 Task: In the  document Fire.rtf Add another  'page' Use the Tool Explore 'and look for brief about the picture in first page, copy 2-3 lines in second sheet.' Align the text to the center
Action: Mouse moved to (550, 310)
Screenshot: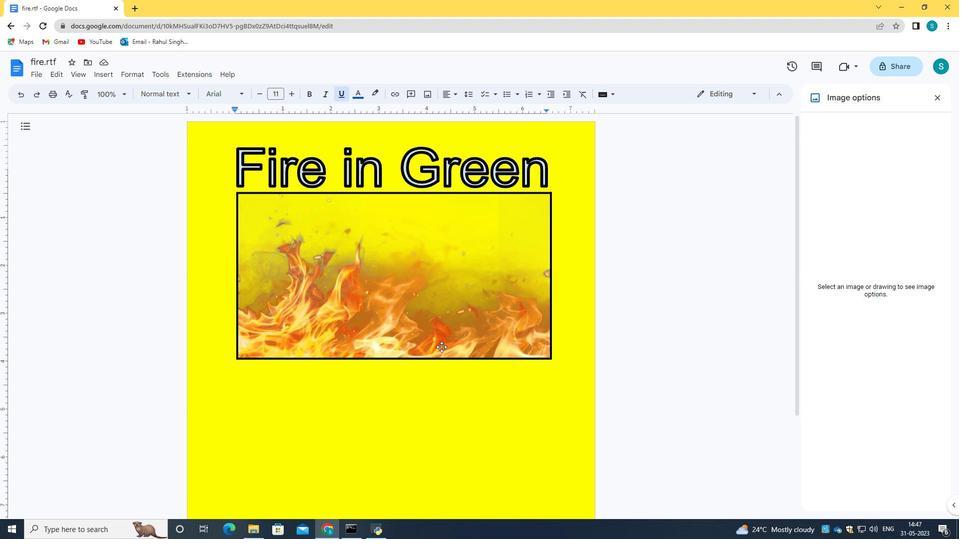 
Action: Mouse scrolled (550, 309) with delta (0, 0)
Screenshot: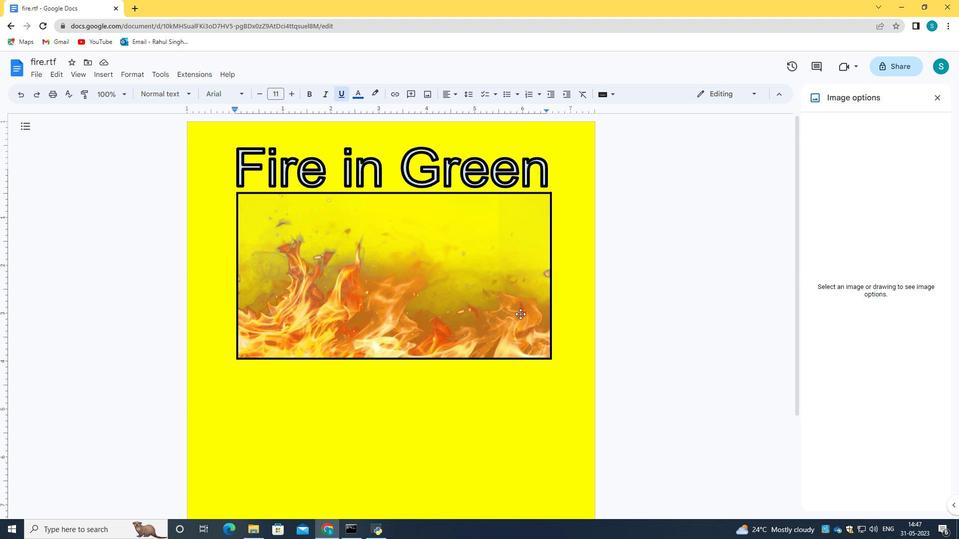 
Action: Mouse scrolled (550, 309) with delta (0, 0)
Screenshot: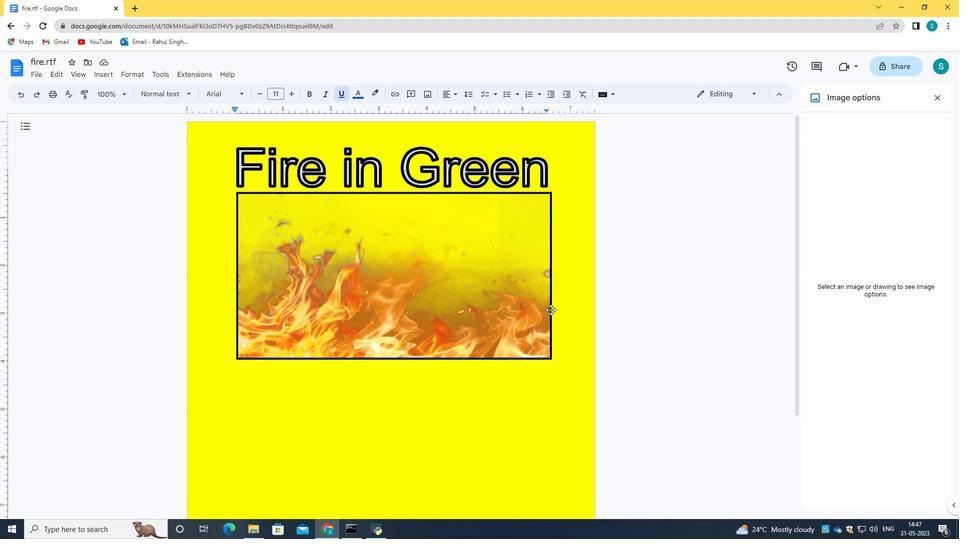 
Action: Mouse scrolled (550, 309) with delta (0, 0)
Screenshot: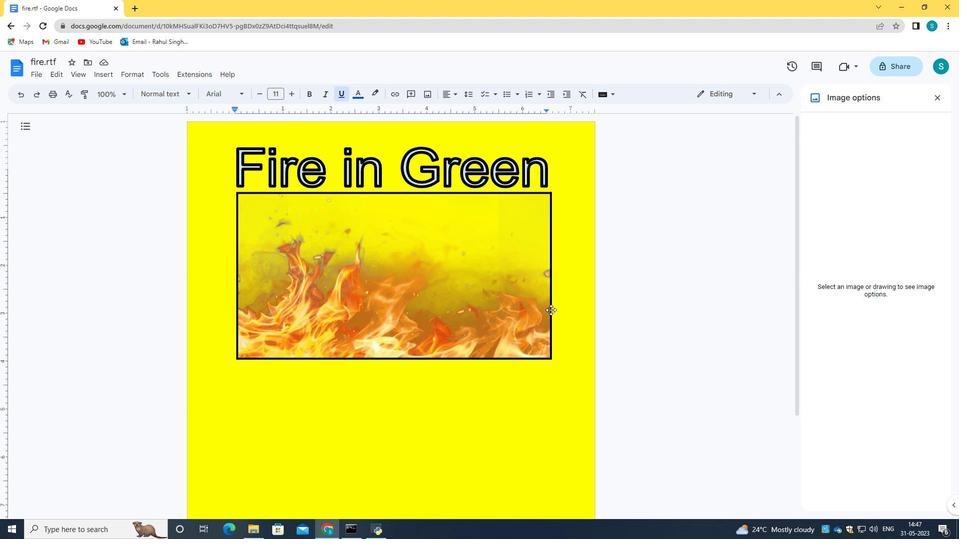 
Action: Mouse scrolled (550, 309) with delta (0, 0)
Screenshot: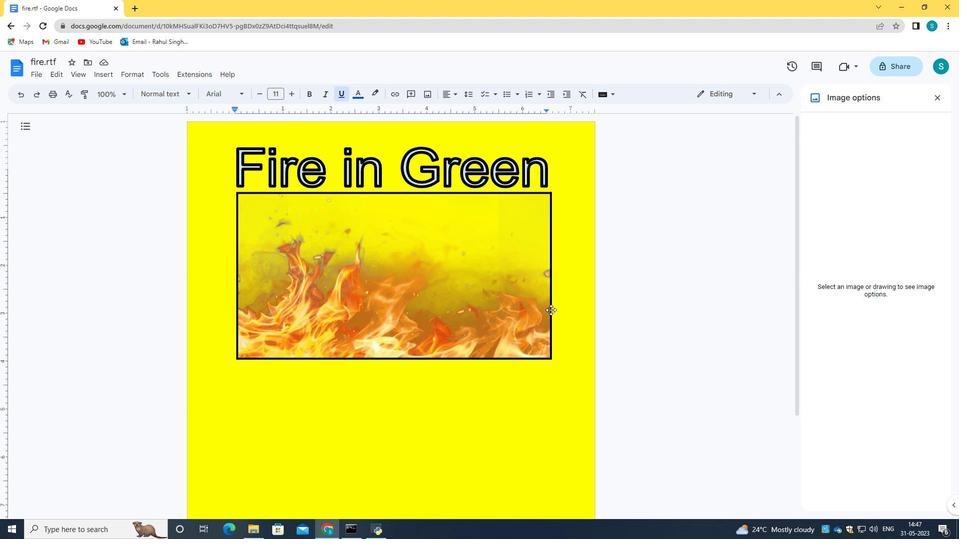 
Action: Mouse scrolled (550, 309) with delta (0, 0)
Screenshot: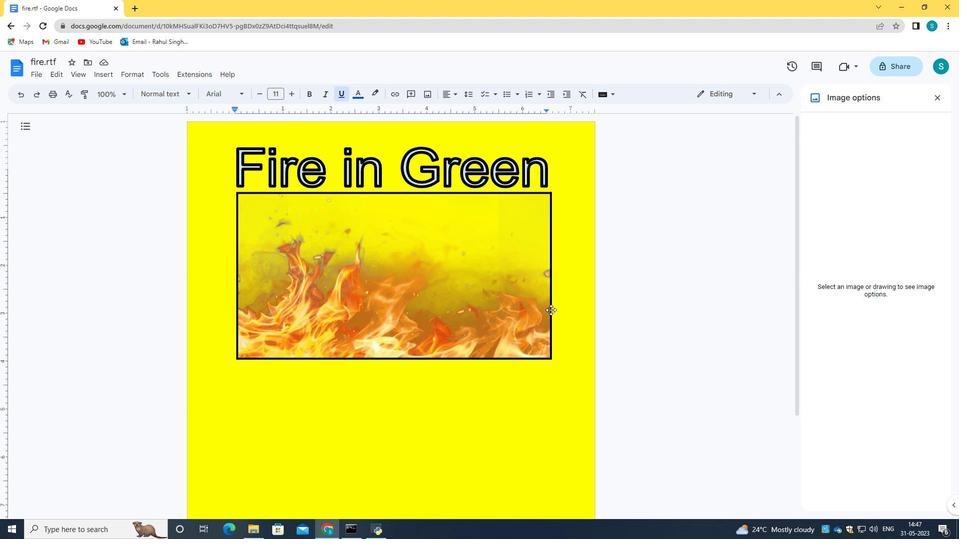 
Action: Mouse scrolled (550, 309) with delta (0, 0)
Screenshot: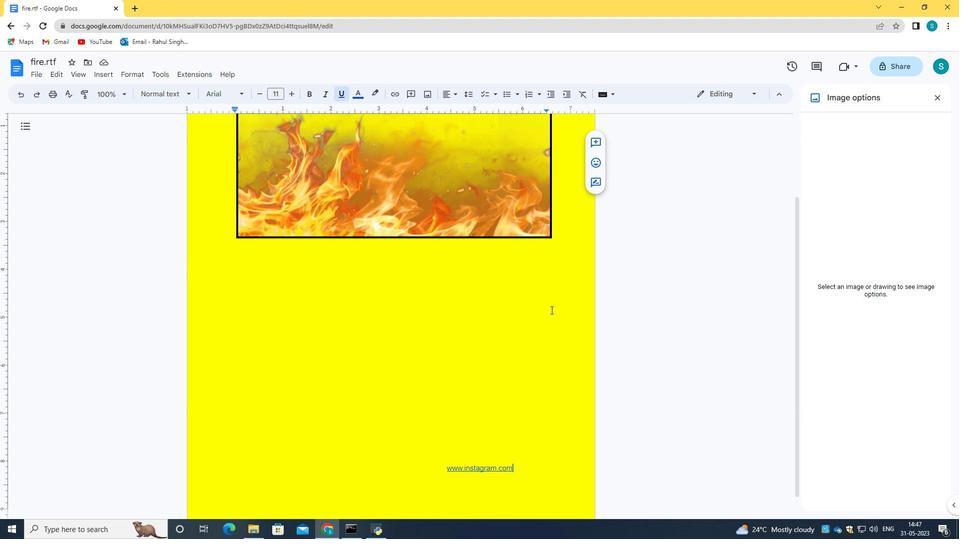 
Action: Mouse scrolled (550, 309) with delta (0, 0)
Screenshot: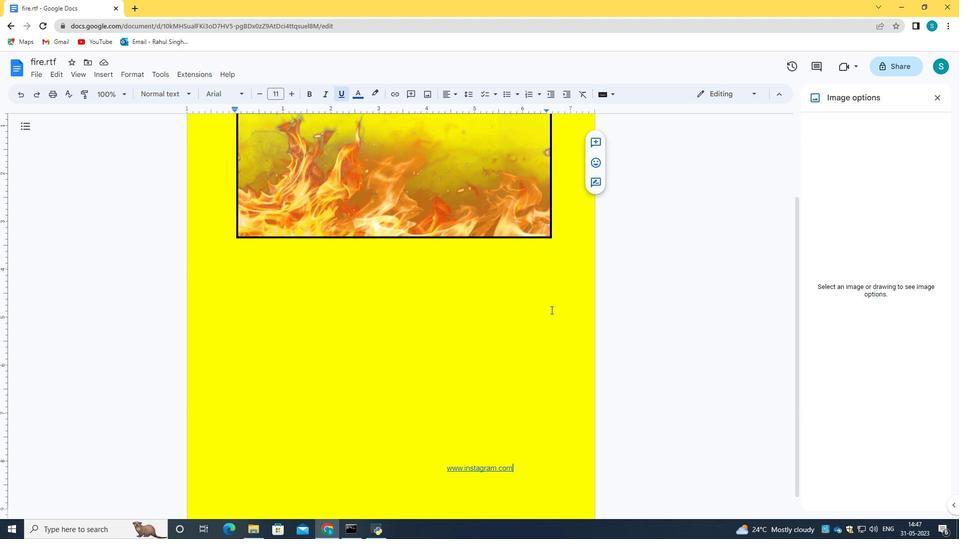 
Action: Mouse scrolled (550, 309) with delta (0, 0)
Screenshot: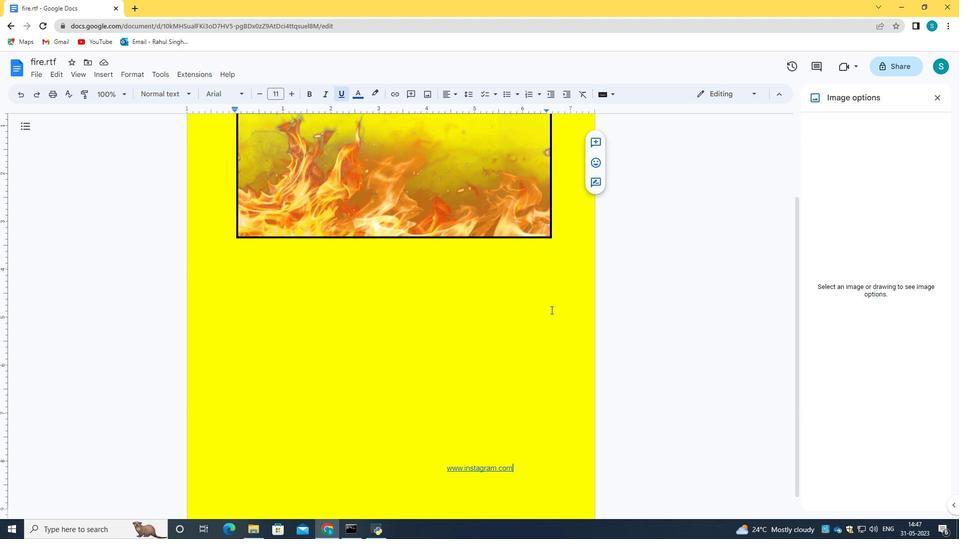 
Action: Mouse scrolled (550, 309) with delta (0, 0)
Screenshot: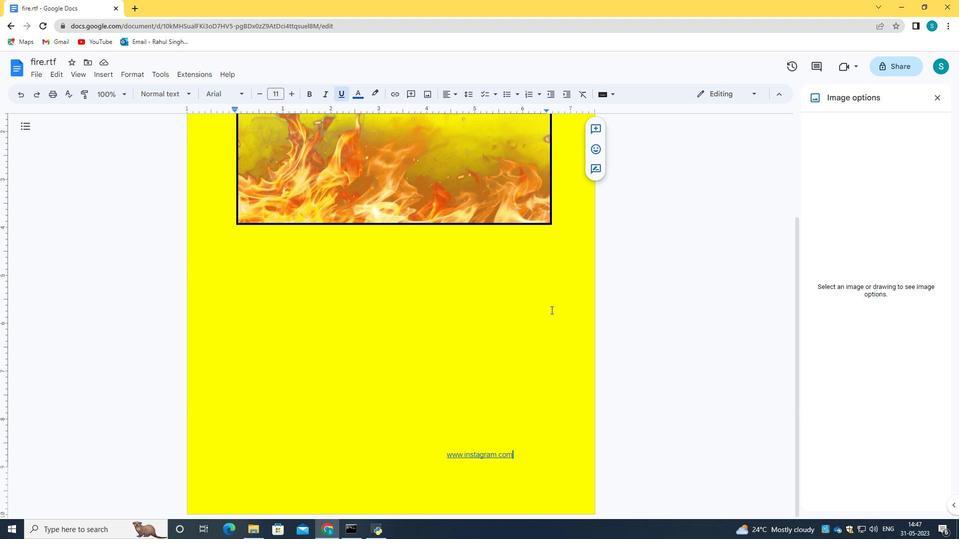 
Action: Mouse scrolled (550, 309) with delta (0, 0)
Screenshot: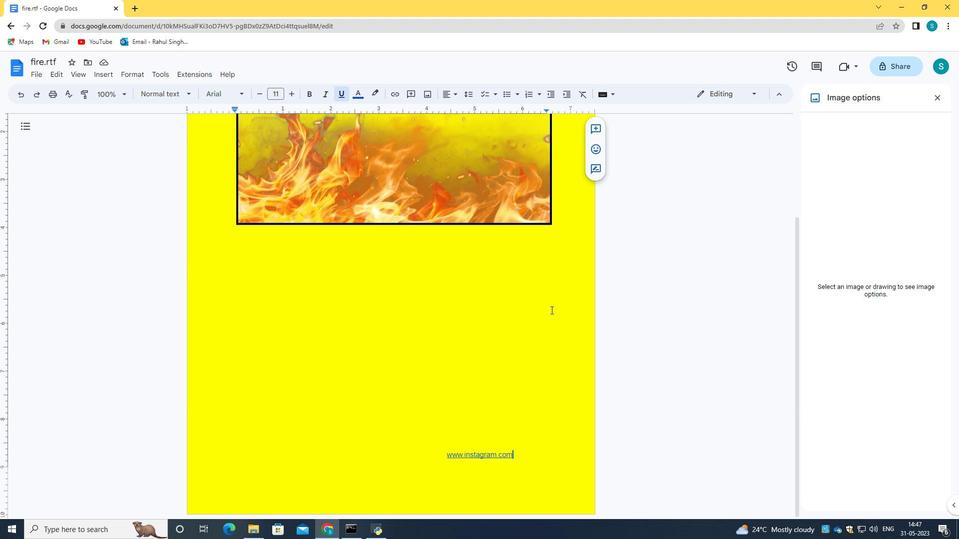 
Action: Mouse moved to (667, 299)
Screenshot: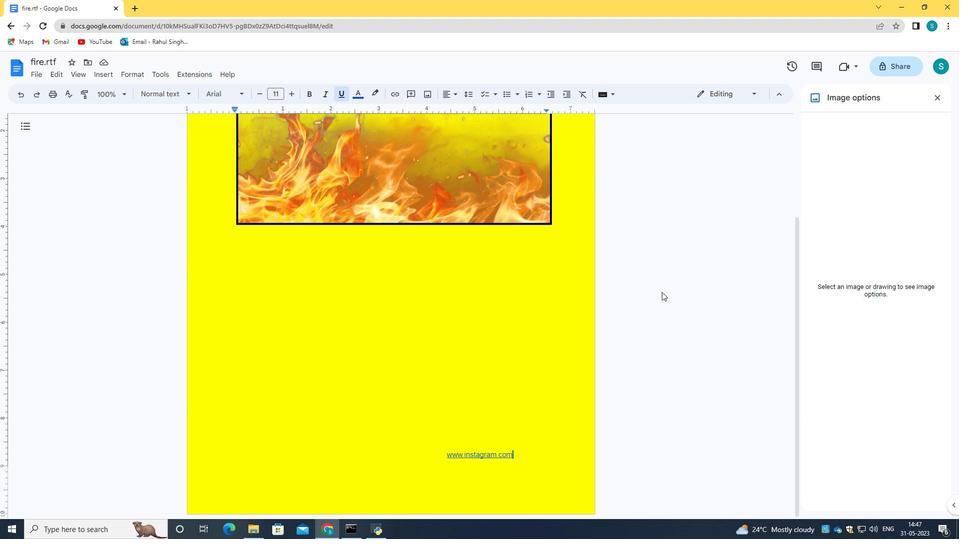 
Action: Mouse scrolled (667, 300) with delta (0, 0)
Screenshot: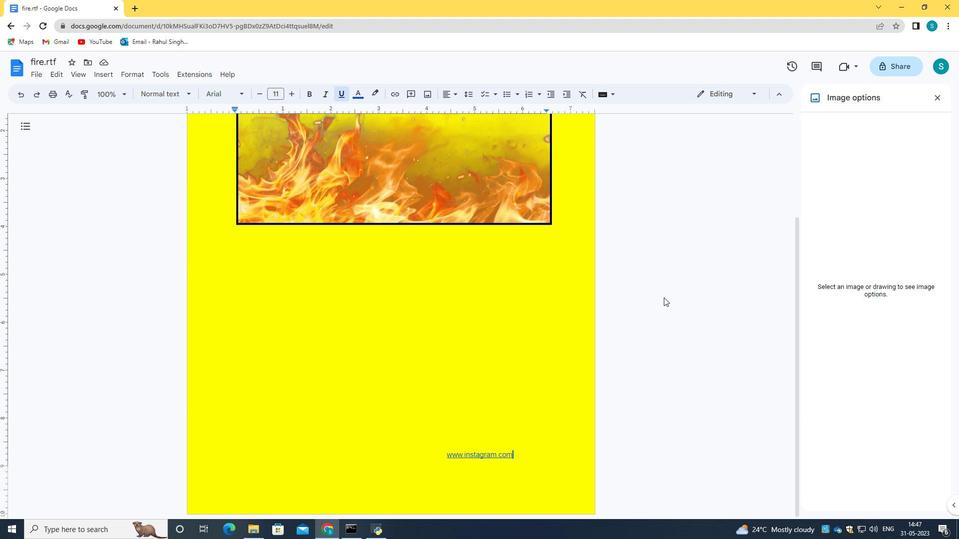 
Action: Mouse scrolled (667, 300) with delta (0, 0)
Screenshot: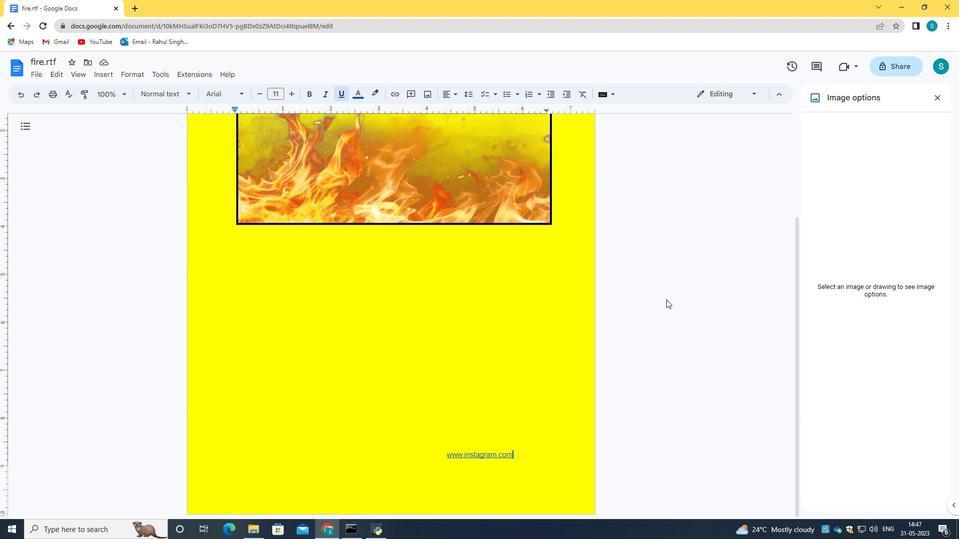 
Action: Mouse scrolled (667, 300) with delta (0, 0)
Screenshot: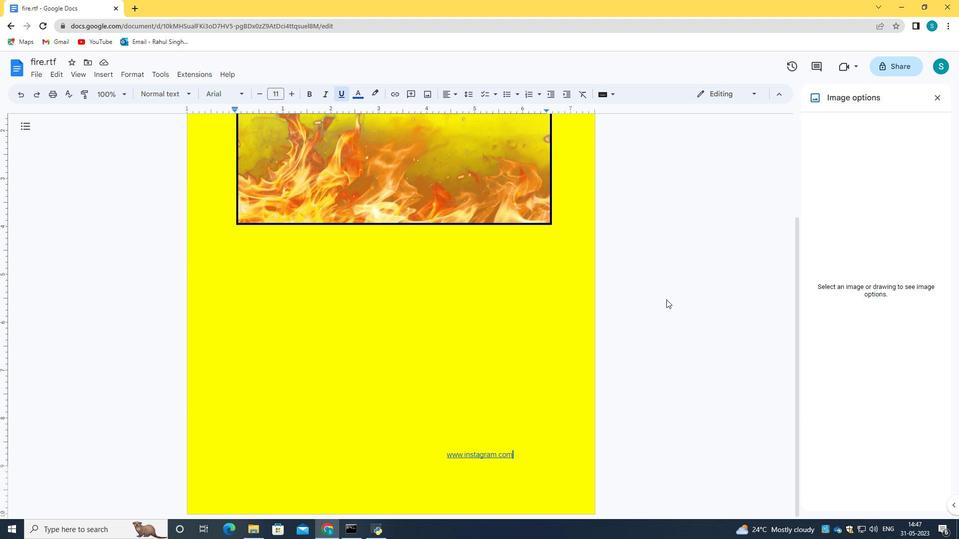 
Action: Mouse scrolled (667, 300) with delta (0, 0)
Screenshot: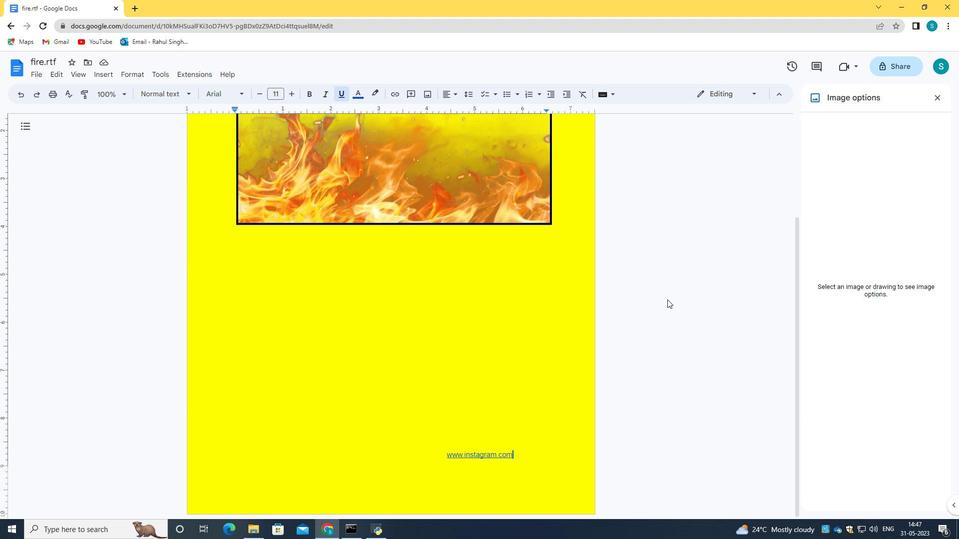 
Action: Mouse moved to (935, 96)
Screenshot: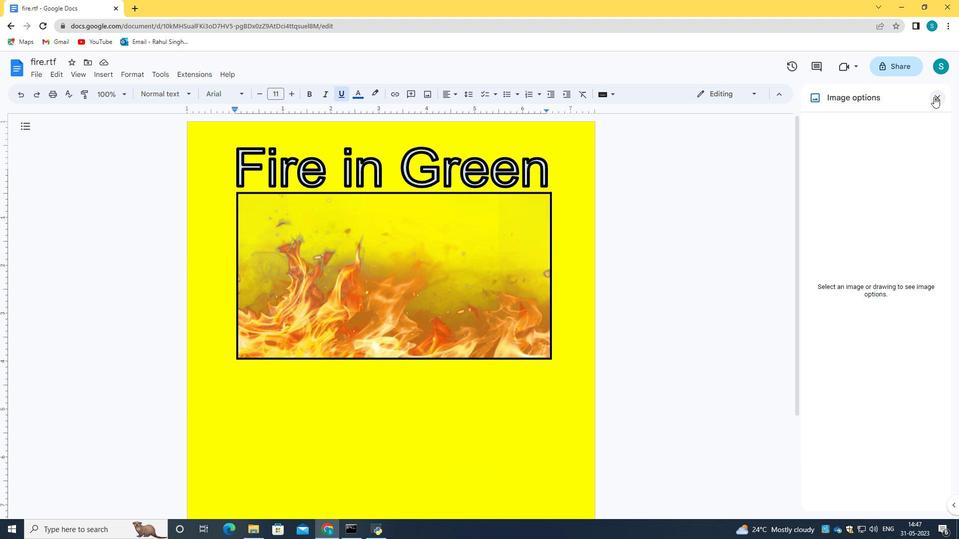 
Action: Mouse pressed left at (935, 96)
Screenshot: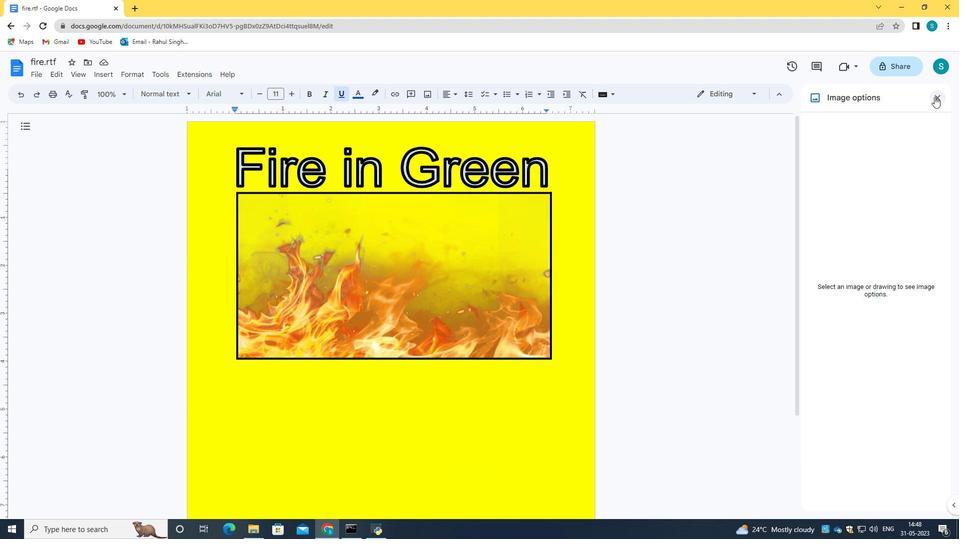 
Action: Mouse moved to (667, 291)
Screenshot: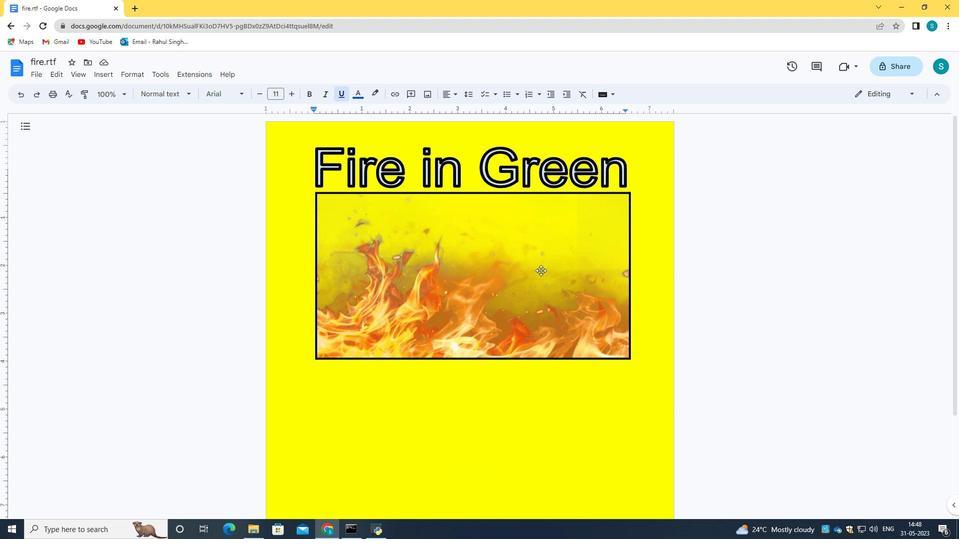 
Action: Mouse scrolled (667, 290) with delta (0, 0)
Screenshot: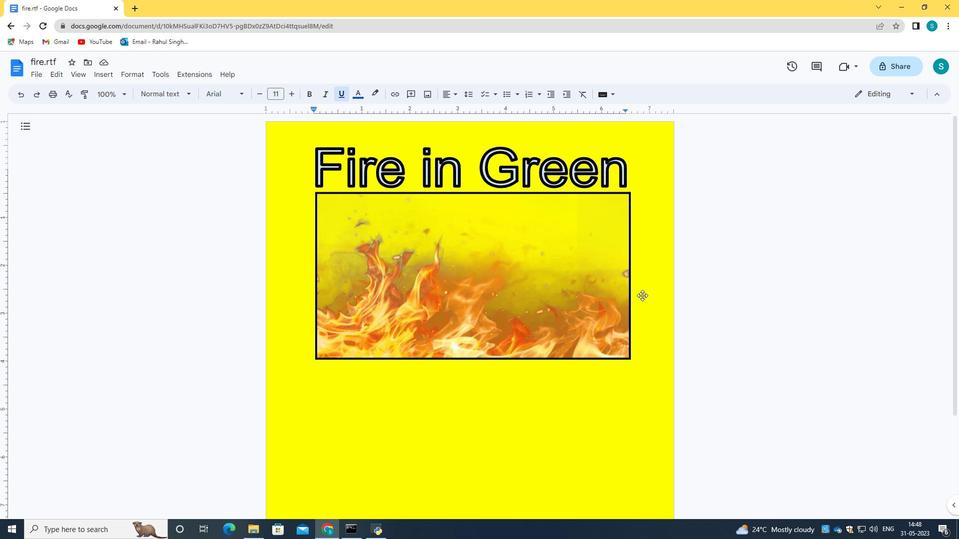 
Action: Mouse scrolled (667, 290) with delta (0, 0)
Screenshot: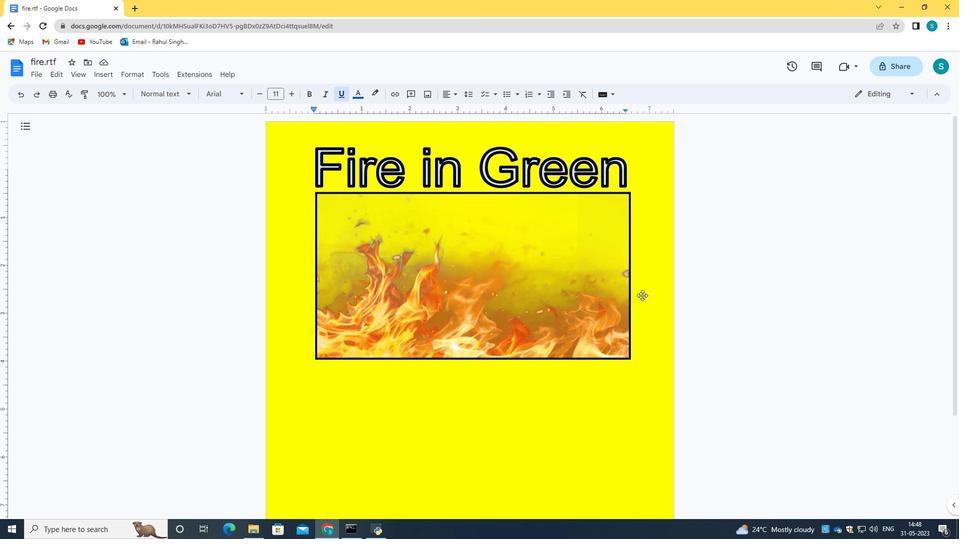 
Action: Mouse moved to (668, 291)
Screenshot: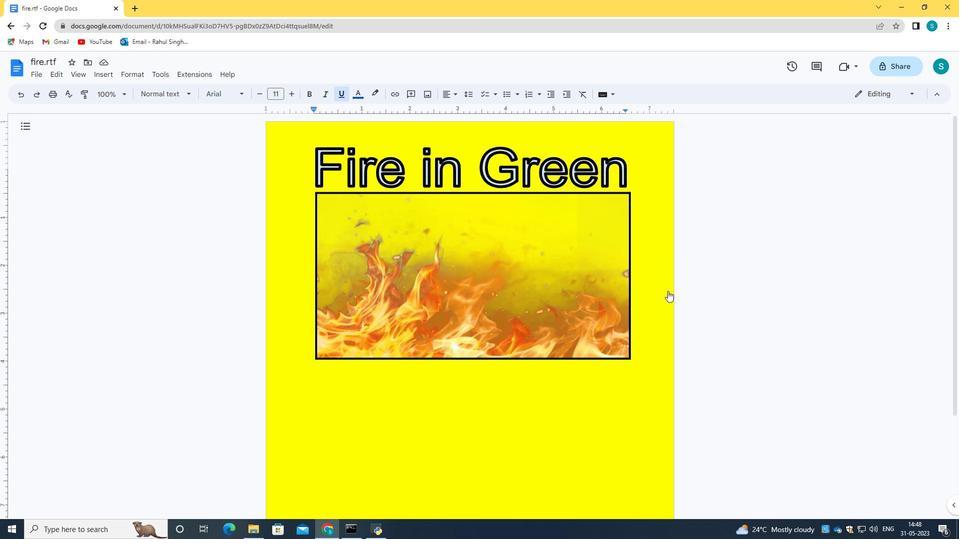 
Action: Mouse scrolled (668, 290) with delta (0, 0)
Screenshot: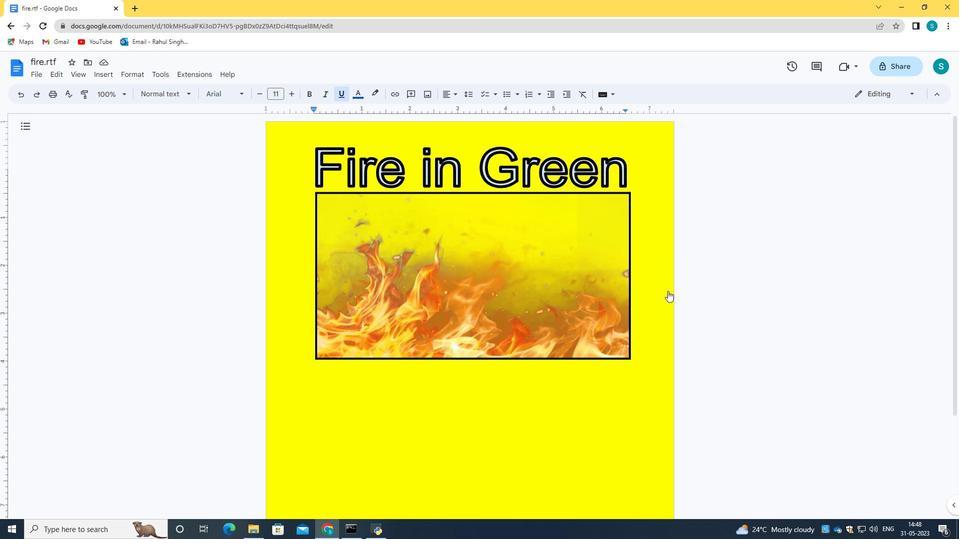 
Action: Mouse scrolled (668, 290) with delta (0, 0)
Screenshot: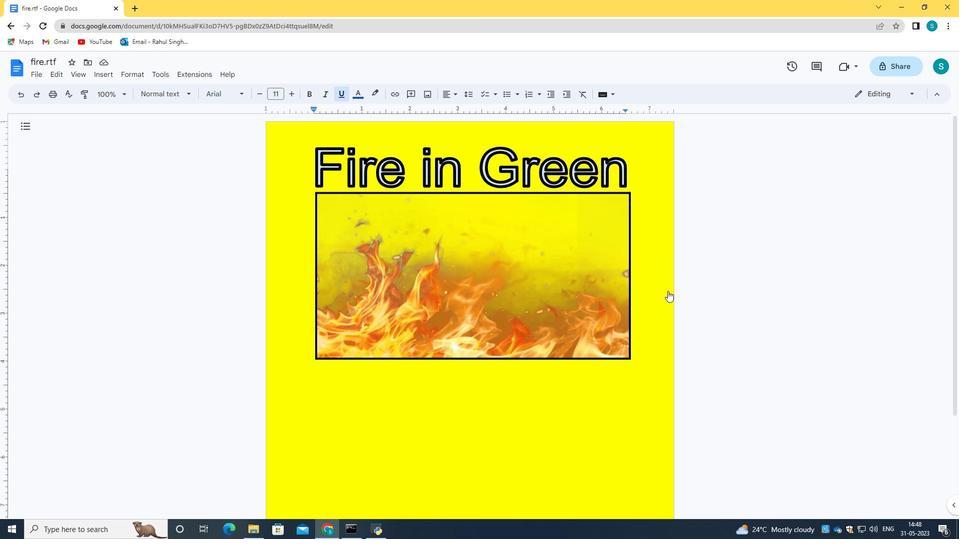 
Action: Mouse scrolled (668, 290) with delta (0, 0)
Screenshot: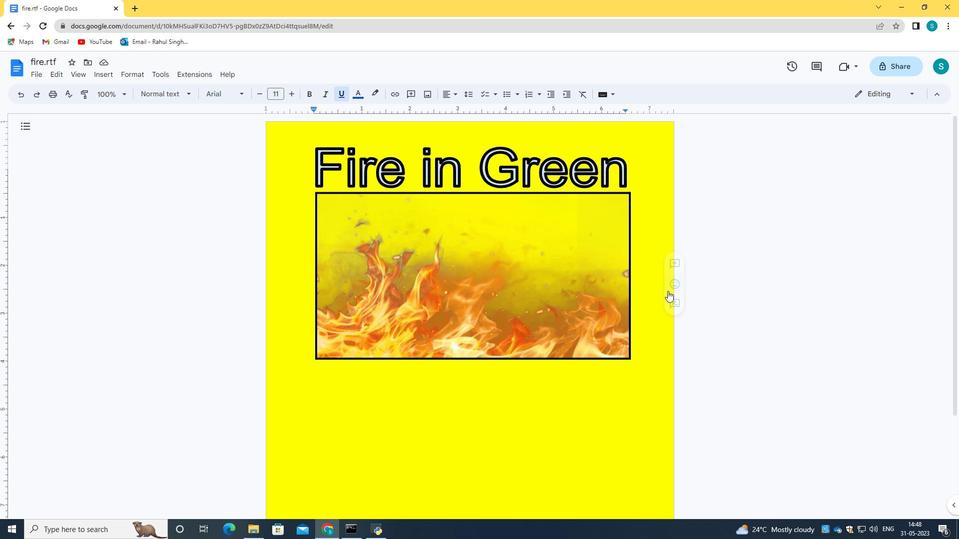 
Action: Mouse scrolled (668, 290) with delta (0, 0)
Screenshot: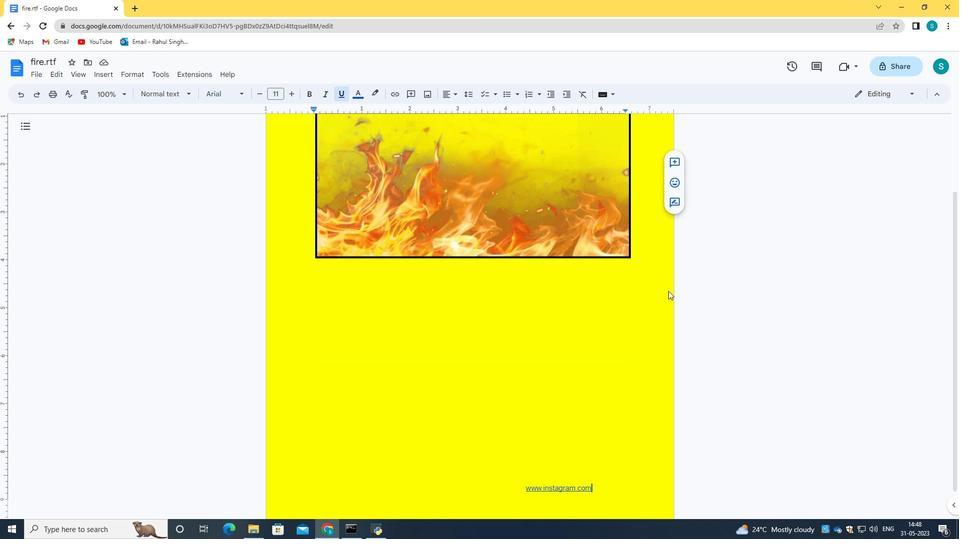
Action: Mouse scrolled (668, 290) with delta (0, 0)
Screenshot: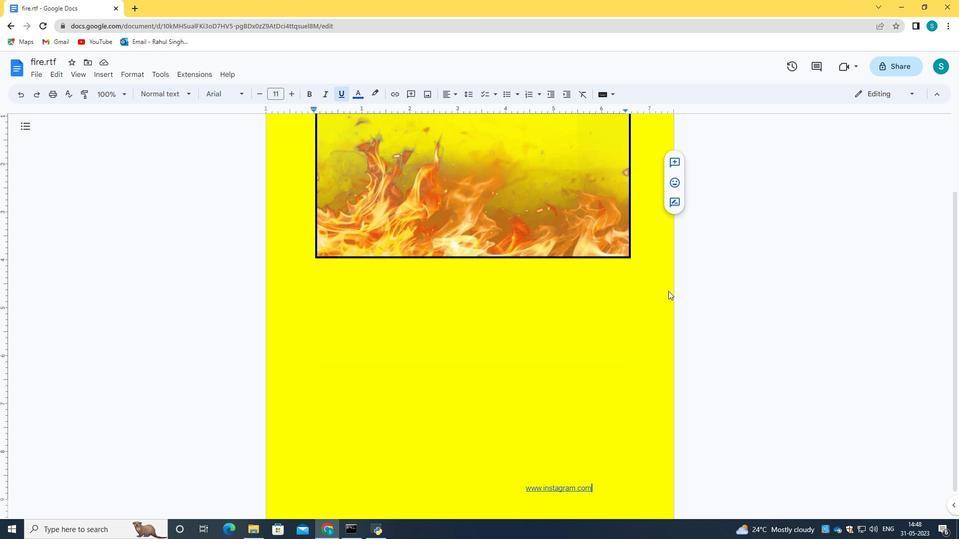 
Action: Mouse scrolled (668, 290) with delta (0, 0)
Screenshot: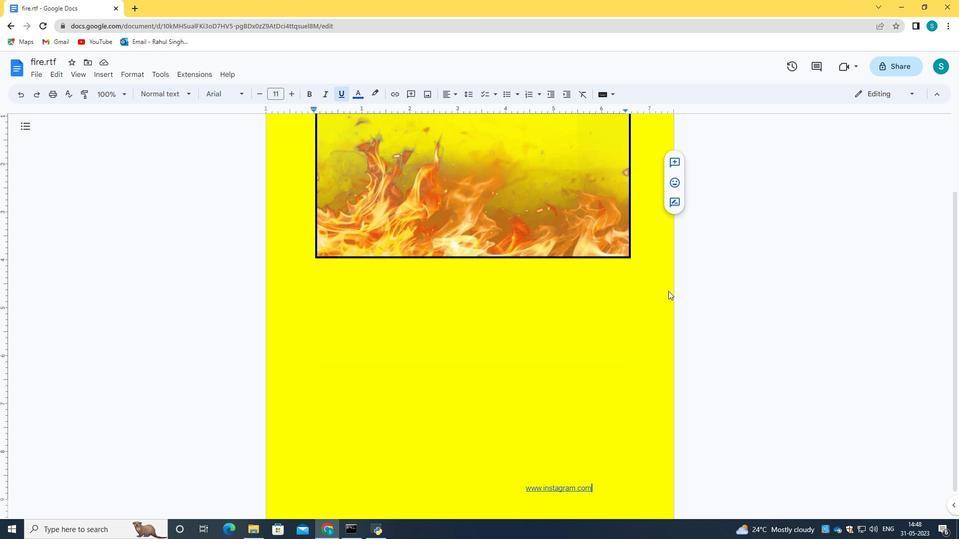 
Action: Mouse scrolled (668, 290) with delta (0, 0)
Screenshot: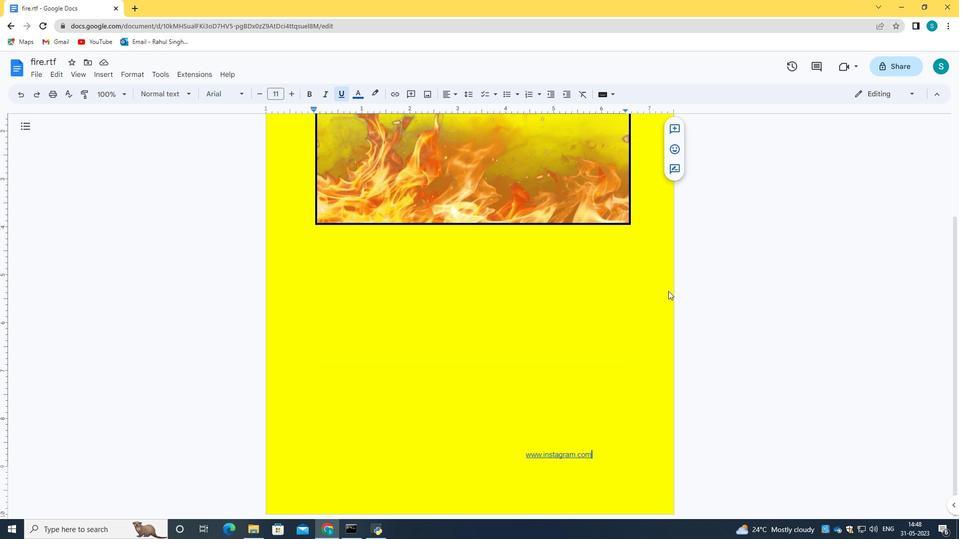 
Action: Mouse scrolled (668, 290) with delta (0, 0)
Screenshot: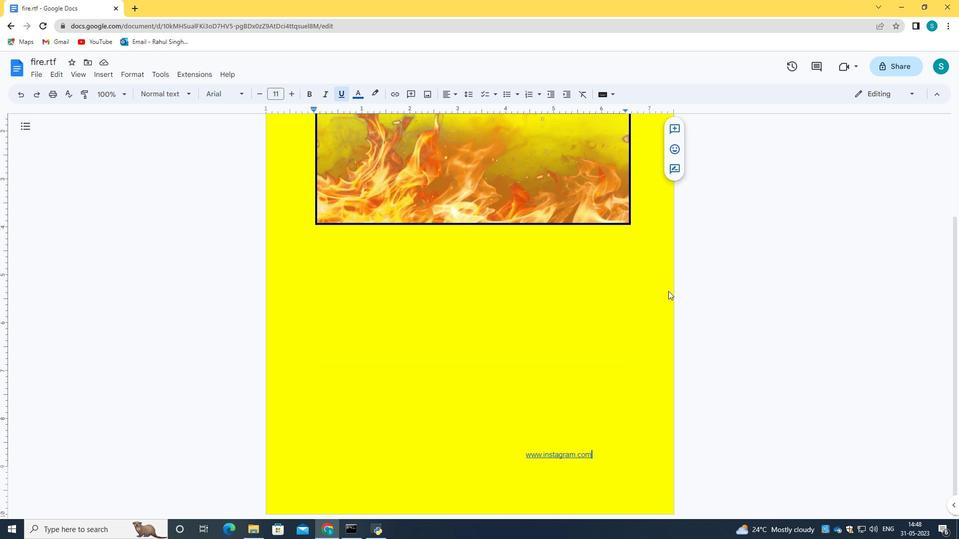 
Action: Mouse scrolled (668, 290) with delta (0, 0)
Screenshot: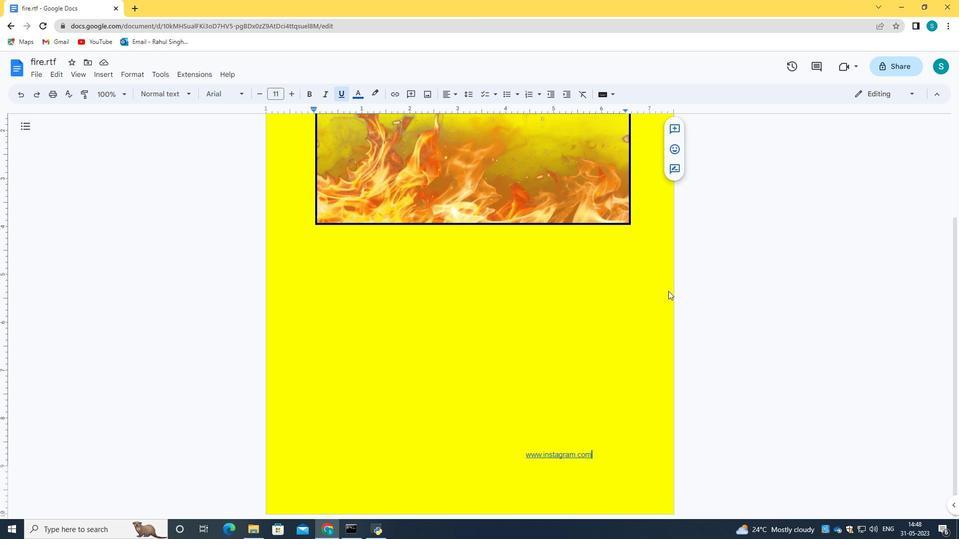 
Action: Mouse scrolled (668, 290) with delta (0, 0)
Screenshot: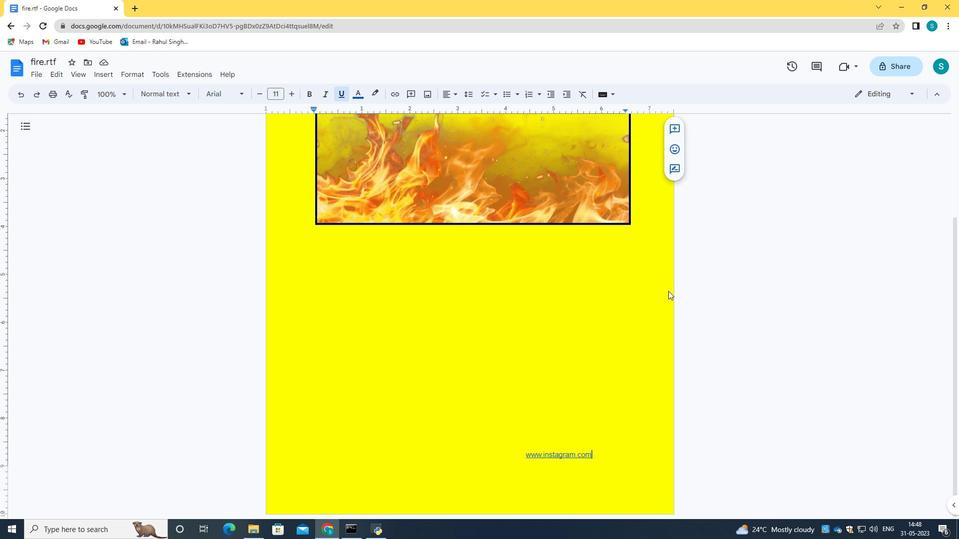 
Action: Mouse scrolled (668, 290) with delta (0, 0)
Screenshot: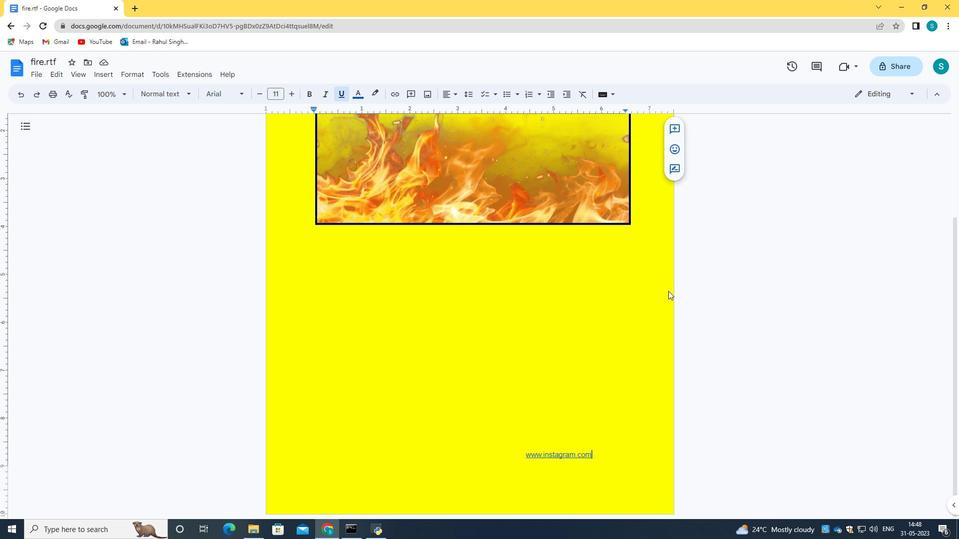 
Action: Mouse moved to (611, 470)
Screenshot: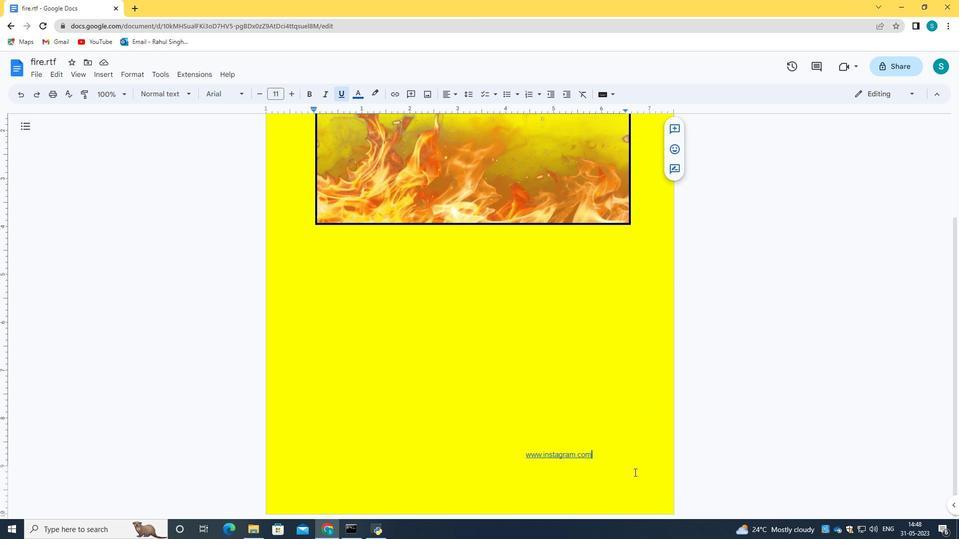
Action: Key pressed <Key.enter><Key.enter>
Screenshot: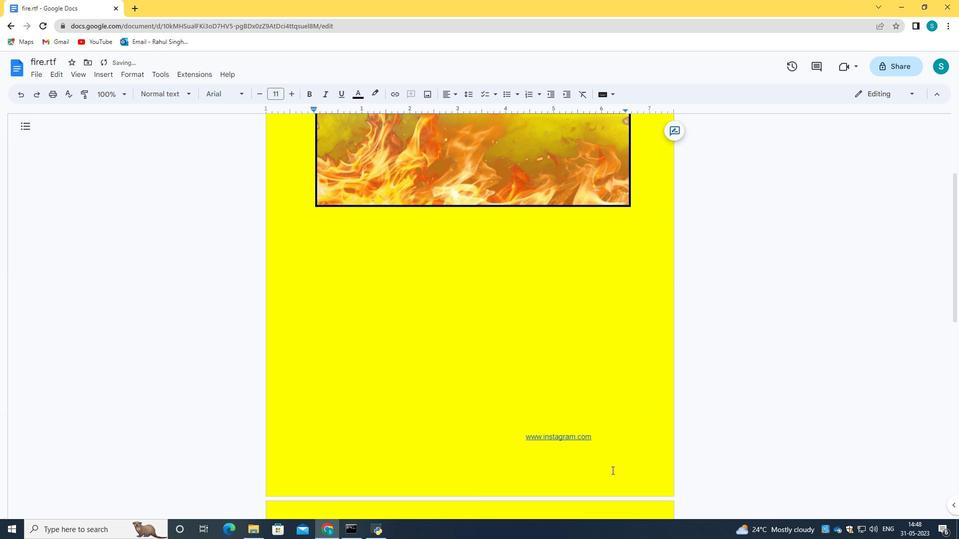 
Action: Mouse moved to (637, 447)
Screenshot: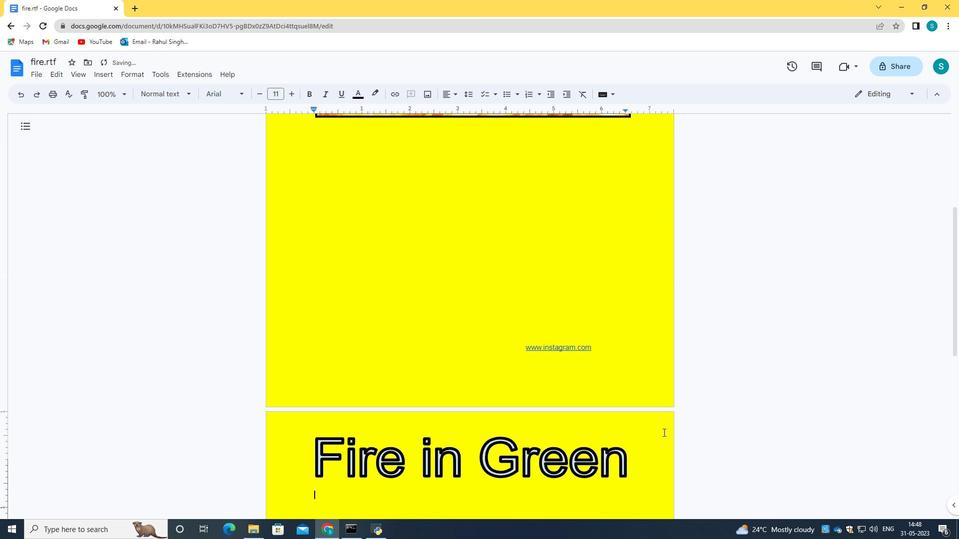 
Action: Mouse pressed left at (637, 447)
Screenshot: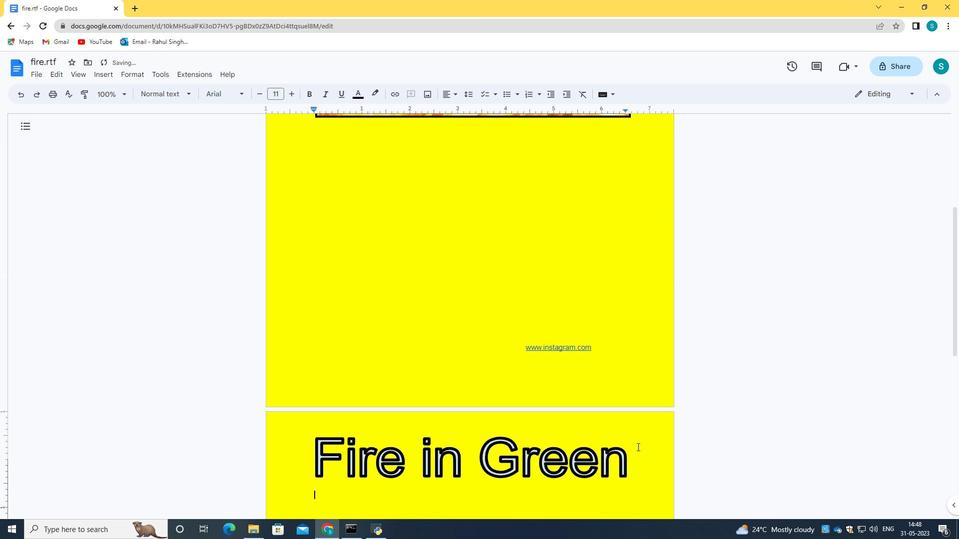 
Action: Mouse moved to (628, 451)
Screenshot: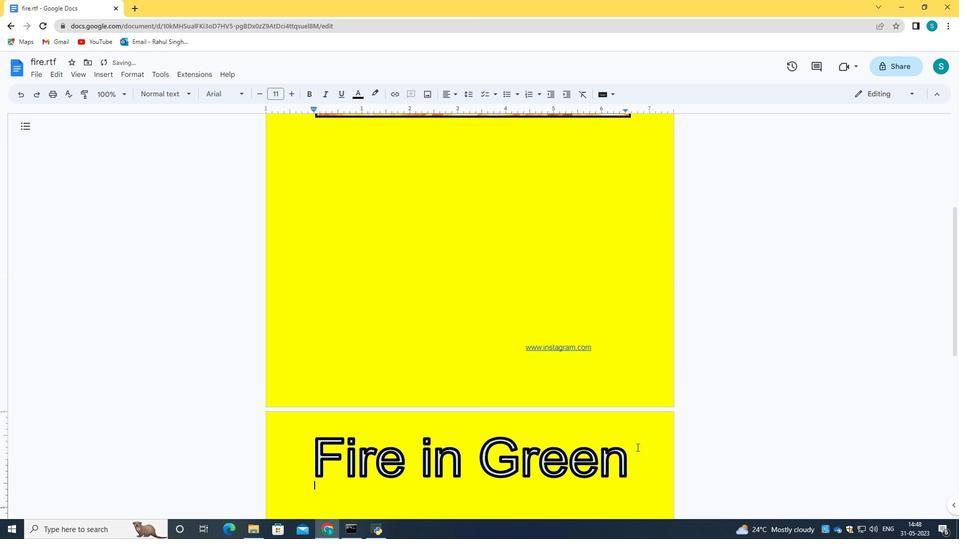 
Action: Mouse pressed left at (628, 451)
Screenshot: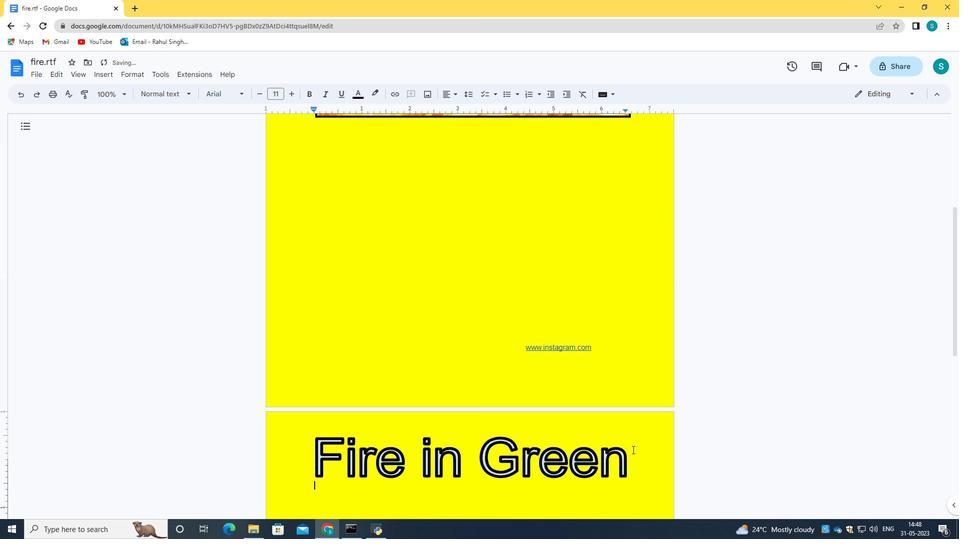 
Action: Mouse pressed left at (628, 451)
Screenshot: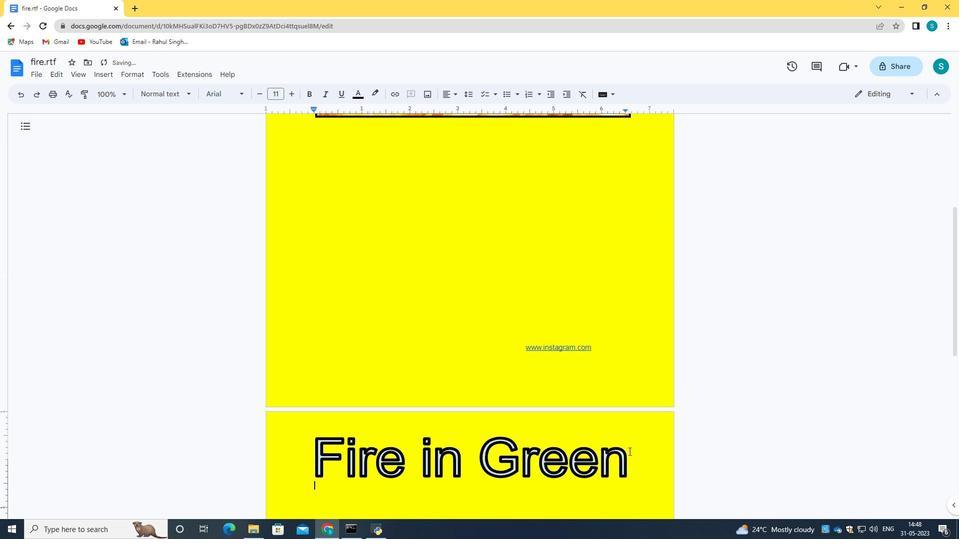 
Action: Mouse moved to (644, 442)
Screenshot: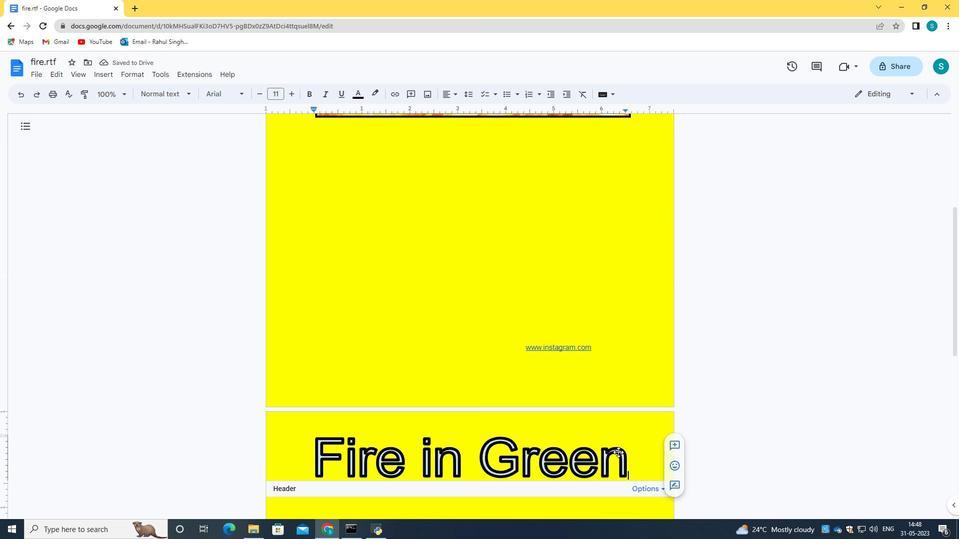 
Action: Mouse scrolled (644, 442) with delta (0, 0)
Screenshot: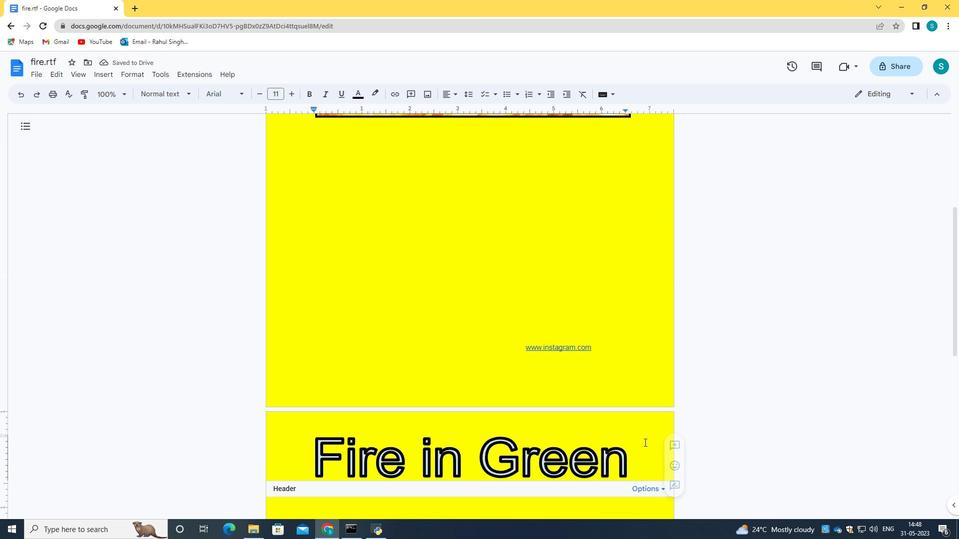 
Action: Mouse scrolled (644, 442) with delta (0, 0)
Screenshot: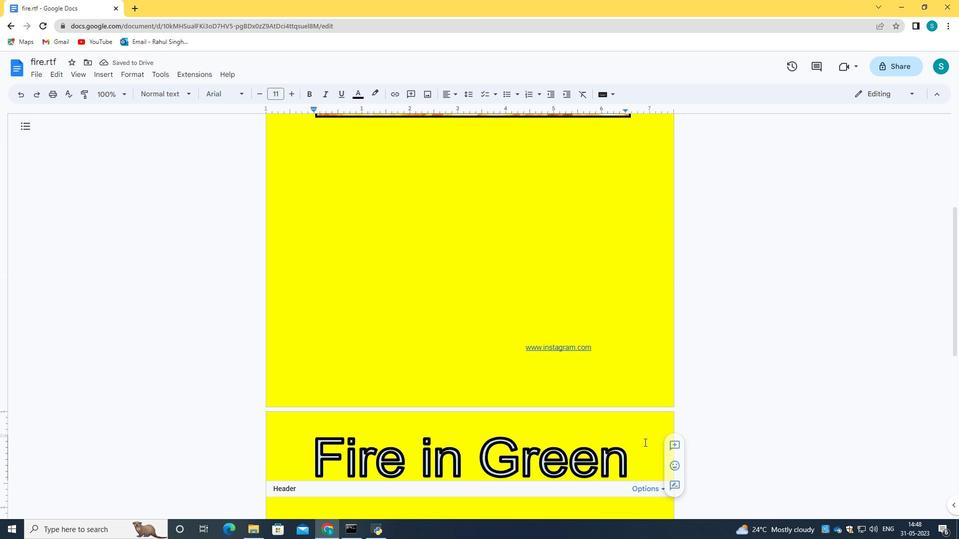 
Action: Mouse scrolled (644, 442) with delta (0, 0)
Screenshot: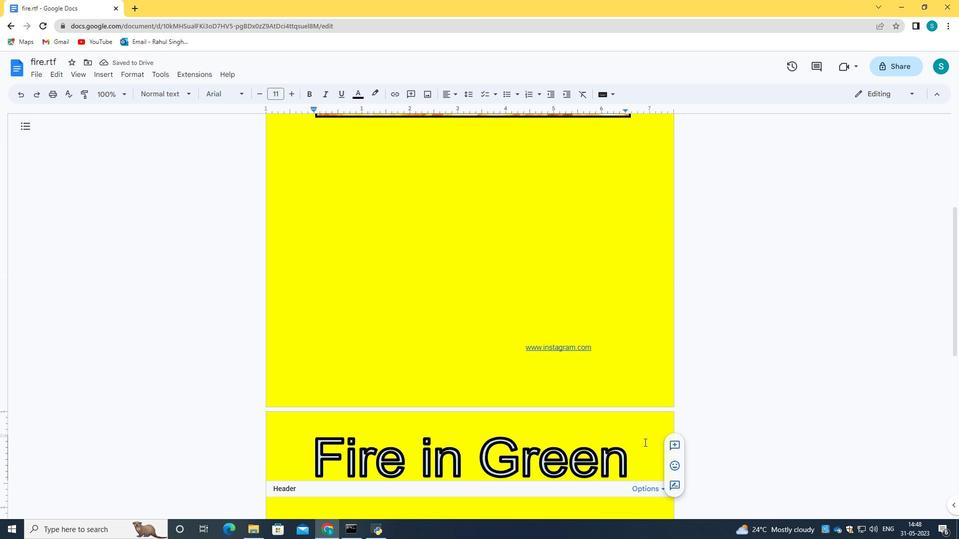 
Action: Mouse moved to (631, 307)
Screenshot: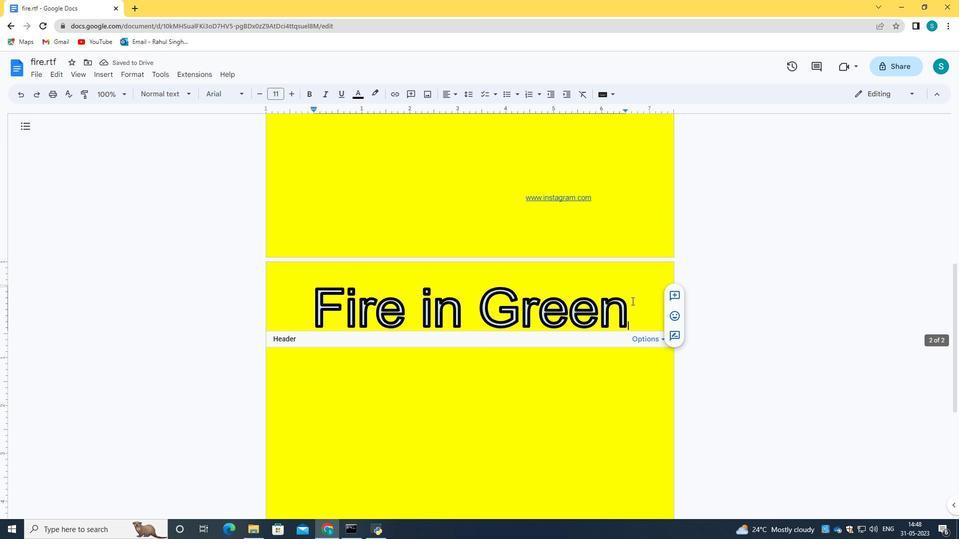 
Action: Key pressed <Key.backspace>
Screenshot: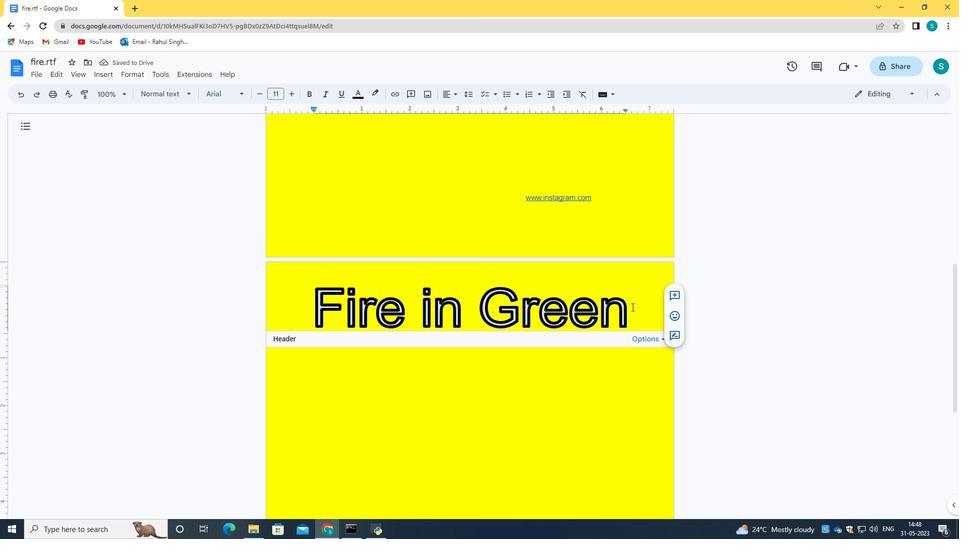 
Action: Mouse moved to (603, 387)
Screenshot: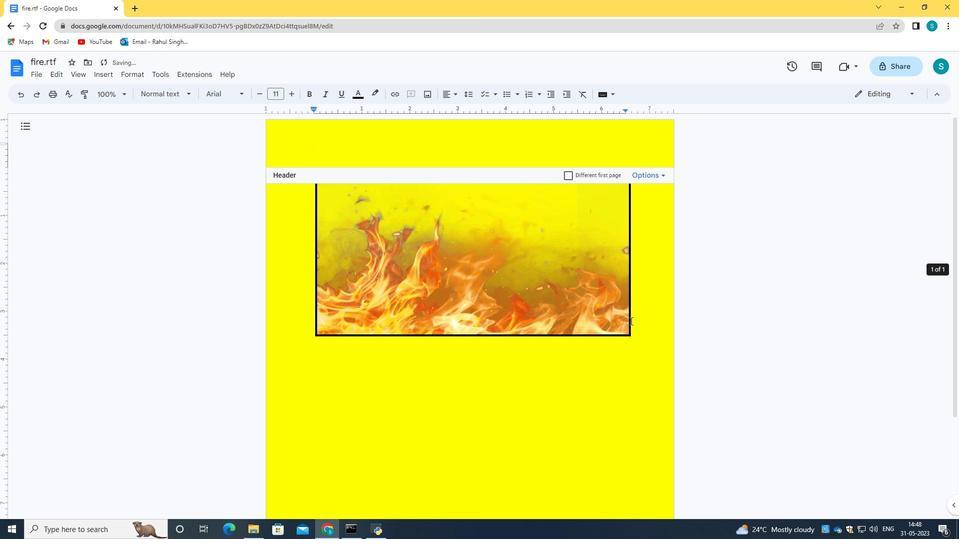 
Action: Mouse scrolled (603, 388) with delta (0, 0)
Screenshot: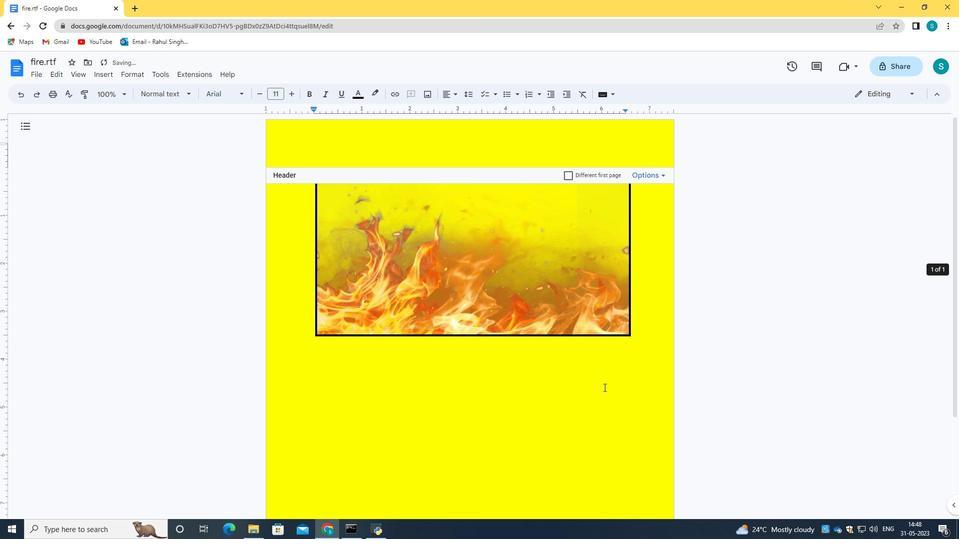 
Action: Mouse scrolled (603, 388) with delta (0, 0)
Screenshot: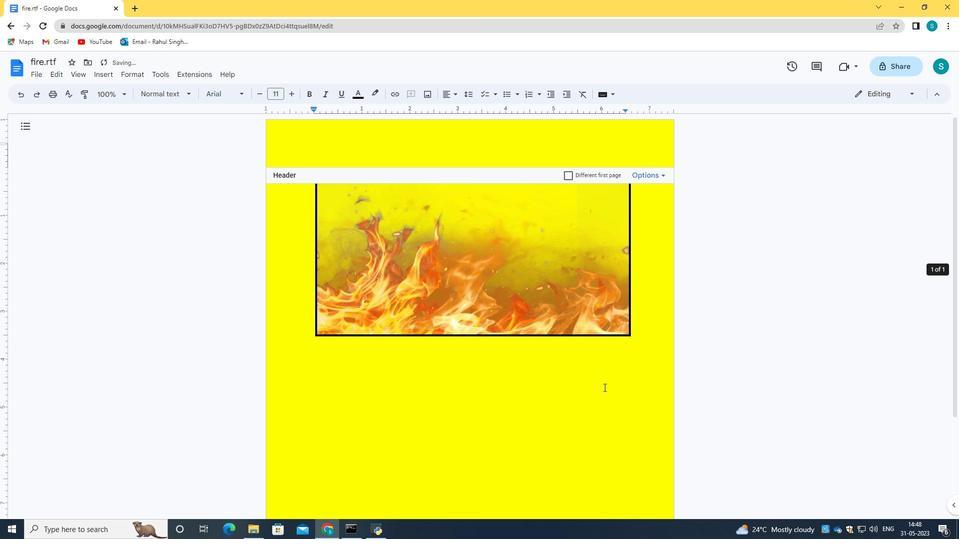 
Action: Mouse scrolled (603, 388) with delta (0, 0)
Screenshot: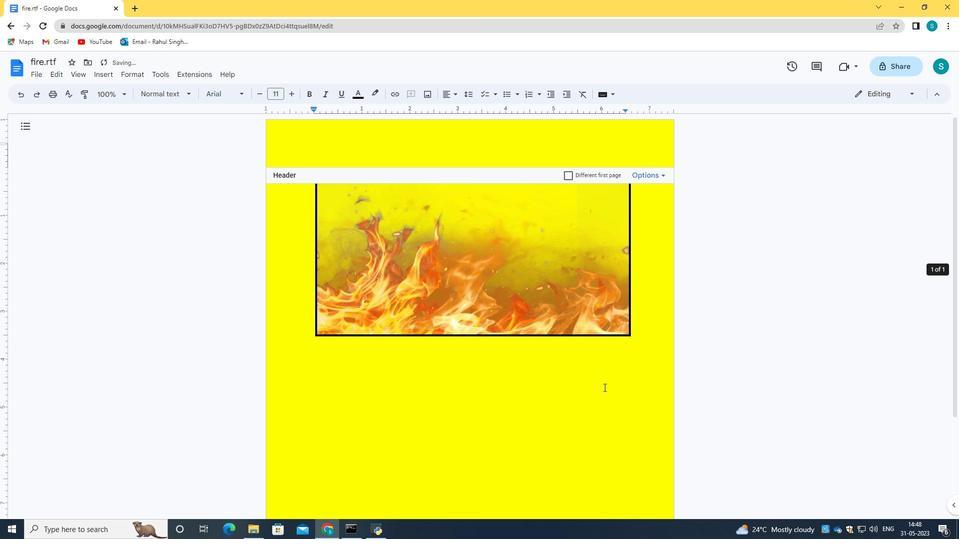
Action: Mouse scrolled (603, 388) with delta (0, 0)
Screenshot: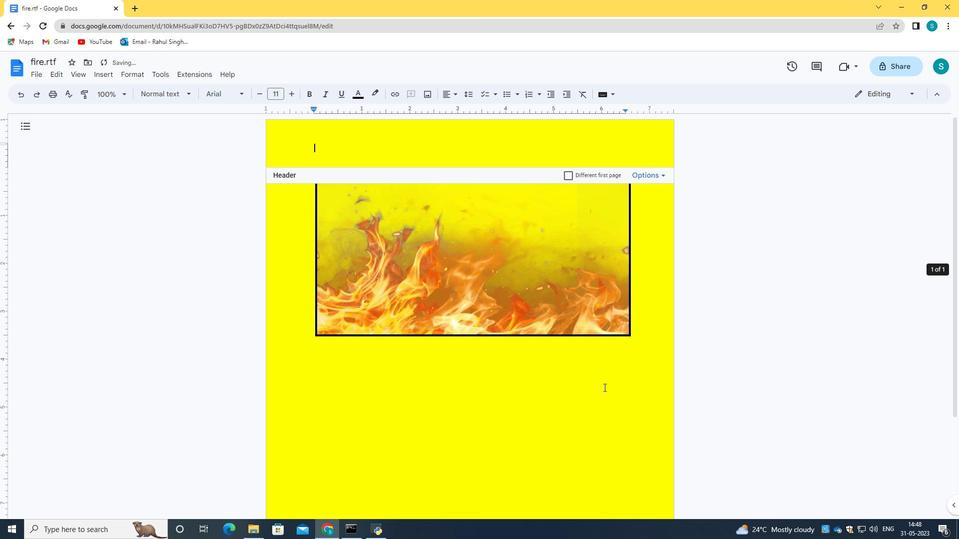 
Action: Mouse moved to (19, 98)
Screenshot: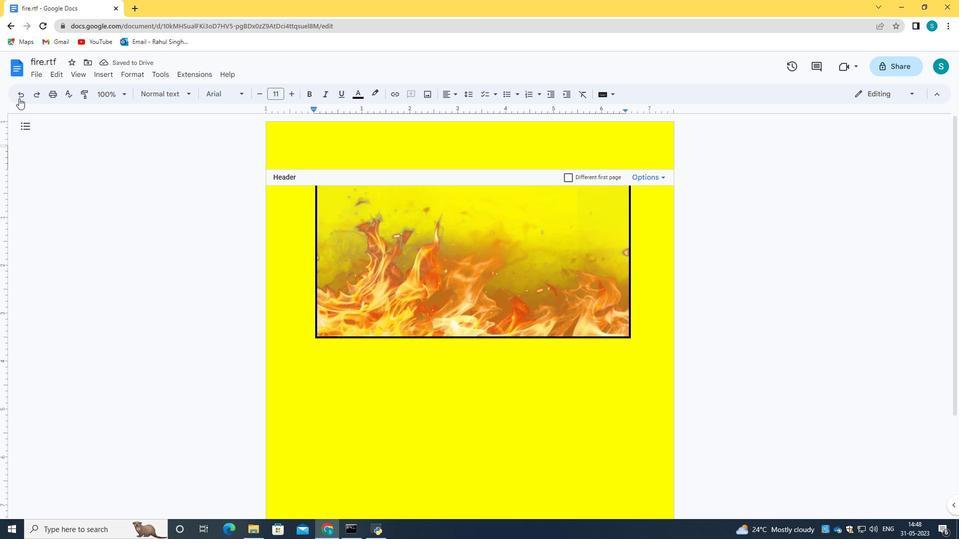 
Action: Mouse pressed left at (19, 98)
Screenshot: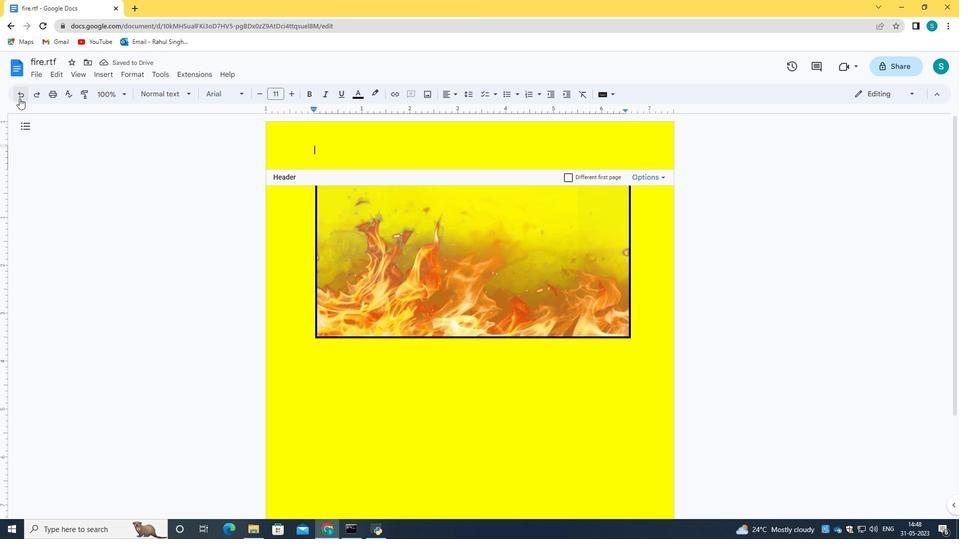 
Action: Mouse moved to (506, 280)
Screenshot: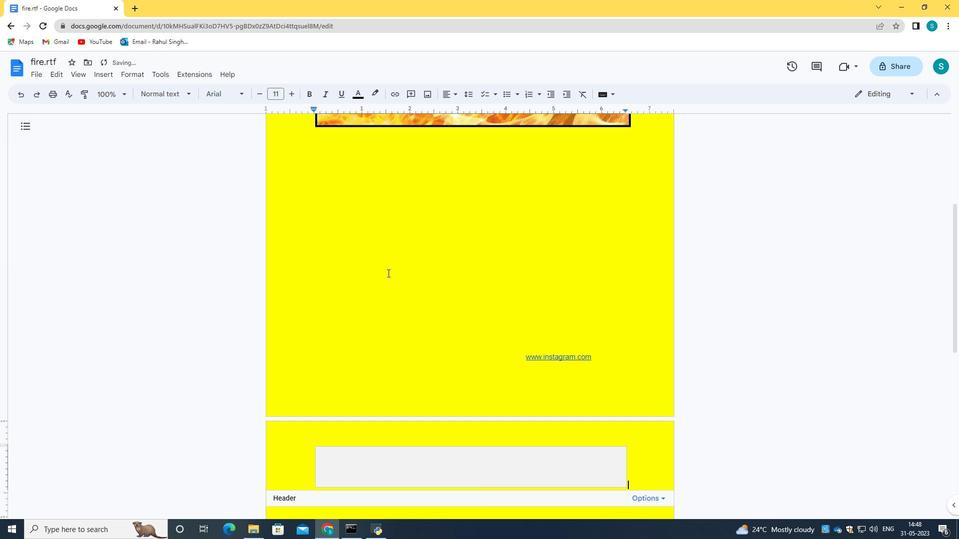 
Action: Mouse scrolled (506, 280) with delta (0, 0)
Screenshot: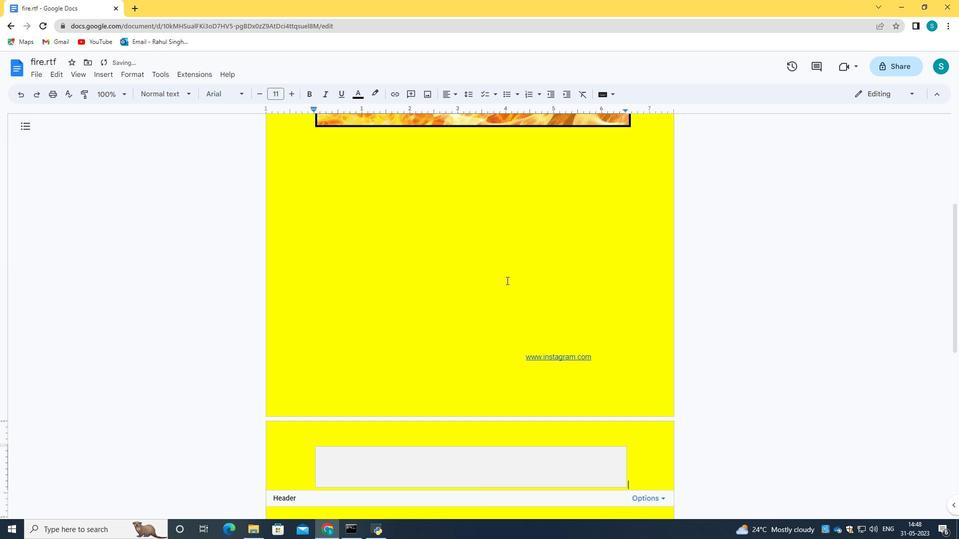 
Action: Mouse scrolled (506, 280) with delta (0, 0)
Screenshot: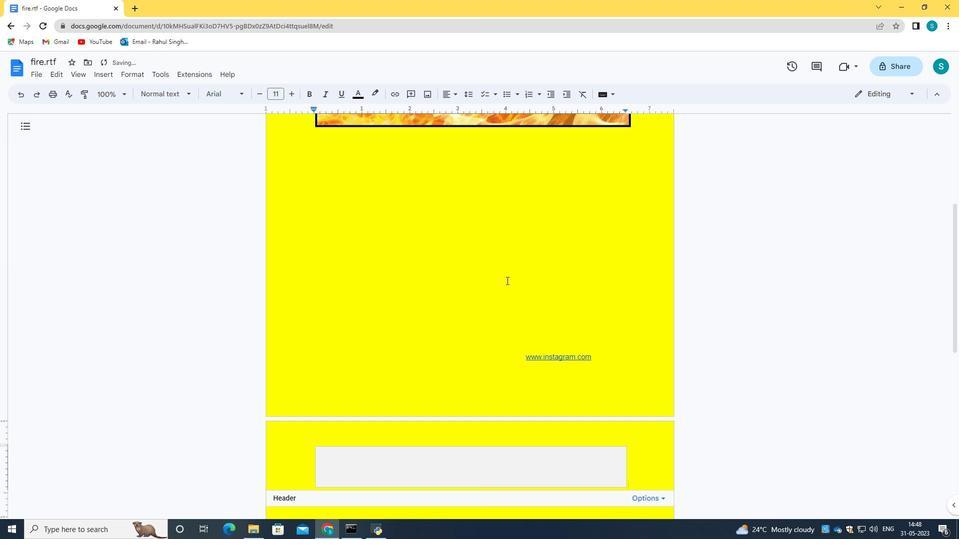 
Action: Mouse scrolled (506, 280) with delta (0, 0)
Screenshot: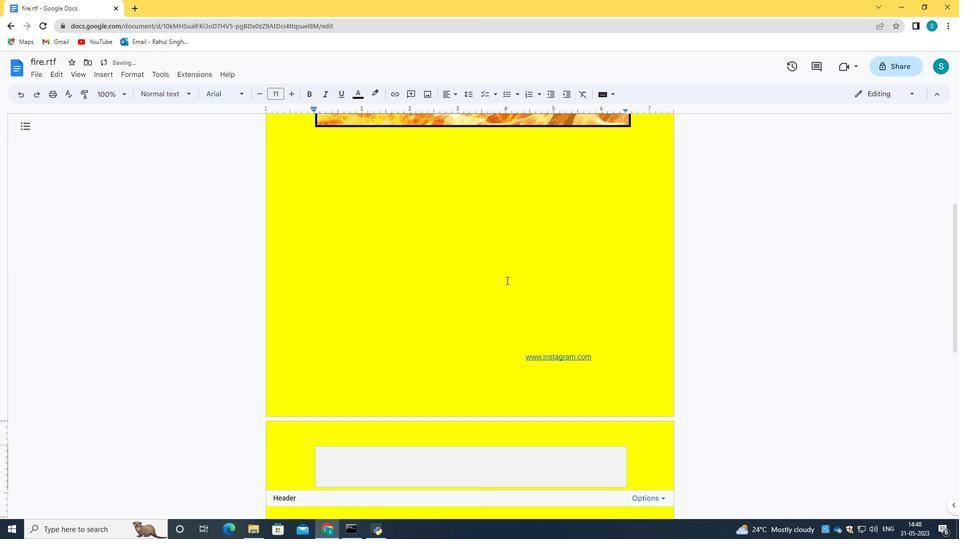 
Action: Mouse moved to (538, 312)
Screenshot: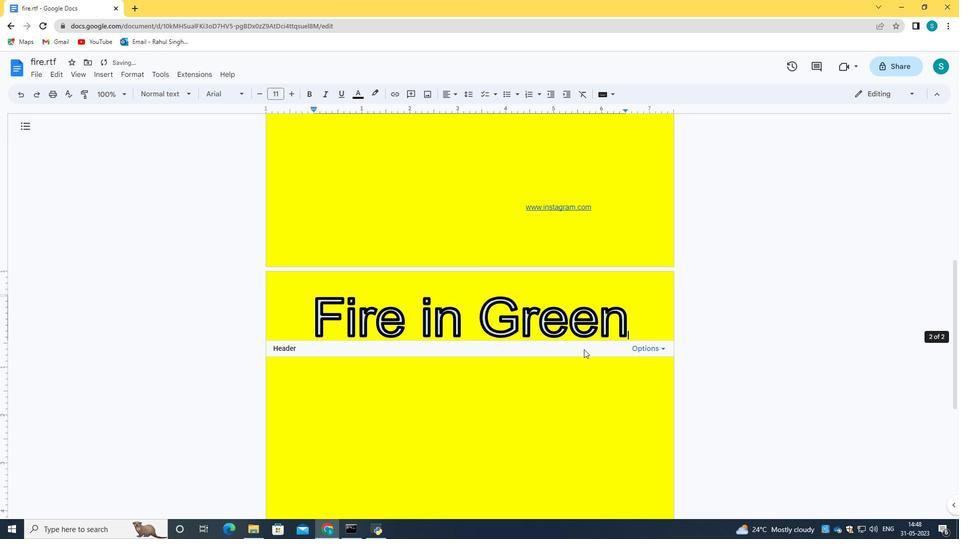 
Action: Mouse pressed left at (538, 312)
Screenshot: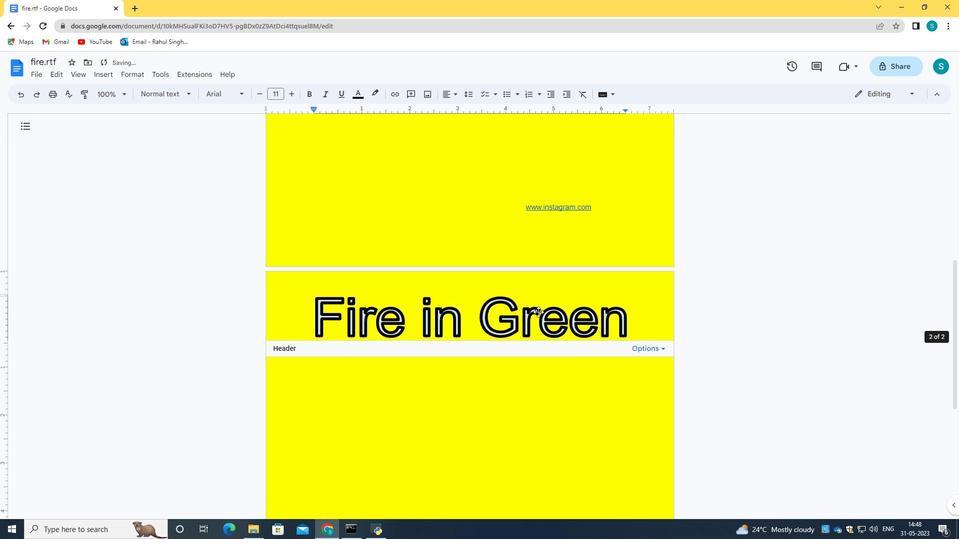
Action: Mouse moved to (594, 310)
Screenshot: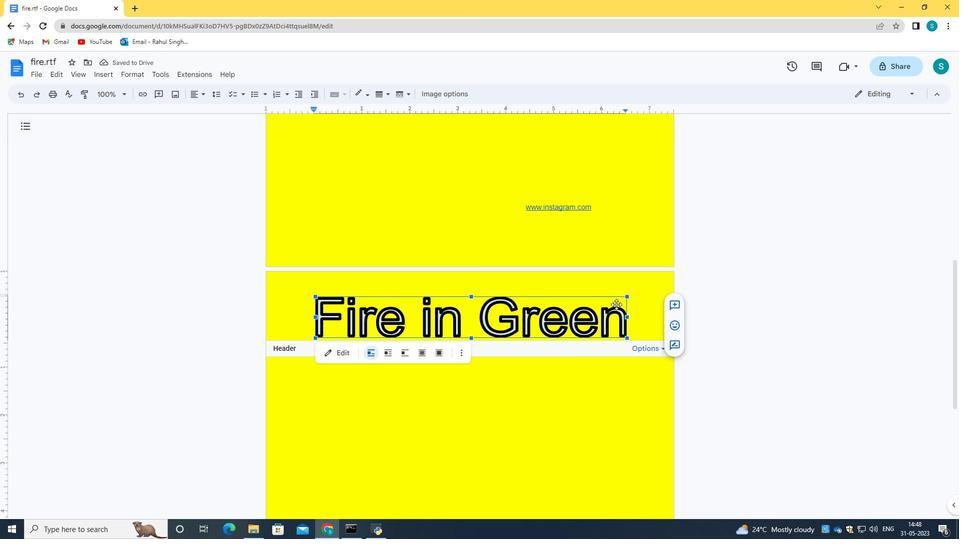 
Action: Mouse pressed left at (594, 310)
Screenshot: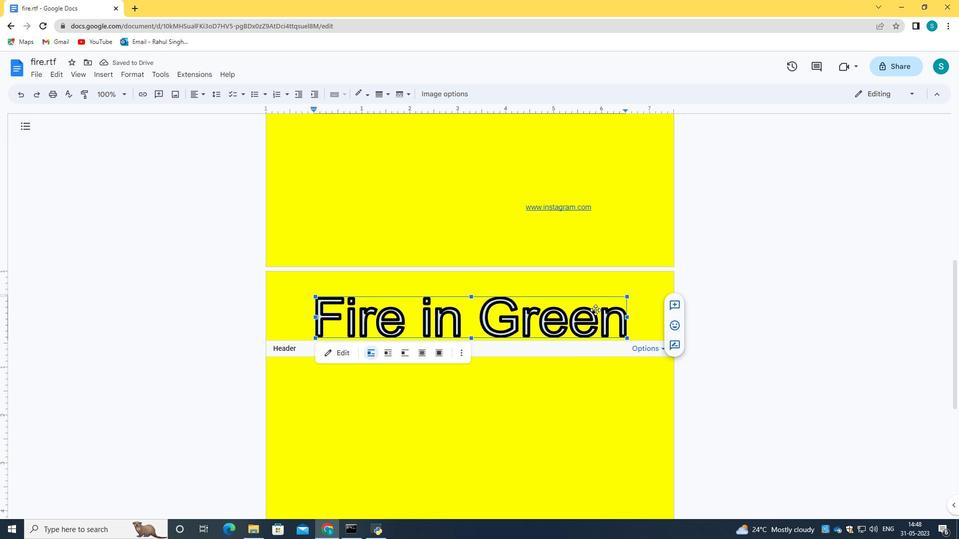 
Action: Mouse pressed left at (594, 310)
Screenshot: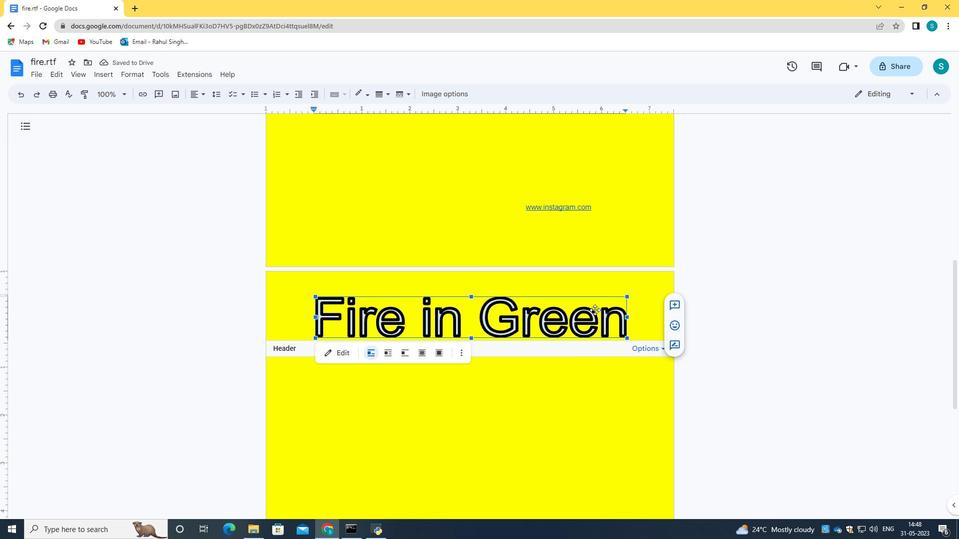 
Action: Mouse moved to (698, 87)
Screenshot: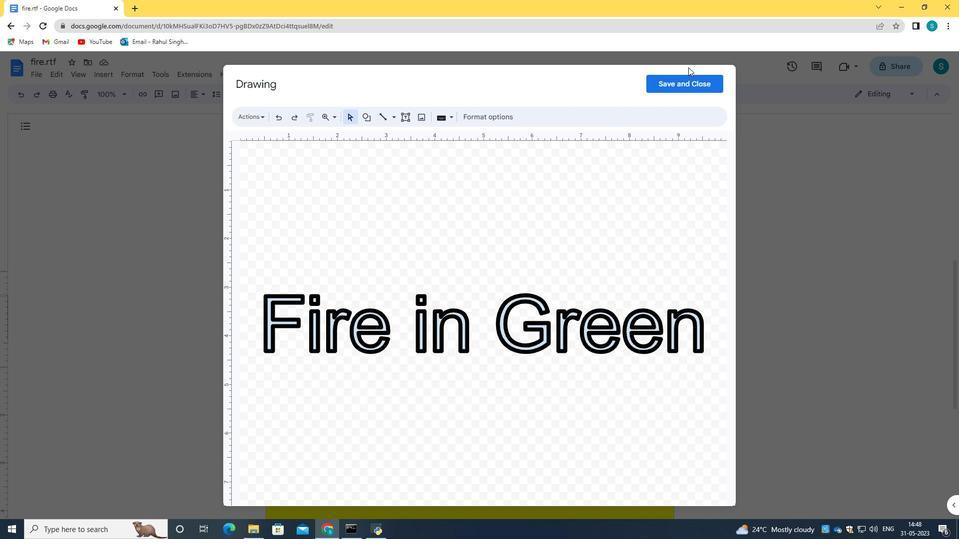 
Action: Mouse pressed left at (698, 87)
Screenshot: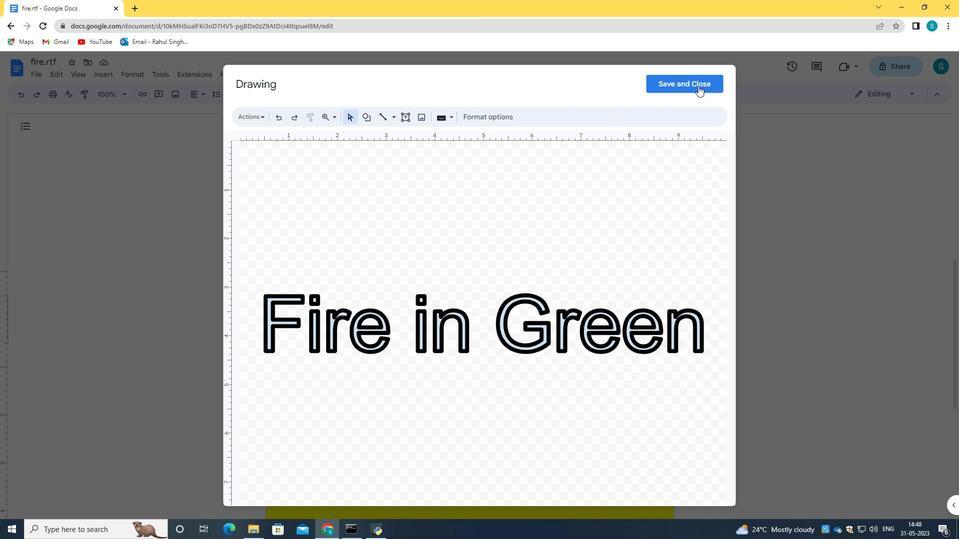 
Action: Mouse moved to (595, 275)
Screenshot: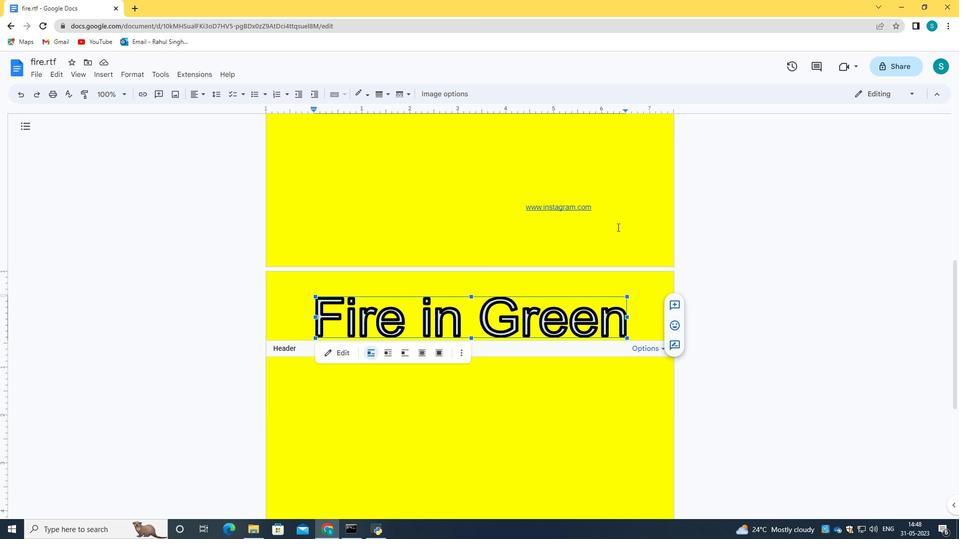 
Action: Mouse scrolled (595, 275) with delta (0, 0)
Screenshot: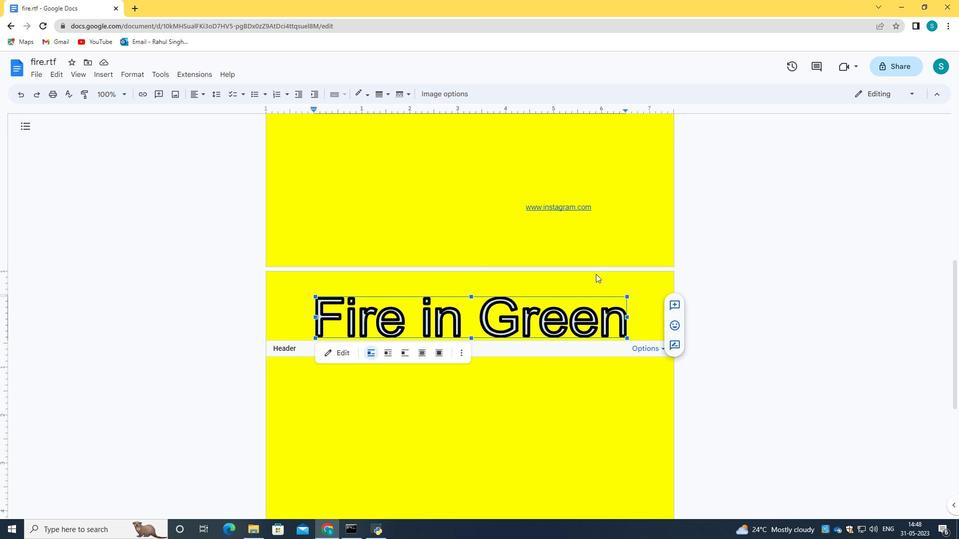 
Action: Mouse scrolled (595, 275) with delta (0, 0)
Screenshot: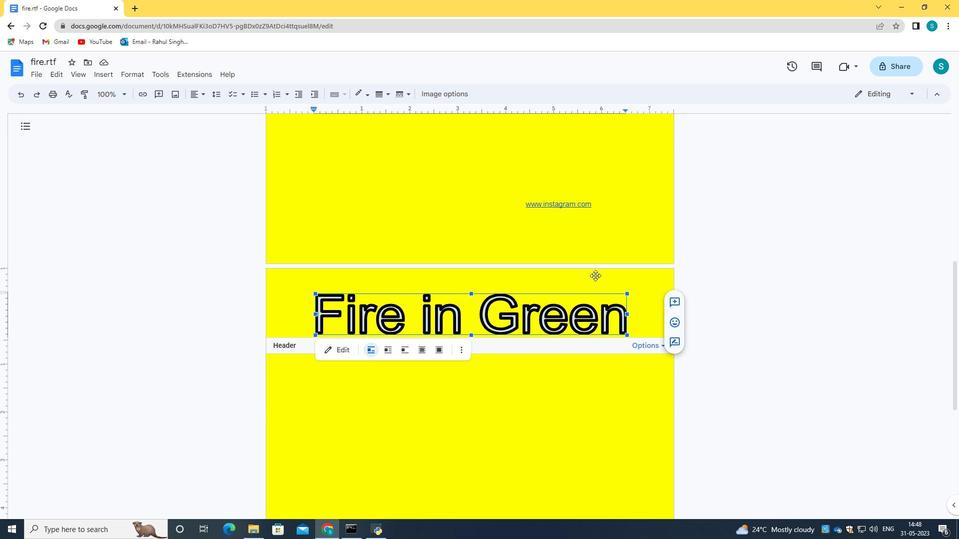 
Action: Mouse scrolled (595, 275) with delta (0, 0)
Screenshot: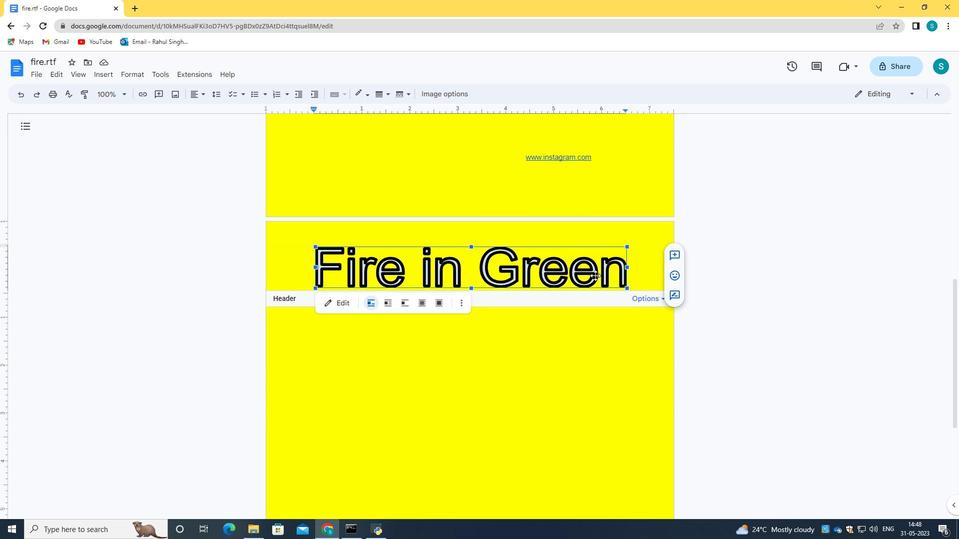 
Action: Mouse scrolled (595, 275) with delta (0, 0)
Screenshot: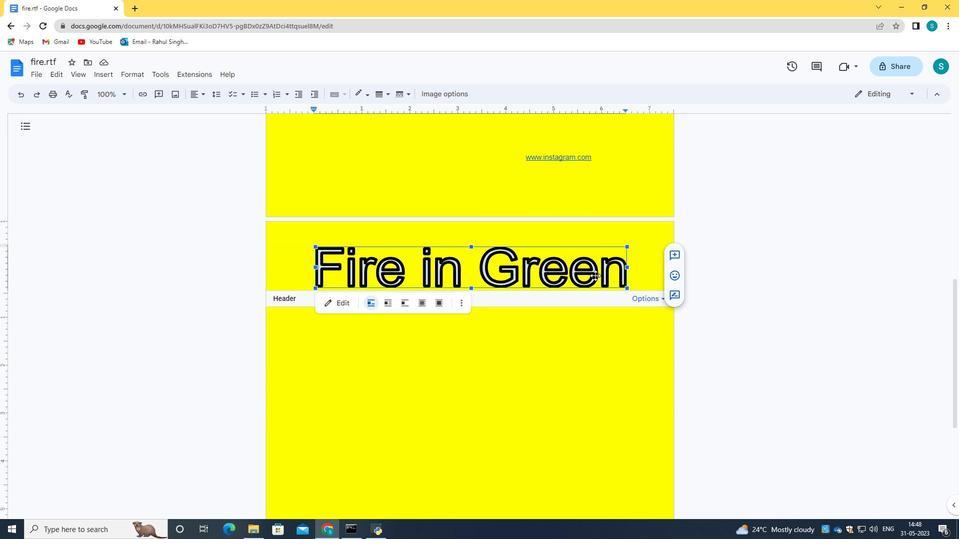 
Action: Mouse scrolled (595, 275) with delta (0, 0)
Screenshot: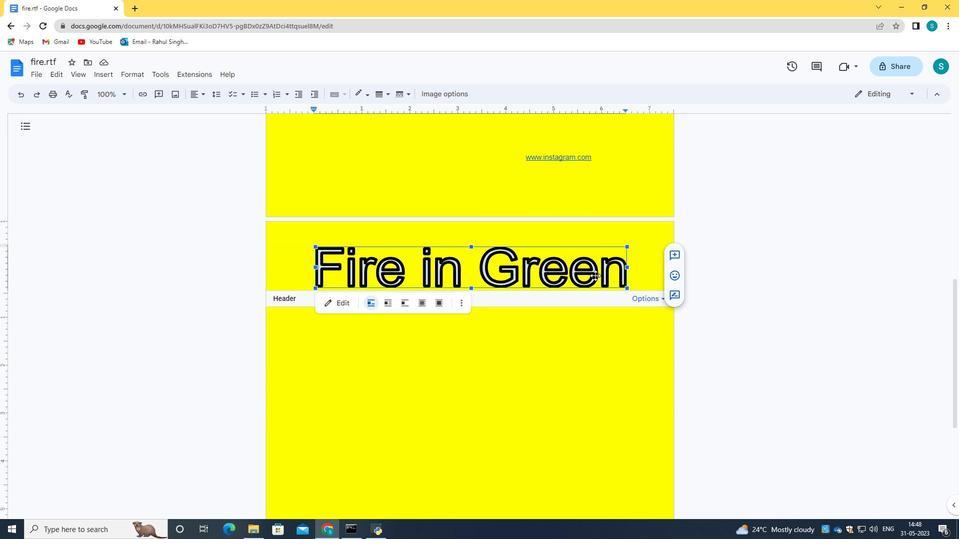 
Action: Mouse moved to (594, 276)
Screenshot: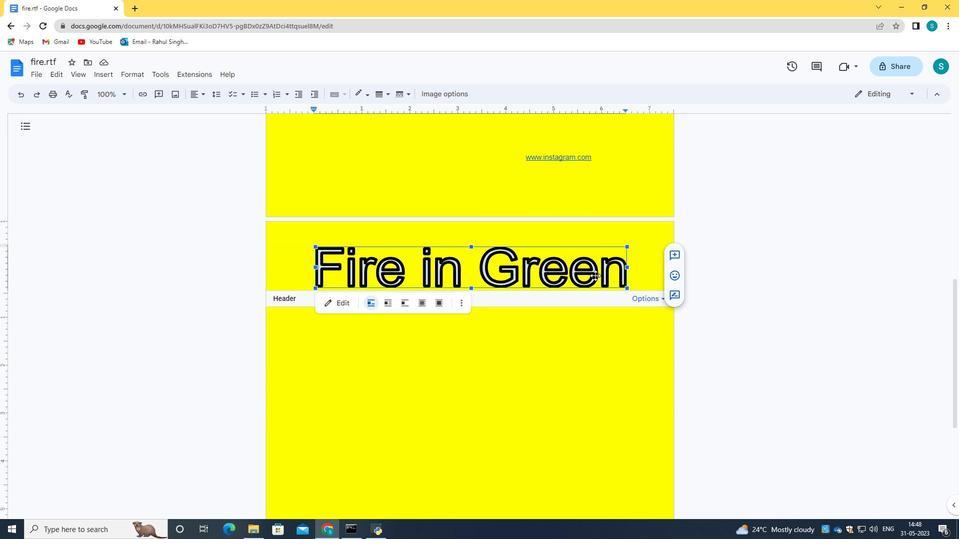 
Action: Mouse scrolled (594, 276) with delta (0, 0)
Screenshot: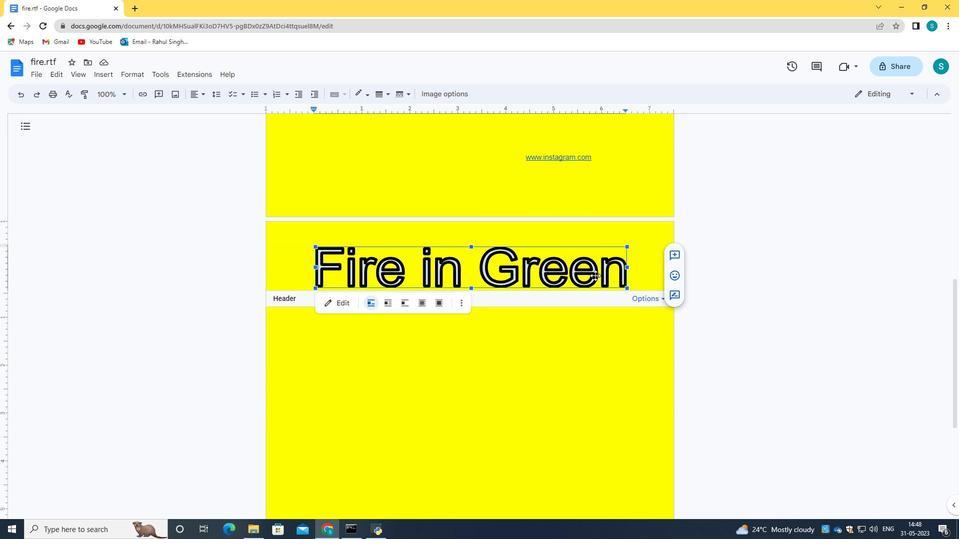
Action: Mouse scrolled (594, 276) with delta (0, 0)
Screenshot: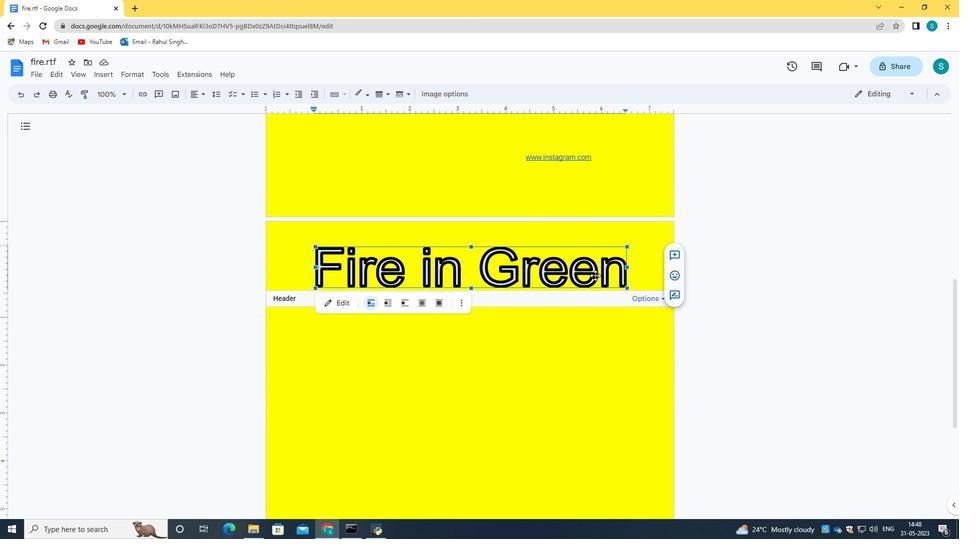 
Action: Mouse scrolled (594, 276) with delta (0, 0)
Screenshot: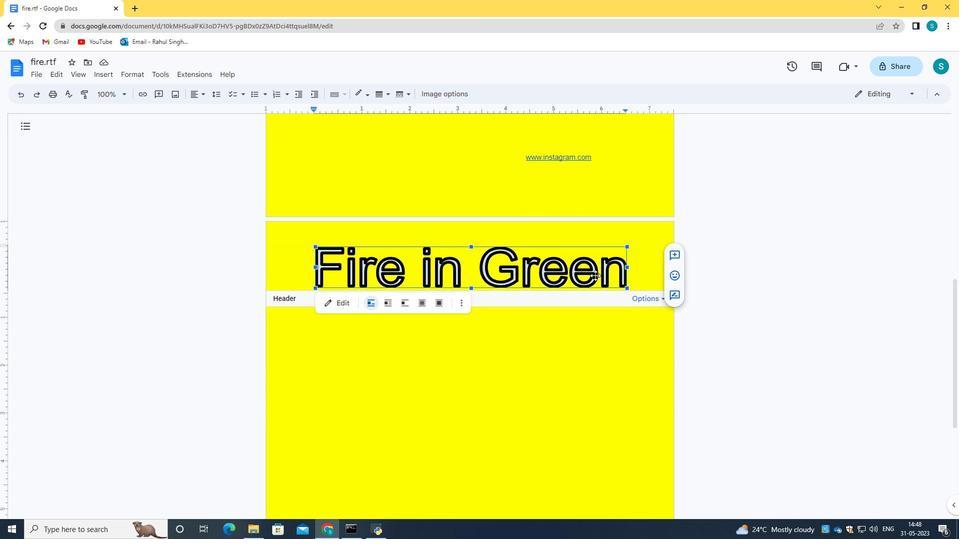 
Action: Mouse scrolled (594, 276) with delta (0, 0)
Screenshot: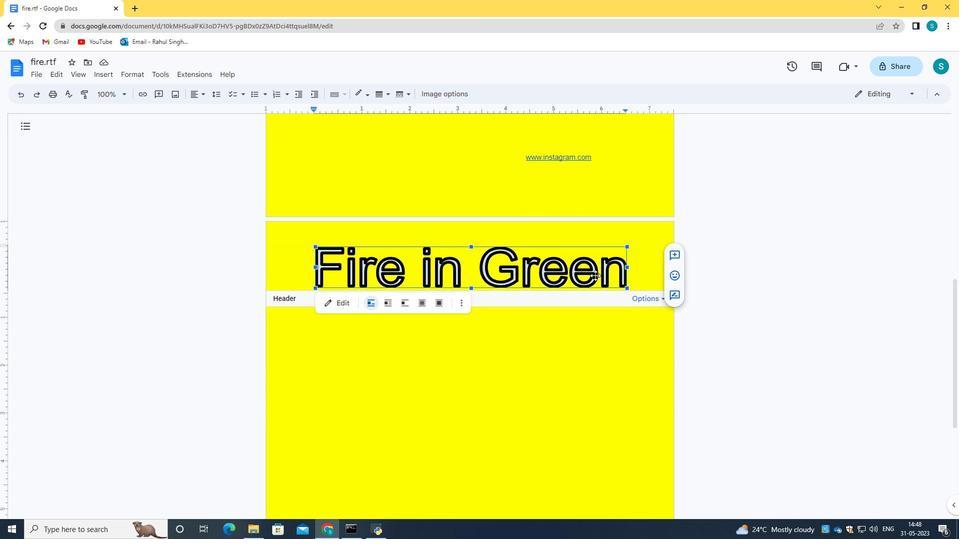 
Action: Mouse scrolled (594, 276) with delta (0, 0)
Screenshot: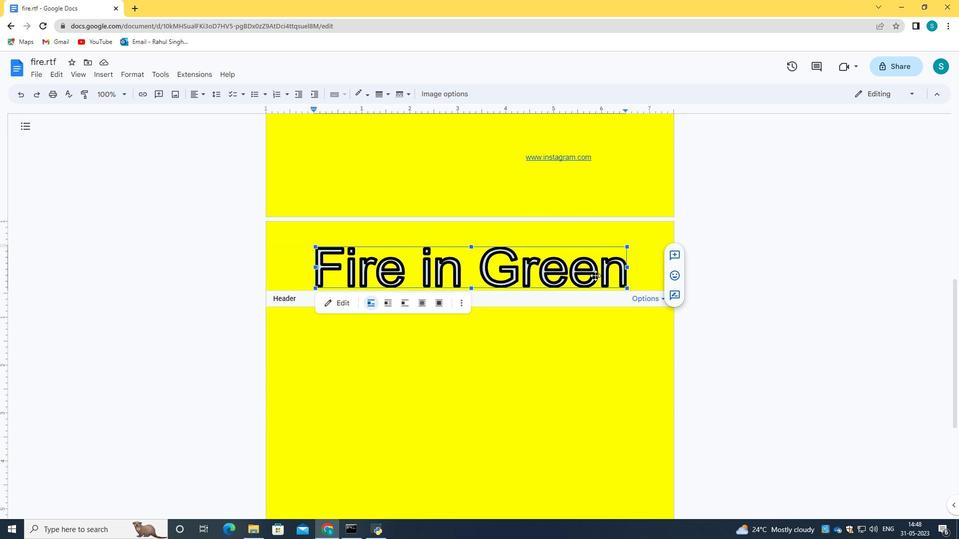 
Action: Mouse scrolled (594, 276) with delta (0, 0)
Screenshot: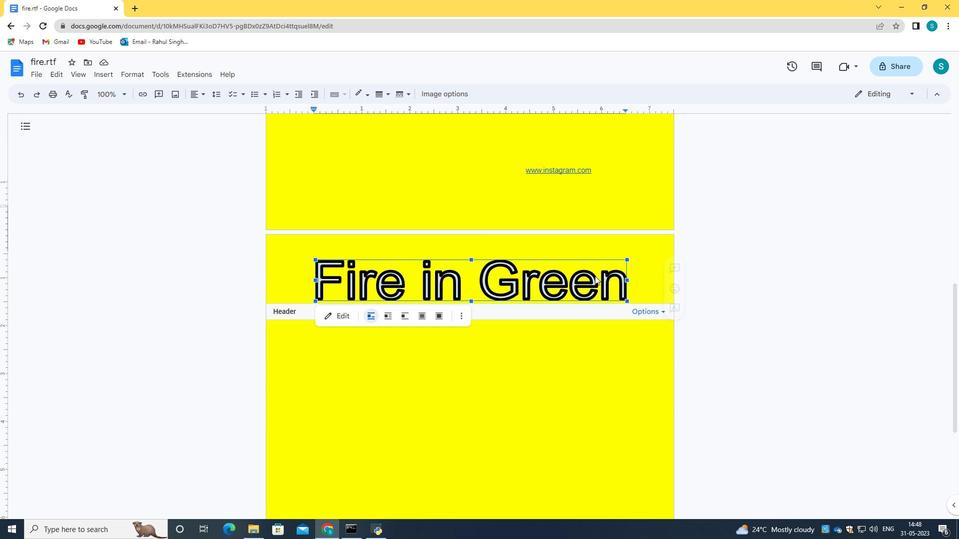 
Action: Mouse scrolled (594, 276) with delta (0, 0)
Screenshot: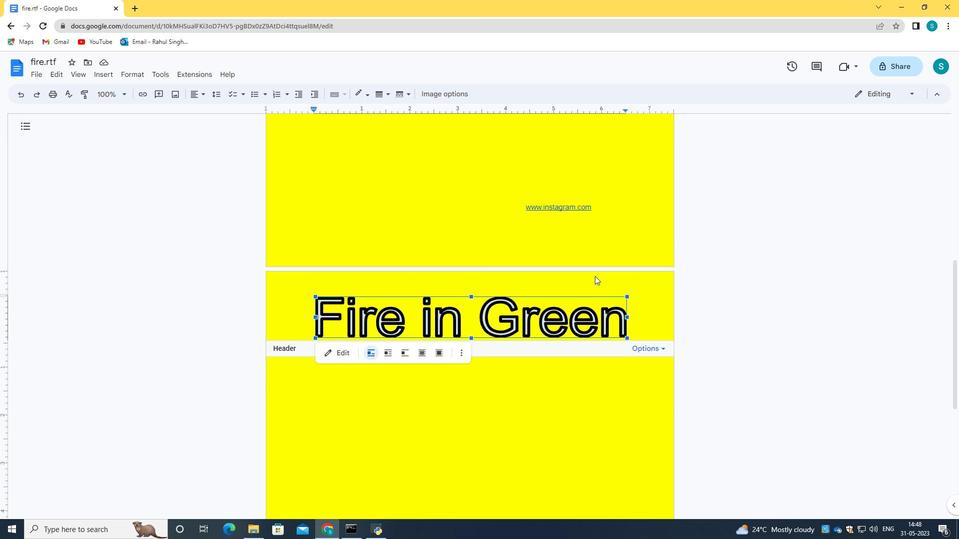 
Action: Mouse scrolled (594, 276) with delta (0, 0)
Screenshot: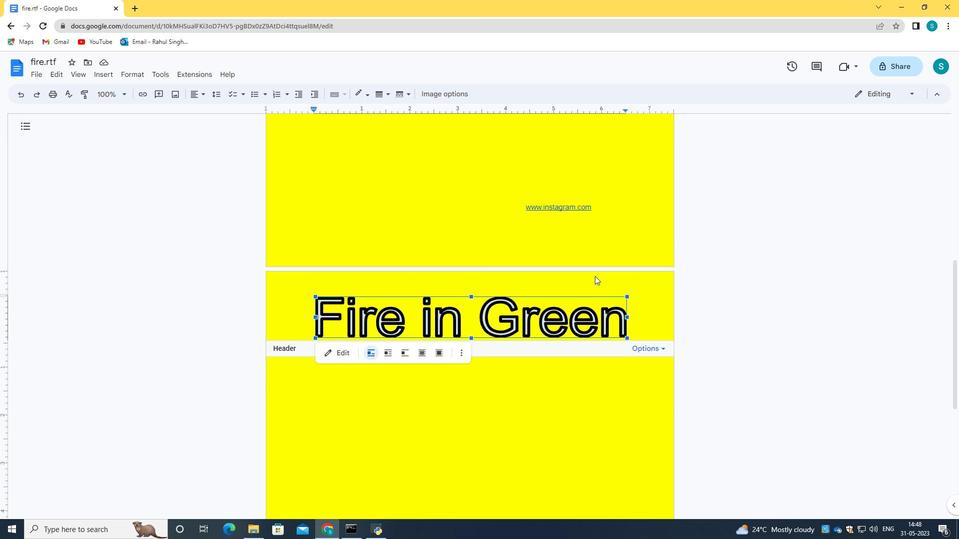 
Action: Mouse scrolled (594, 276) with delta (0, 0)
Screenshot: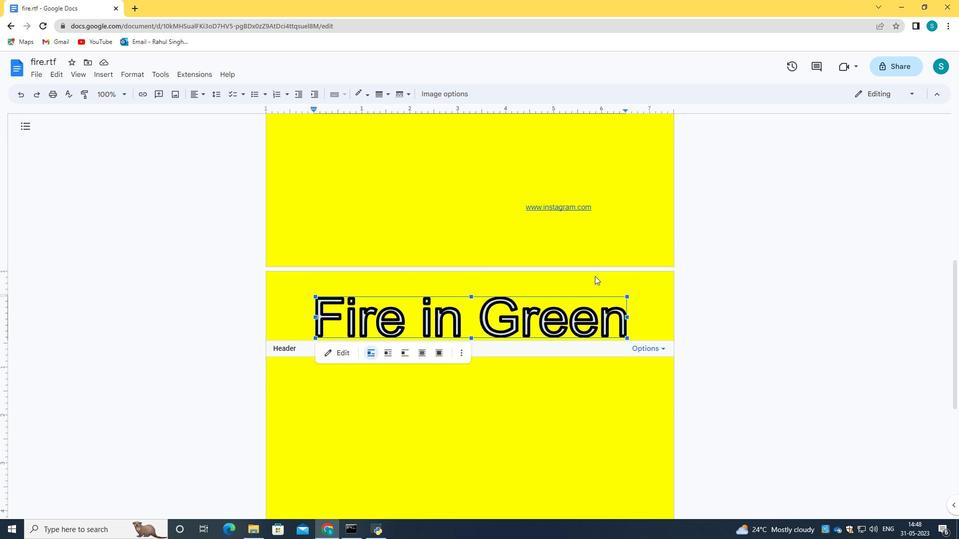 
Action: Mouse scrolled (594, 276) with delta (0, 0)
Screenshot: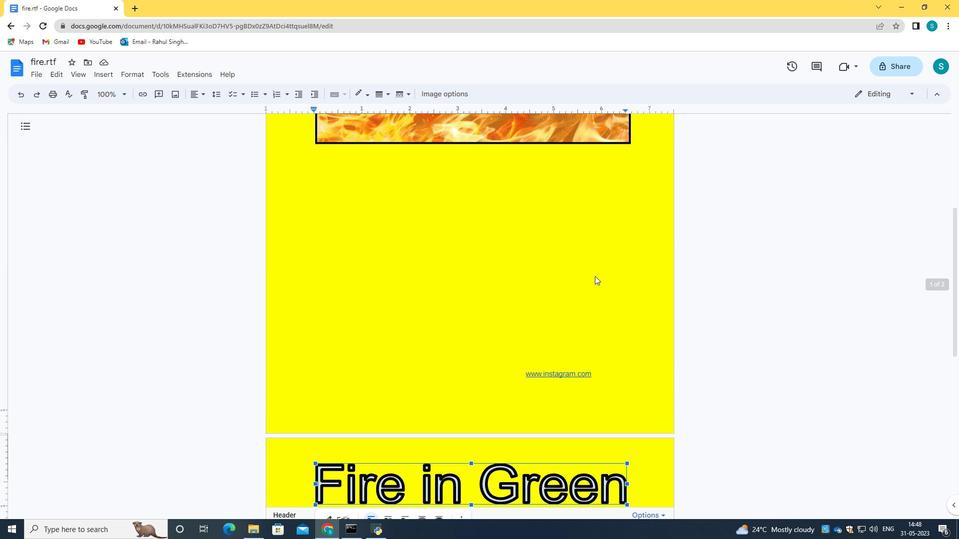 
Action: Mouse scrolled (594, 276) with delta (0, 0)
Screenshot: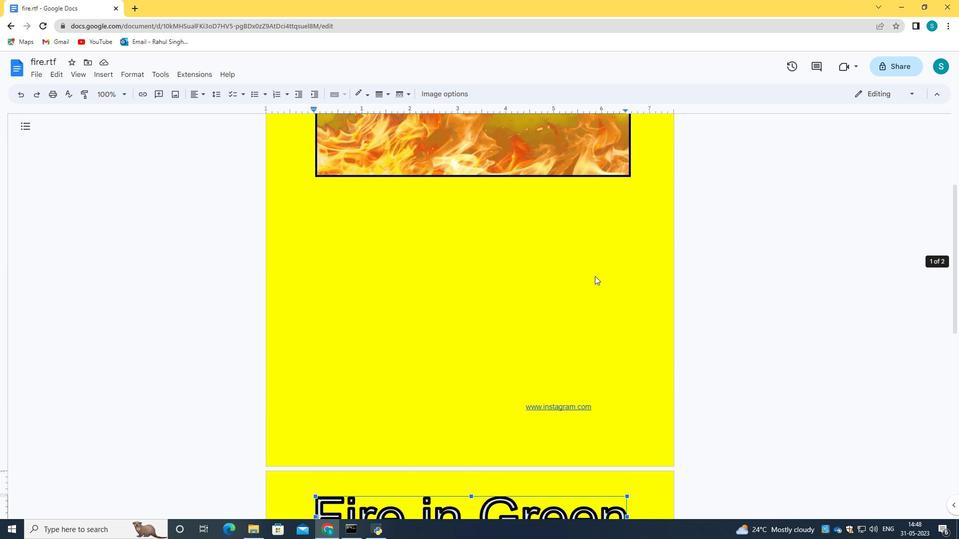 
Action: Mouse scrolled (594, 276) with delta (0, 0)
Screenshot: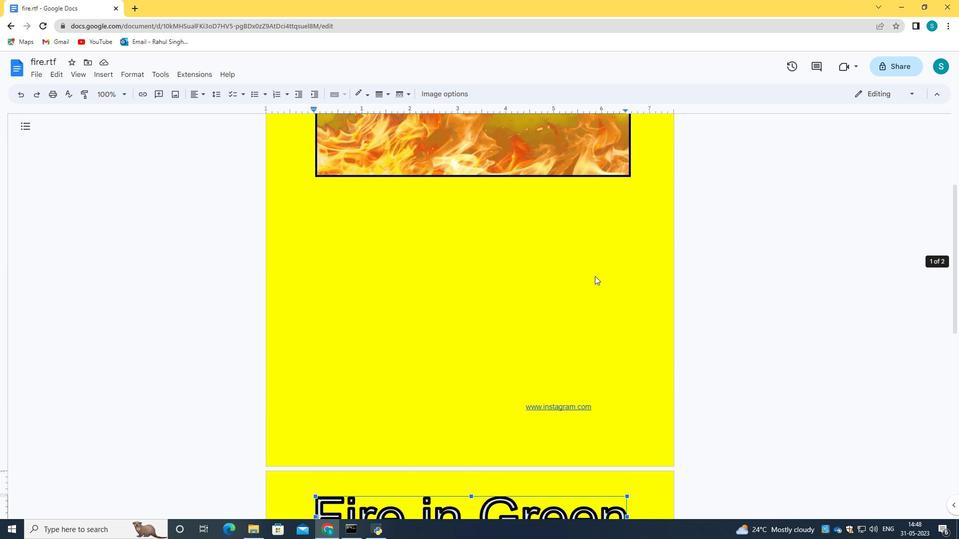 
Action: Mouse scrolled (594, 276) with delta (0, 0)
Screenshot: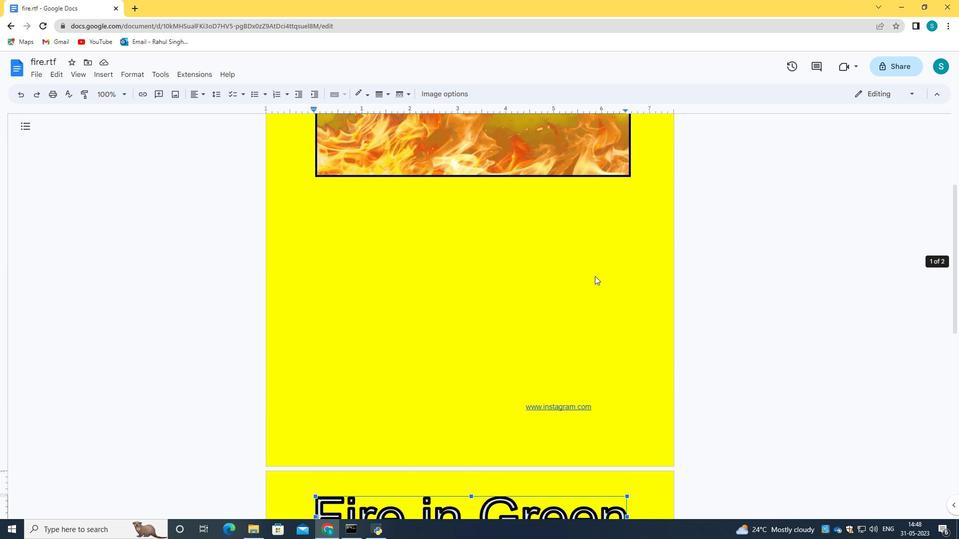 
Action: Mouse scrolled (594, 276) with delta (0, 0)
Screenshot: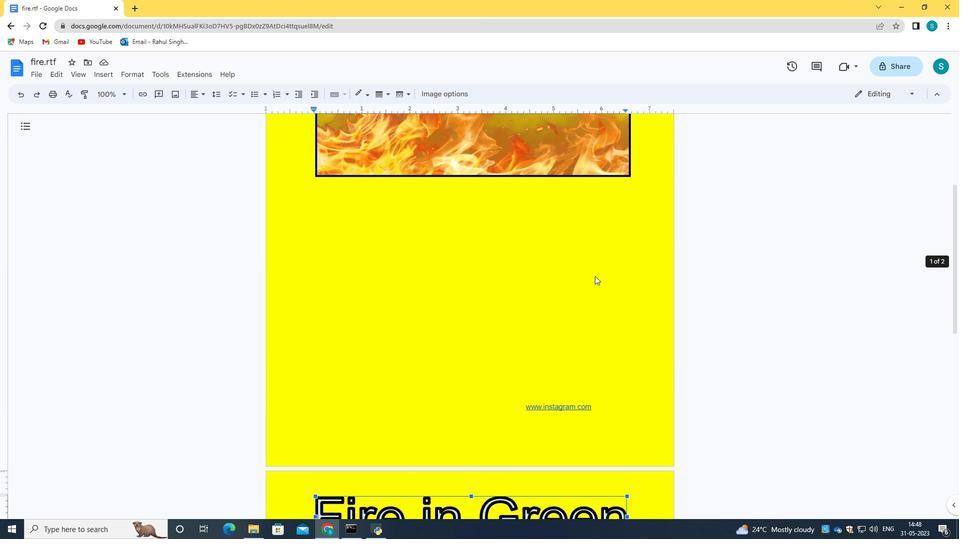 
Action: Mouse scrolled (594, 275) with delta (0, 0)
Screenshot: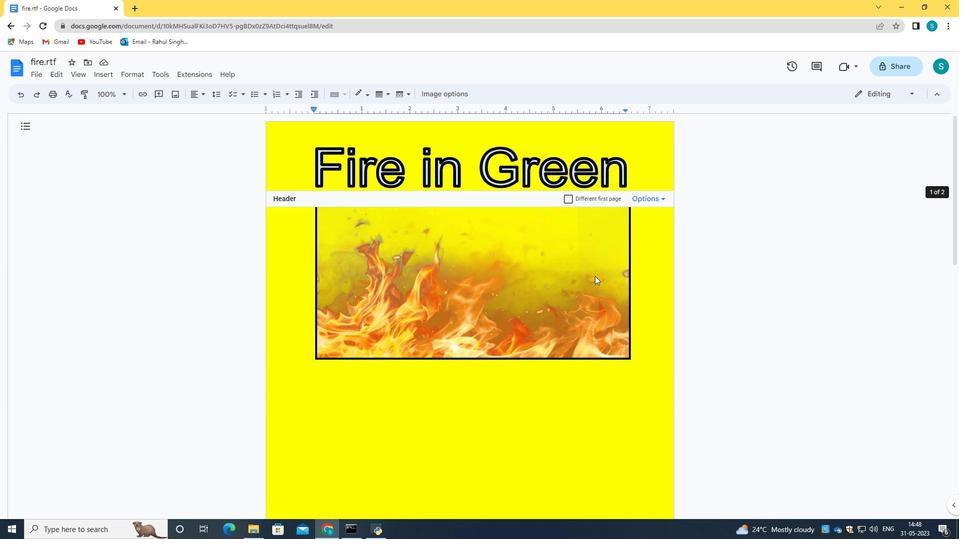 
Action: Mouse scrolled (594, 275) with delta (0, 0)
Screenshot: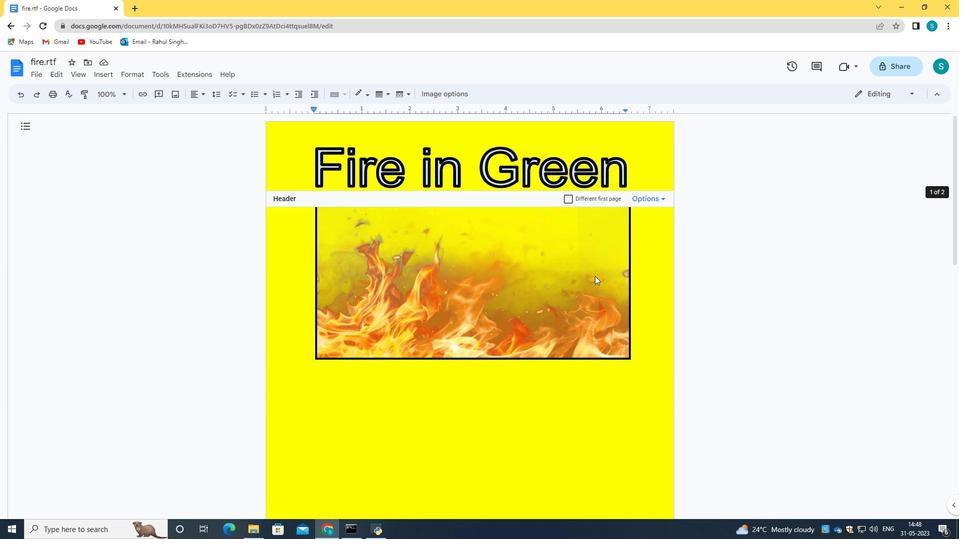 
Action: Mouse scrolled (594, 275) with delta (0, 0)
Screenshot: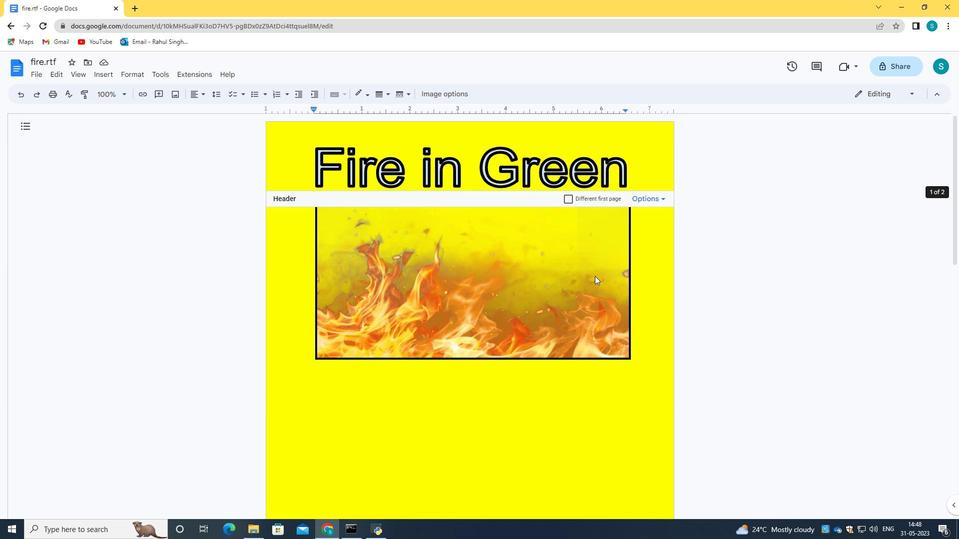 
Action: Mouse scrolled (594, 275) with delta (0, 0)
Screenshot: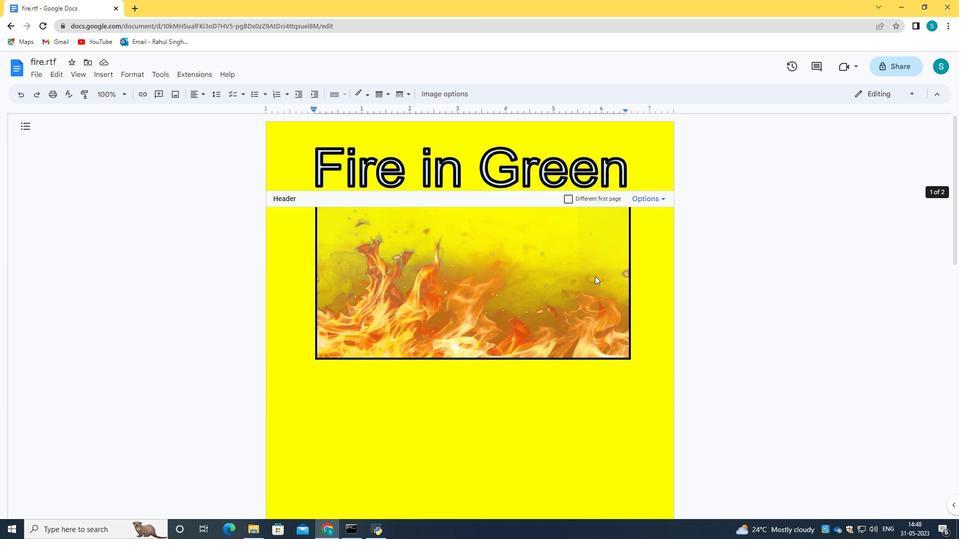 
Action: Mouse moved to (594, 276)
Screenshot: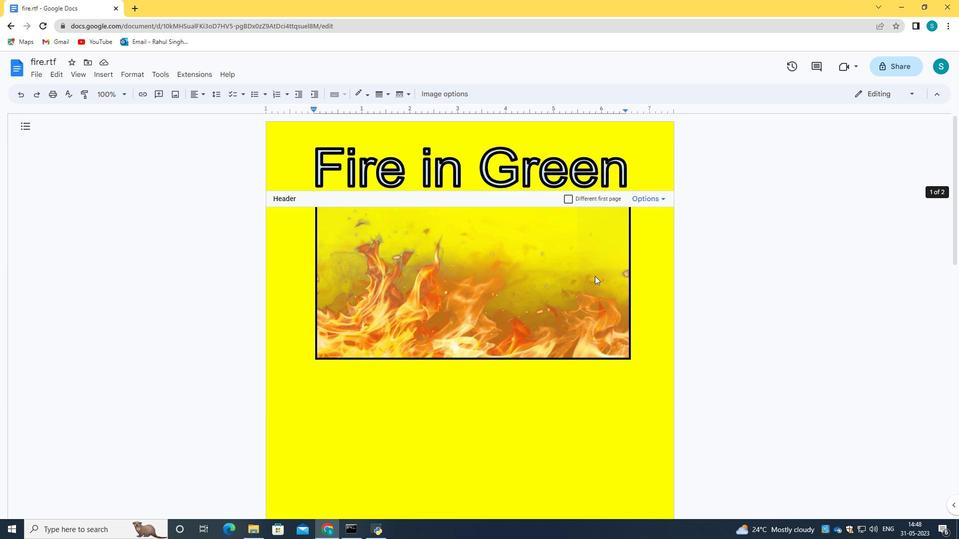 
Action: Mouse scrolled (594, 275) with delta (0, 0)
Screenshot: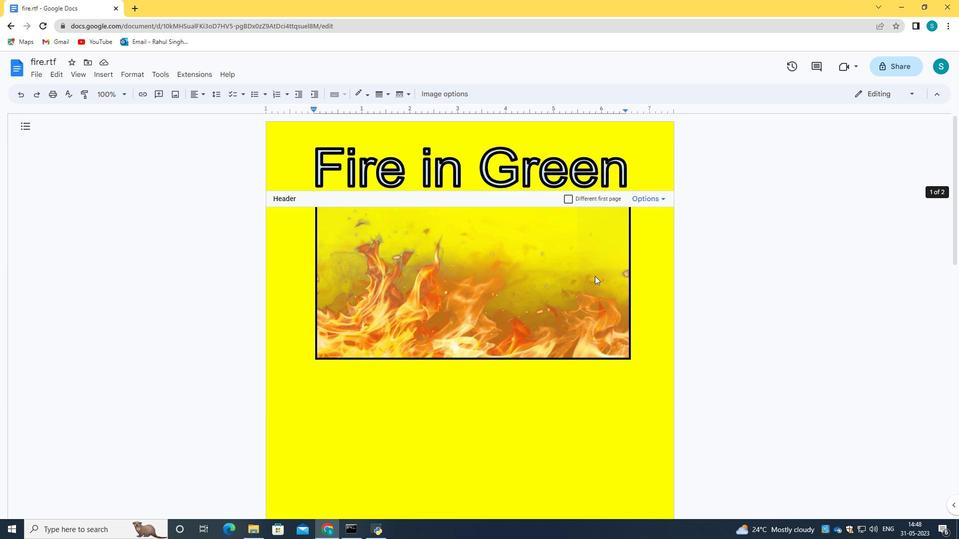 
Action: Mouse moved to (589, 272)
Screenshot: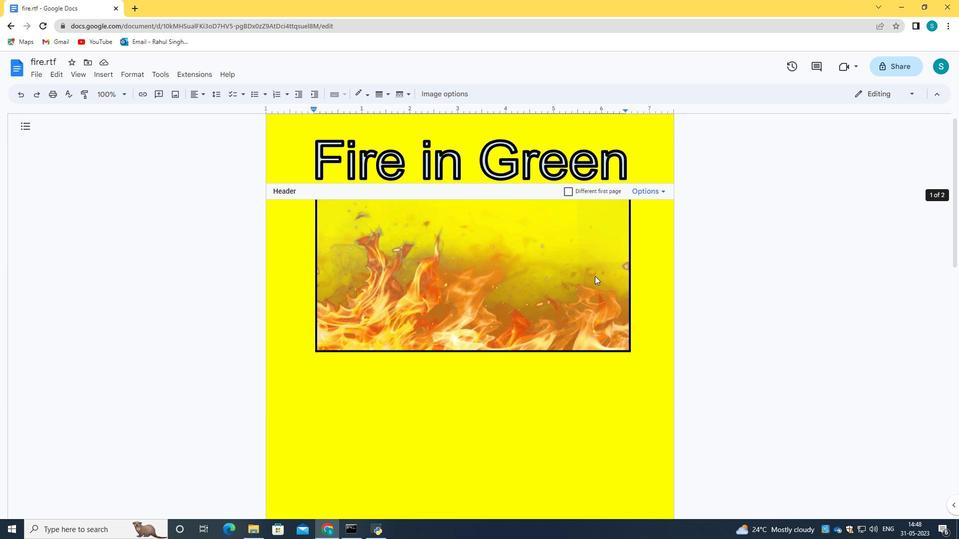 
Action: Mouse scrolled (589, 272) with delta (0, 0)
Screenshot: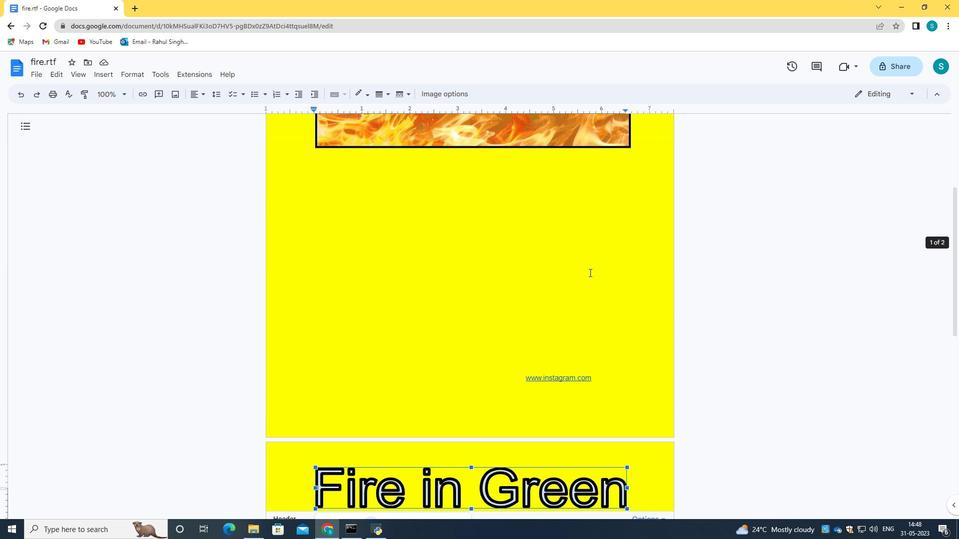 
Action: Mouse scrolled (589, 272) with delta (0, 0)
Screenshot: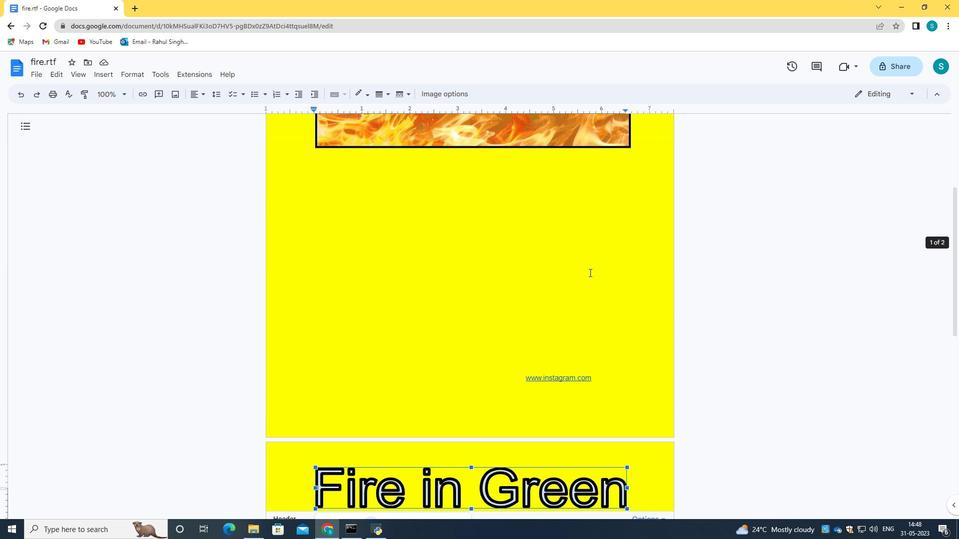 
Action: Mouse scrolled (589, 272) with delta (0, 0)
Screenshot: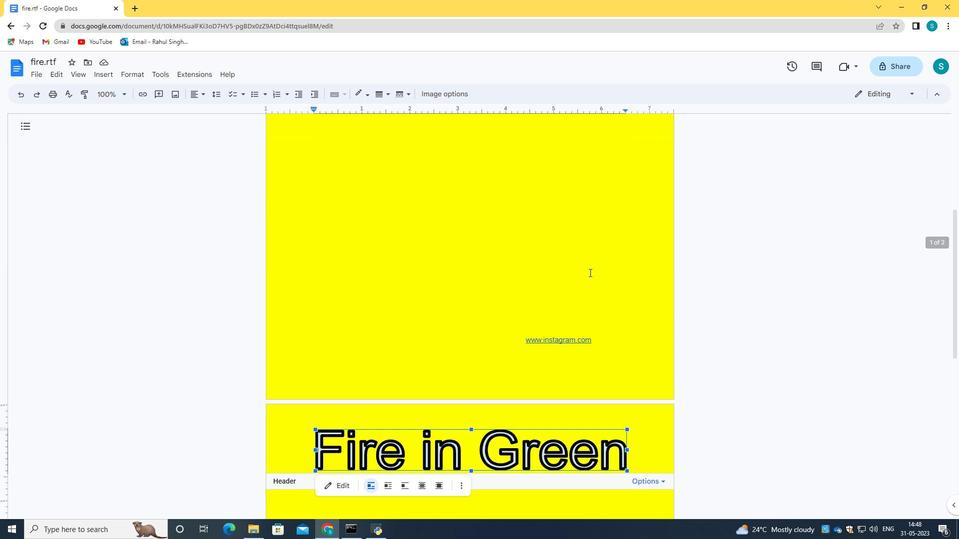
Action: Mouse moved to (529, 407)
Screenshot: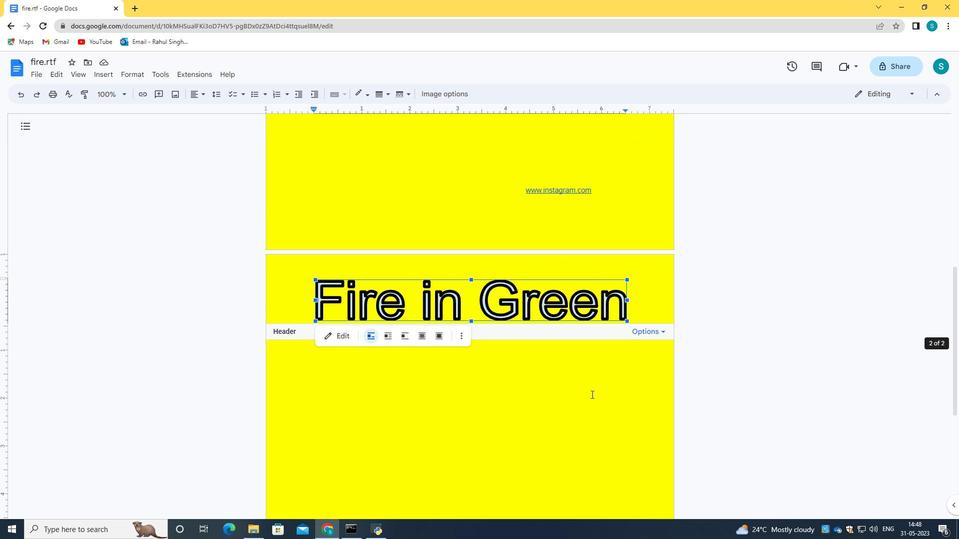 
Action: Mouse pressed left at (529, 407)
Screenshot: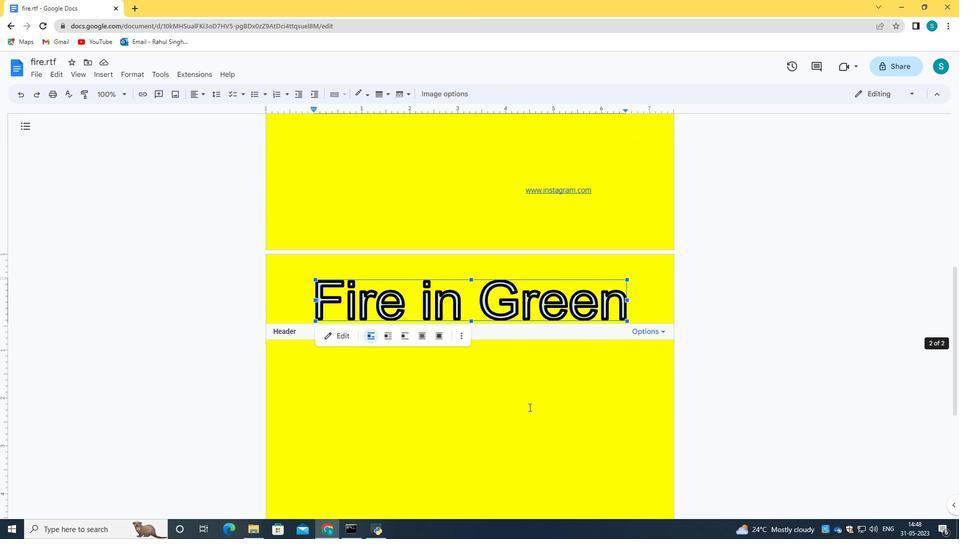 
Action: Mouse moved to (414, 391)
Screenshot: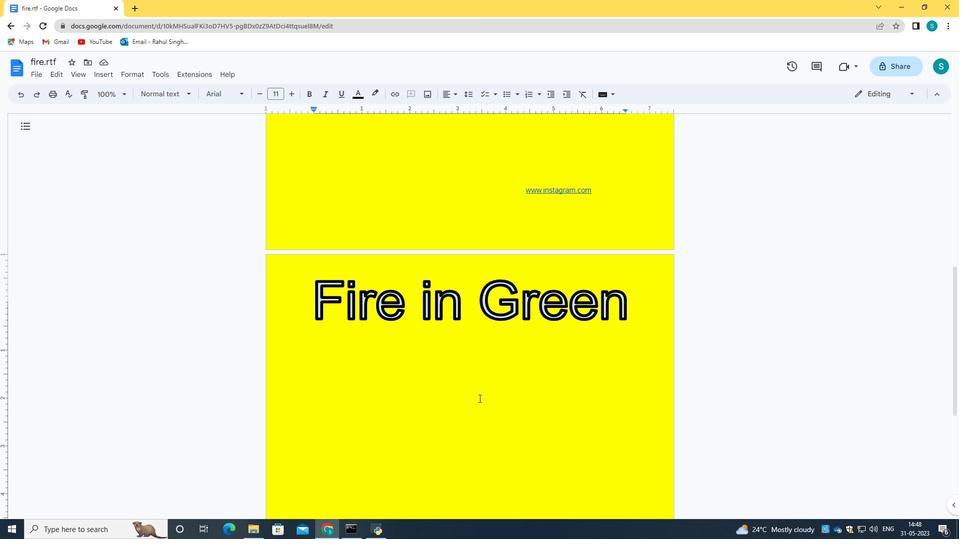 
Action: Key pressed <Key.space><Key.space><Key.space><Key.space><Key.space><Key.space><Key.space>
Screenshot: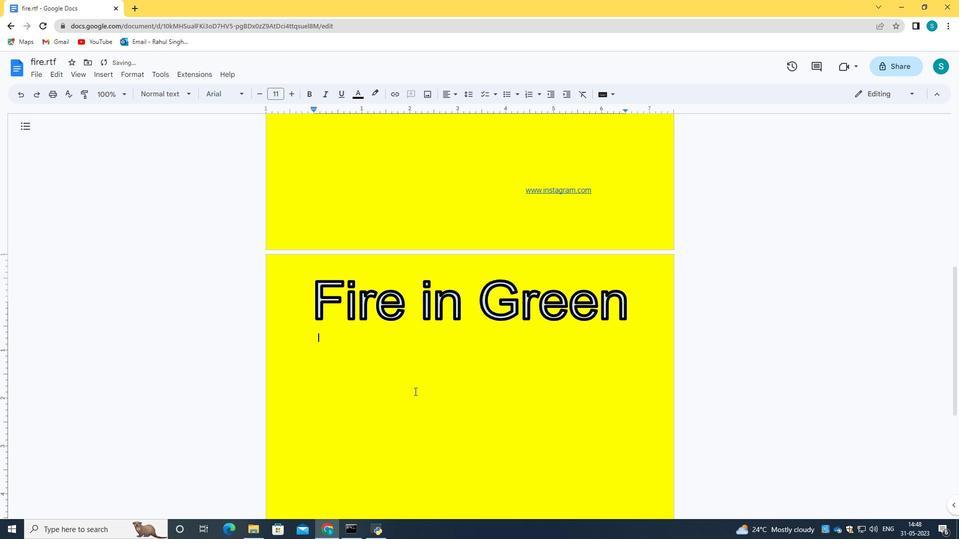 
Action: Mouse moved to (162, 74)
Screenshot: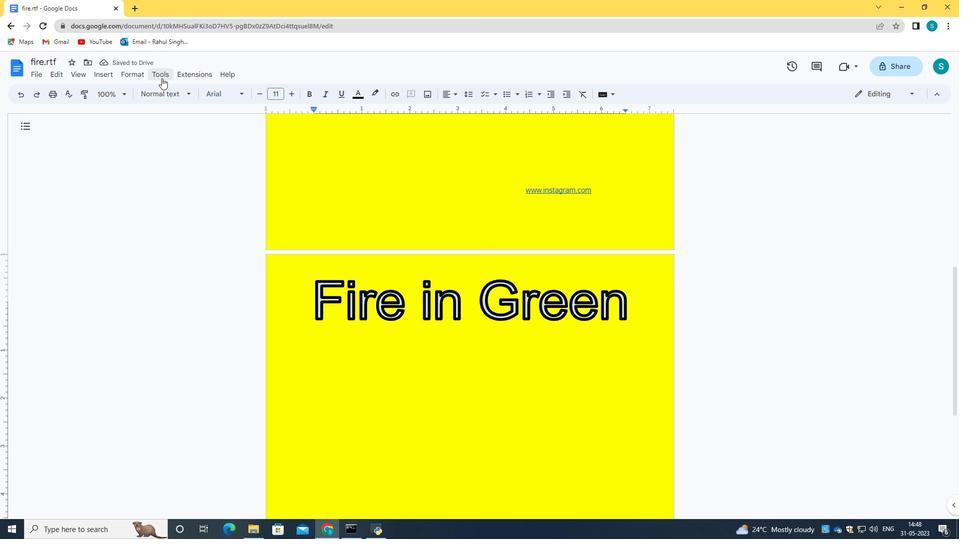 
Action: Mouse pressed left at (162, 74)
Screenshot: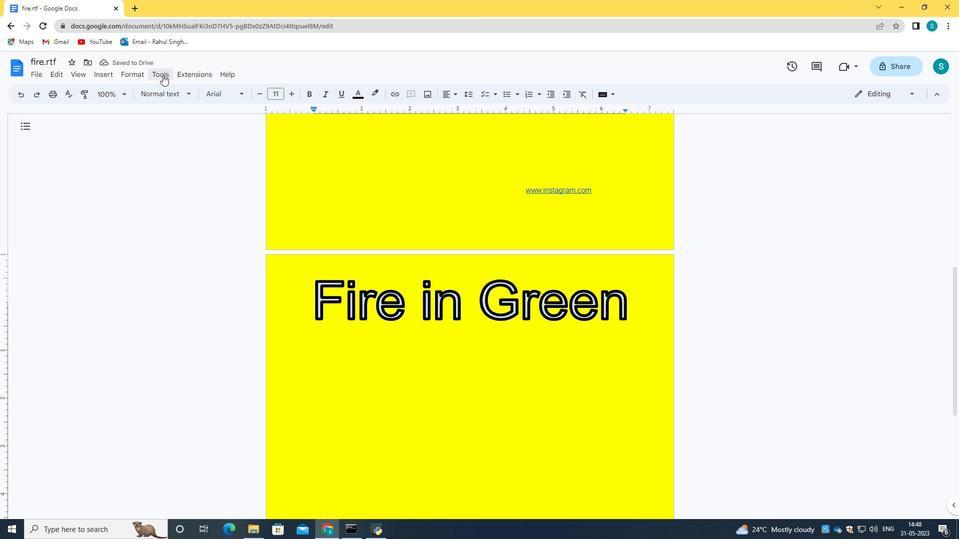 
Action: Mouse moved to (198, 188)
Screenshot: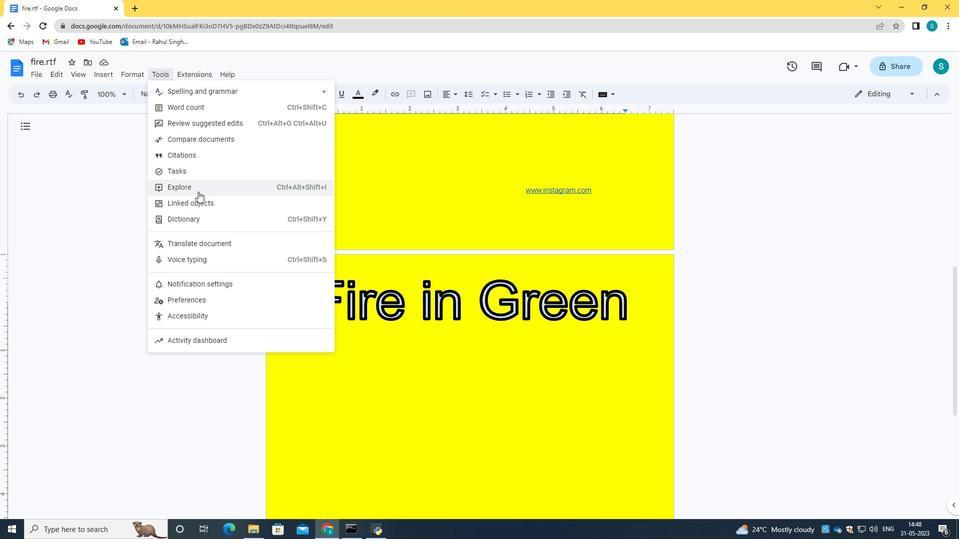 
Action: Mouse pressed left at (198, 188)
Screenshot: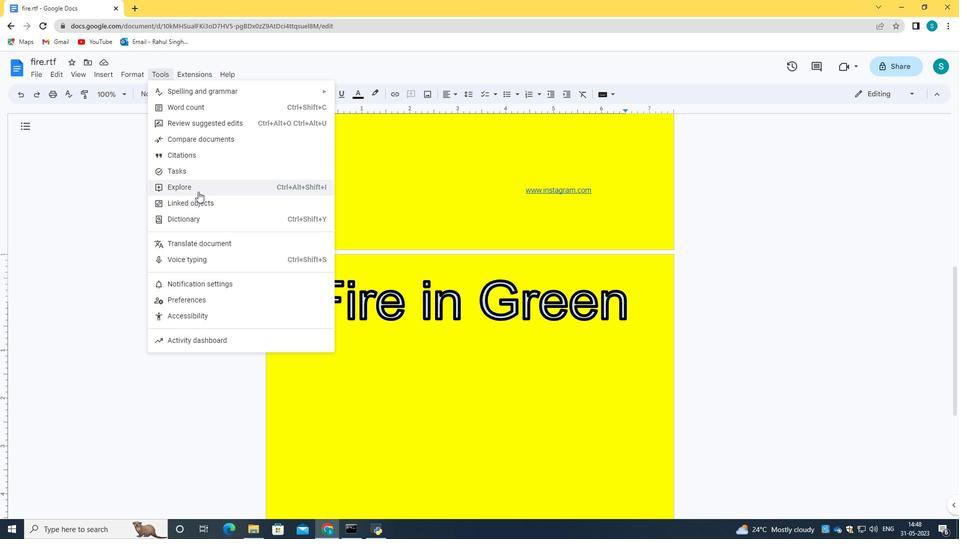 
Action: Mouse moved to (848, 123)
Screenshot: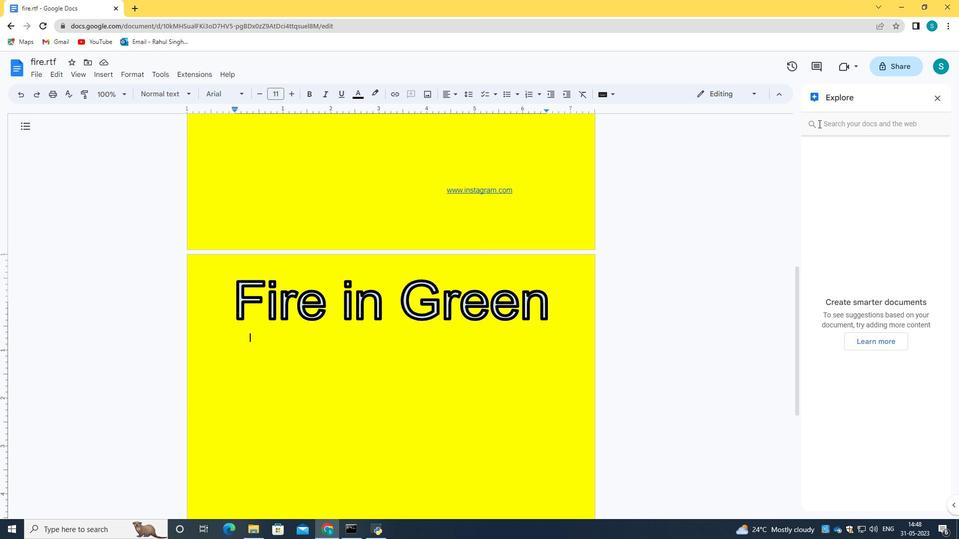 
Action: Mouse pressed left at (848, 123)
Screenshot: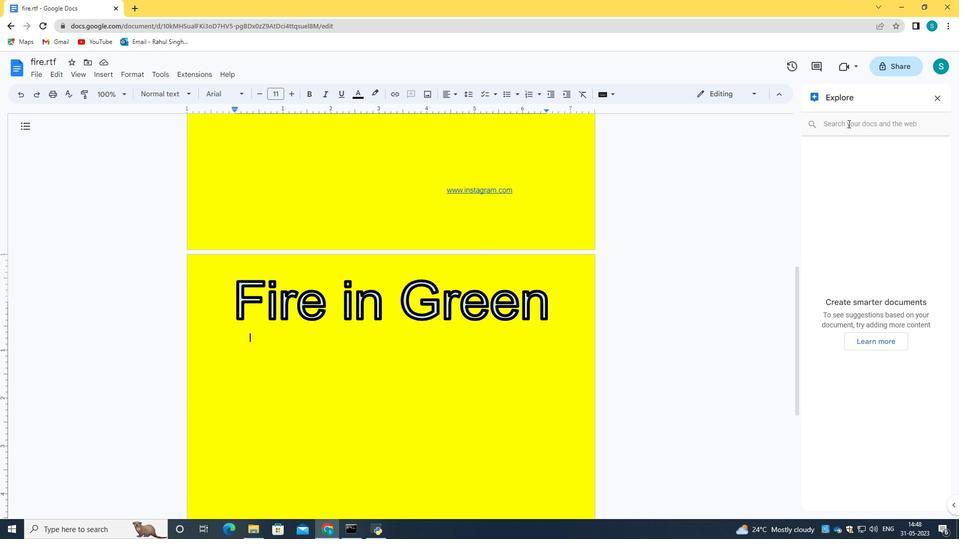 
Action: Key pressed fire<Key.space>in<Key.space>green<Key.enter>
Screenshot: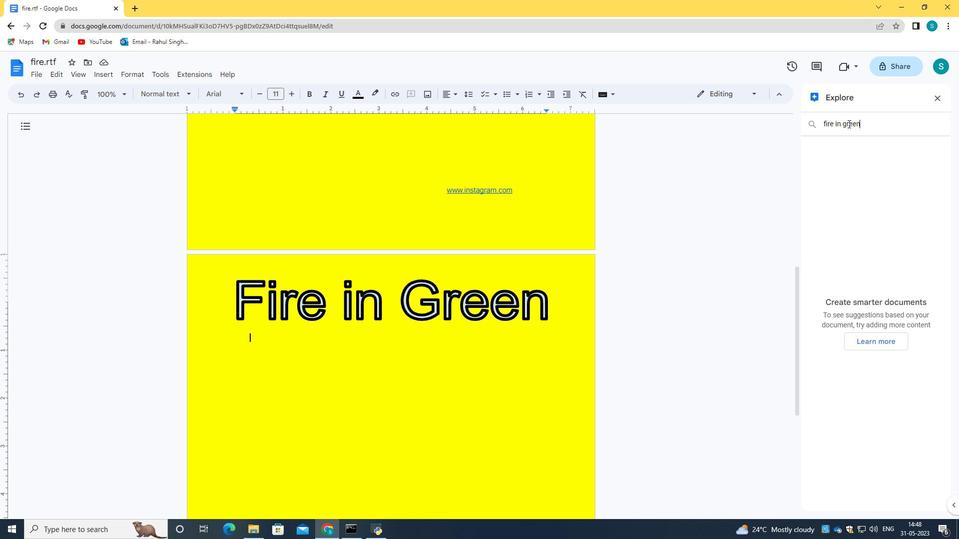 
Action: Mouse moved to (872, 123)
Screenshot: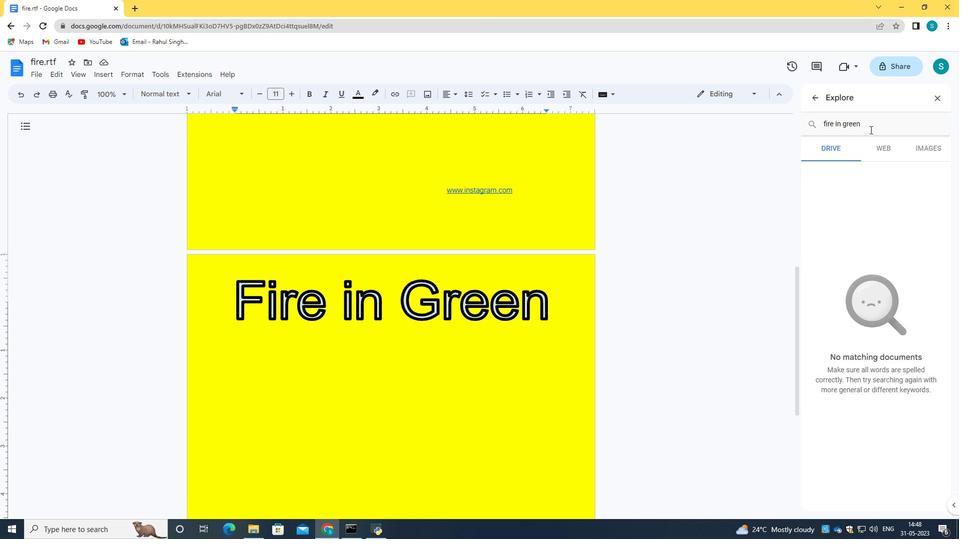 
Action: Mouse pressed left at (872, 123)
Screenshot: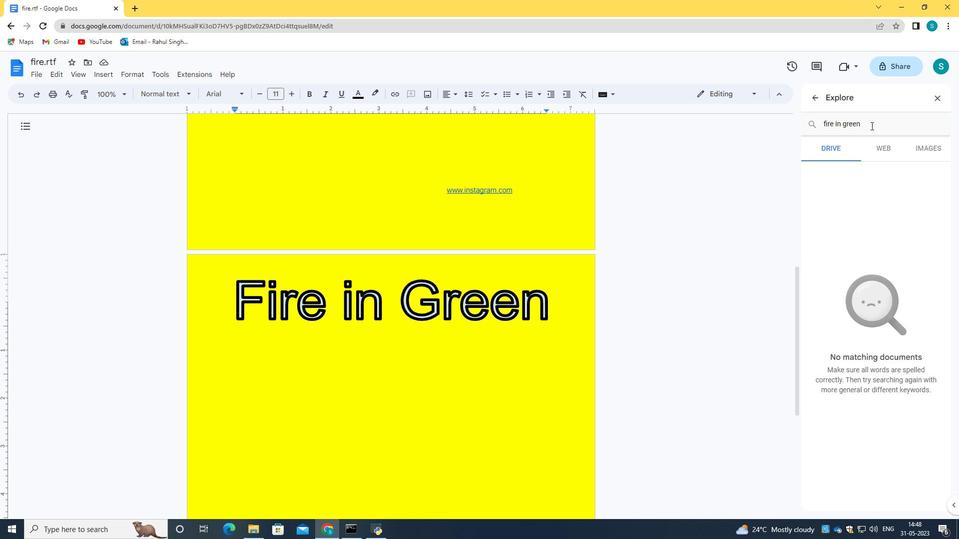 
Action: Mouse moved to (833, 130)
Screenshot: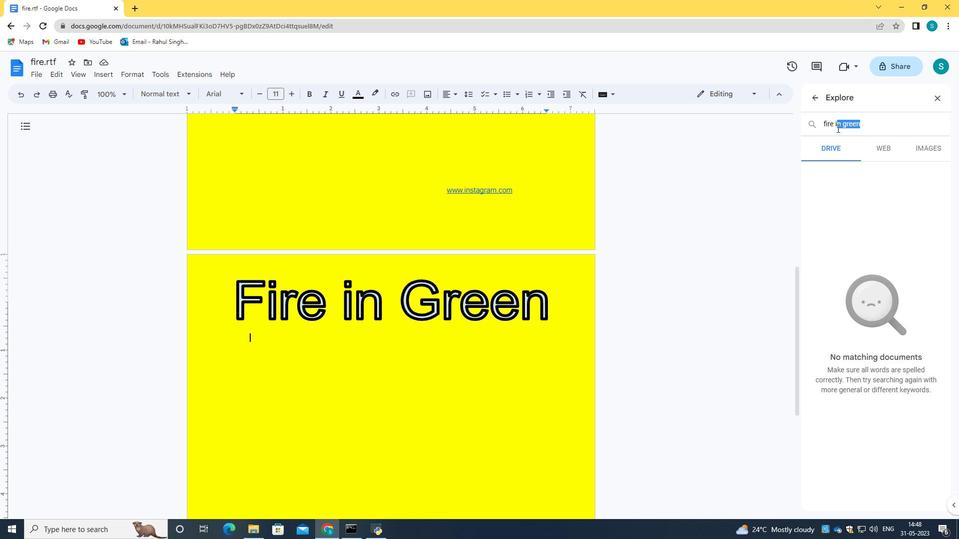 
Action: Key pressed <Key.enter><Key.enter>
Screenshot: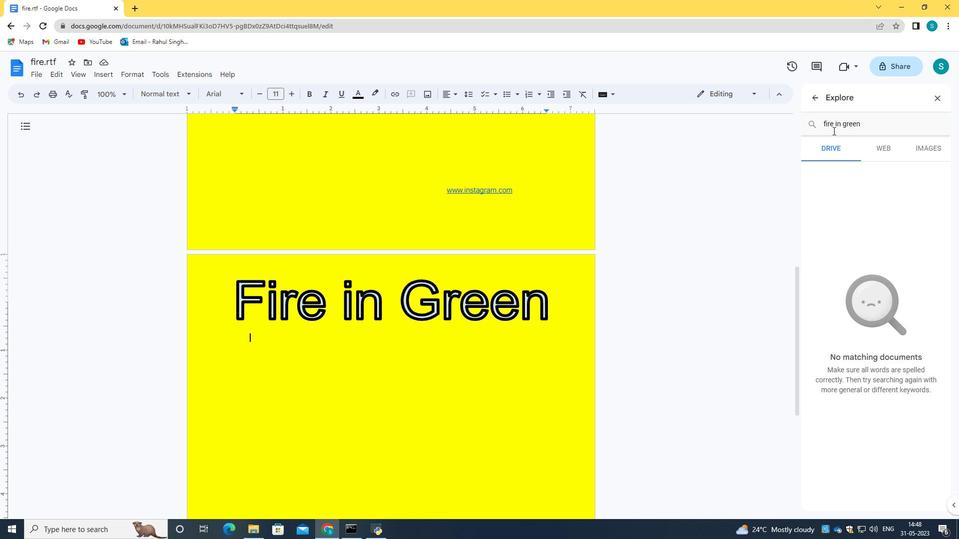 
Action: Mouse moved to (862, 121)
Screenshot: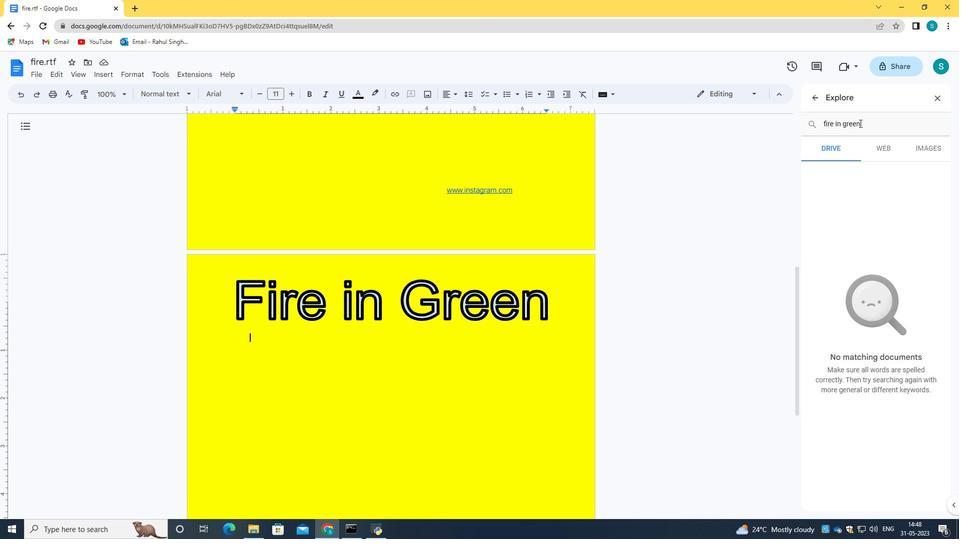 
Action: Mouse pressed left at (862, 121)
Screenshot: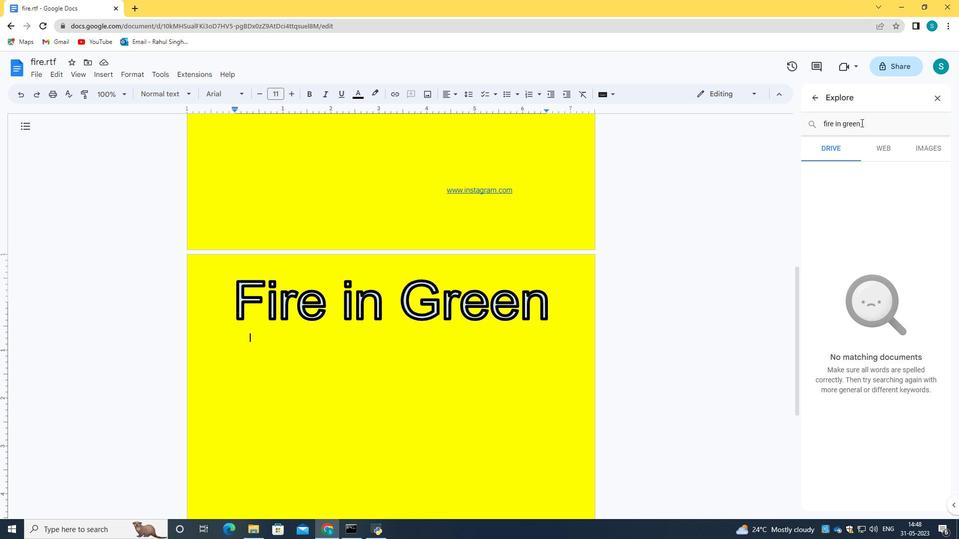 
Action: Mouse moved to (869, 125)
Screenshot: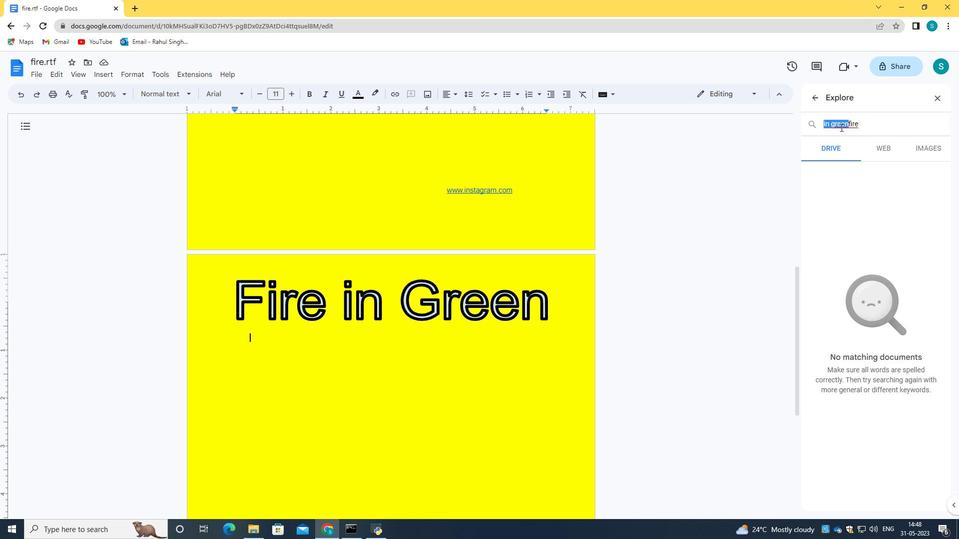 
Action: Mouse pressed left at (869, 125)
Screenshot: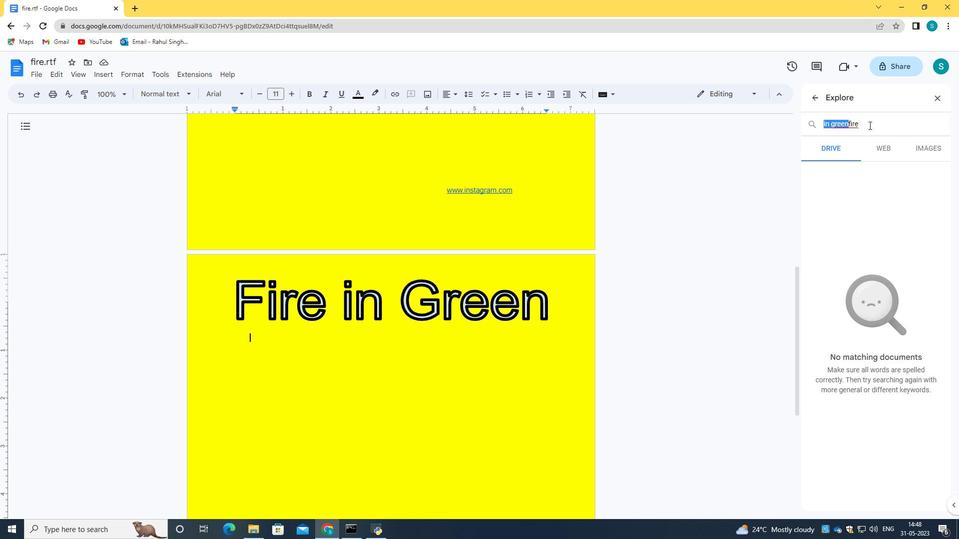 
Action: Mouse moved to (754, 125)
Screenshot: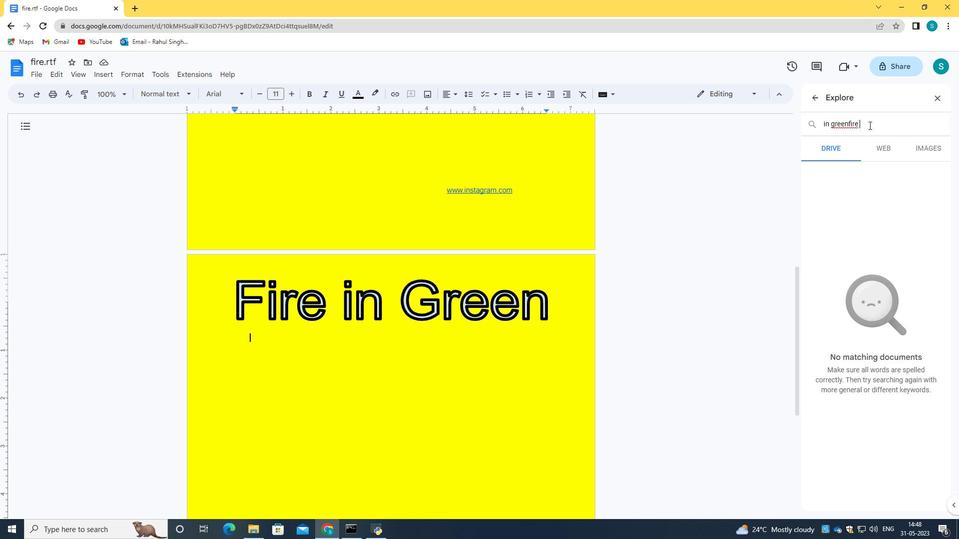 
Action: Key pressed <Key.backspace>fire<Key.enter>
Screenshot: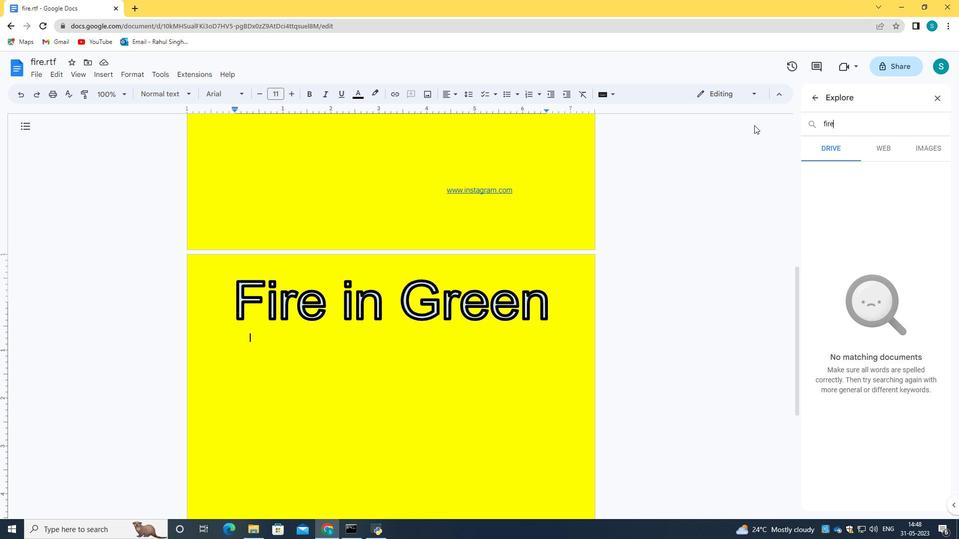 
Action: Mouse moved to (880, 148)
Screenshot: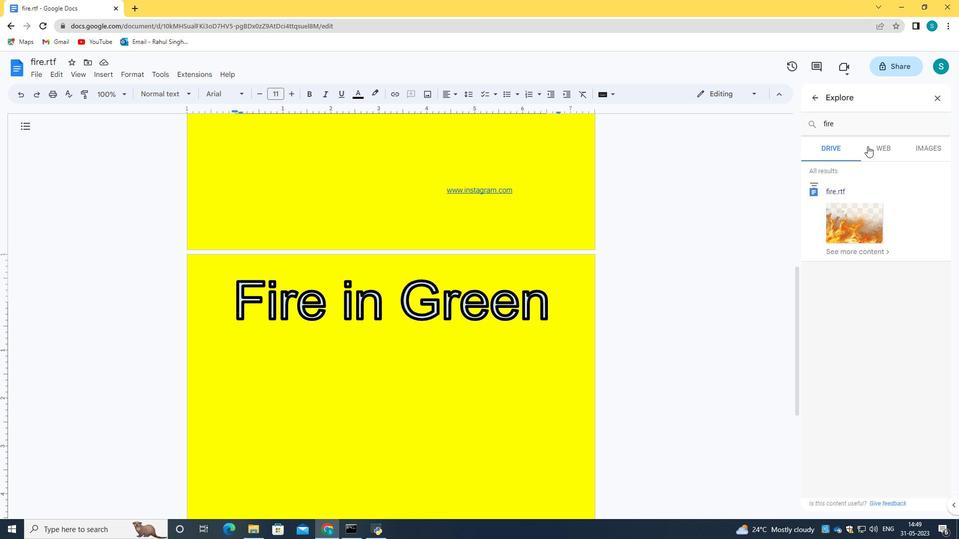 
Action: Mouse pressed left at (880, 148)
Screenshot: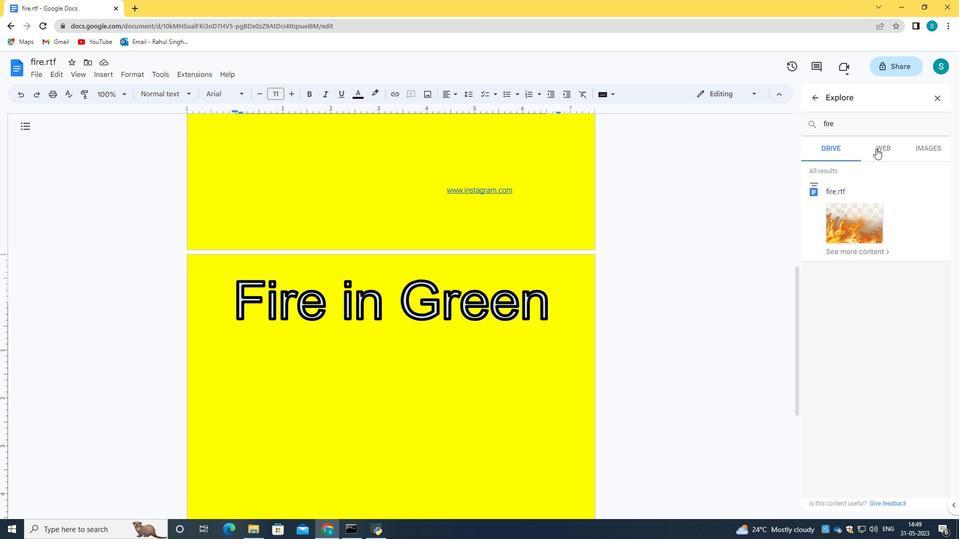 
Action: Mouse moved to (838, 232)
Screenshot: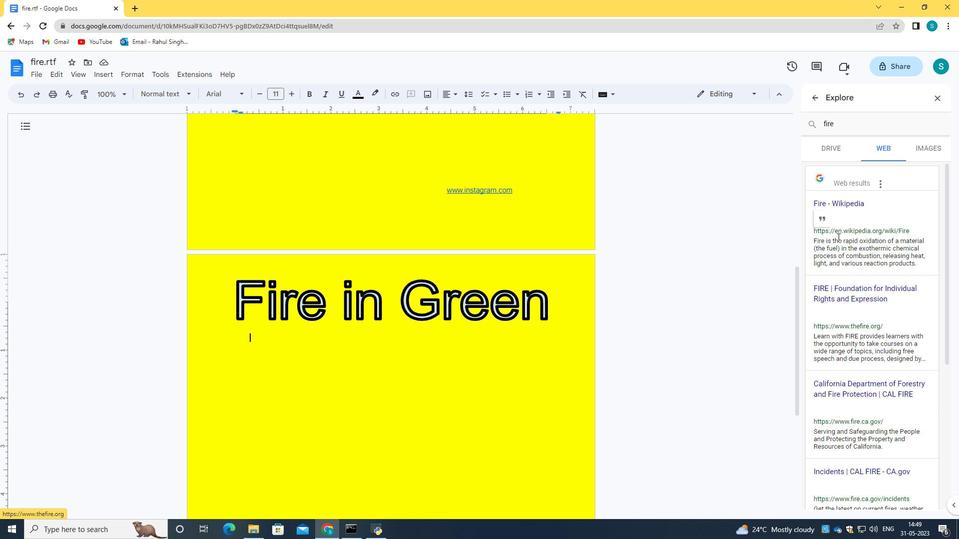 
Action: Mouse pressed left at (838, 232)
Screenshot: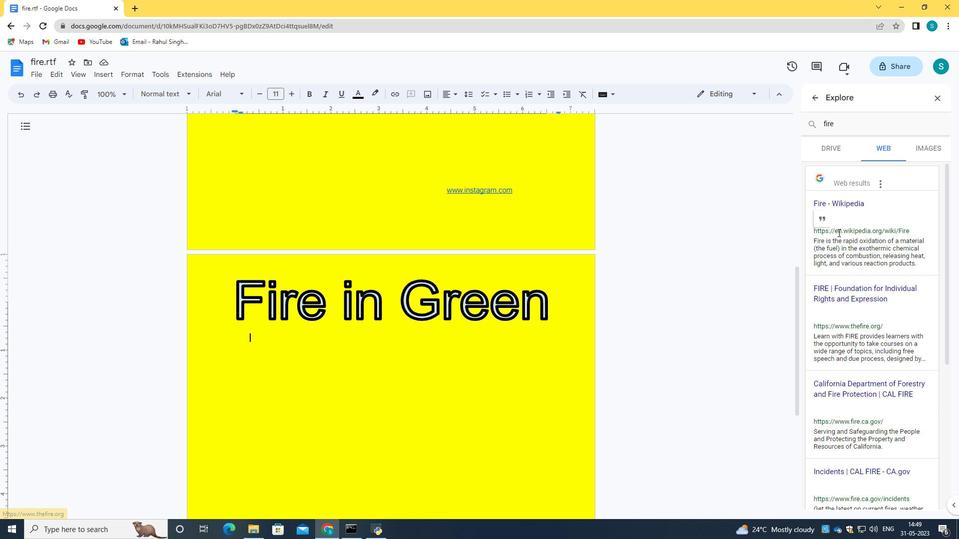 
Action: Mouse moved to (840, 210)
Screenshot: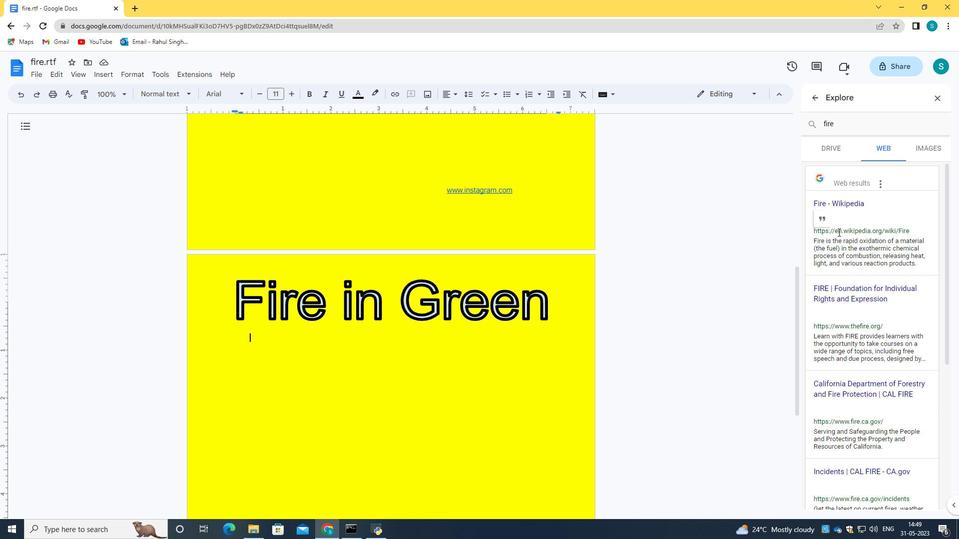 
Action: Mouse pressed left at (840, 210)
Screenshot: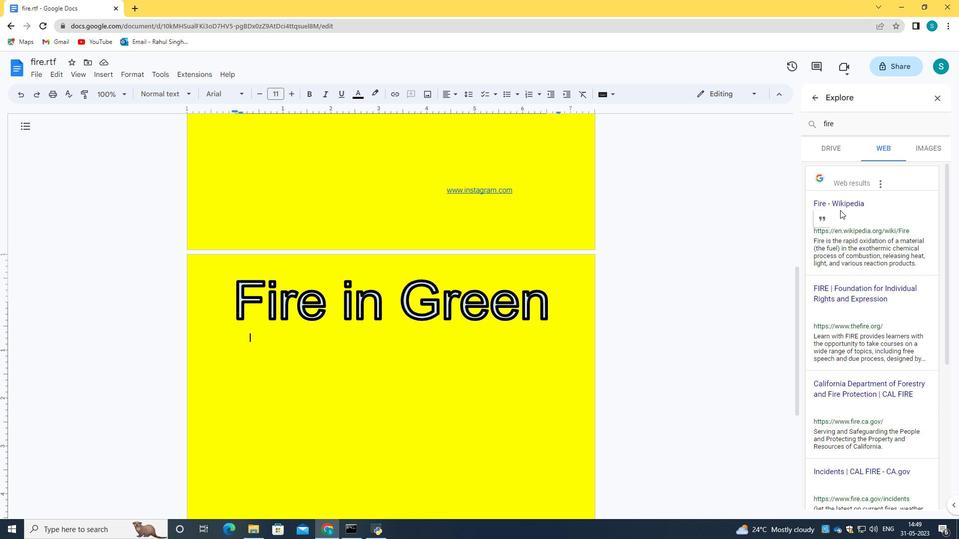 
Action: Mouse moved to (842, 201)
Screenshot: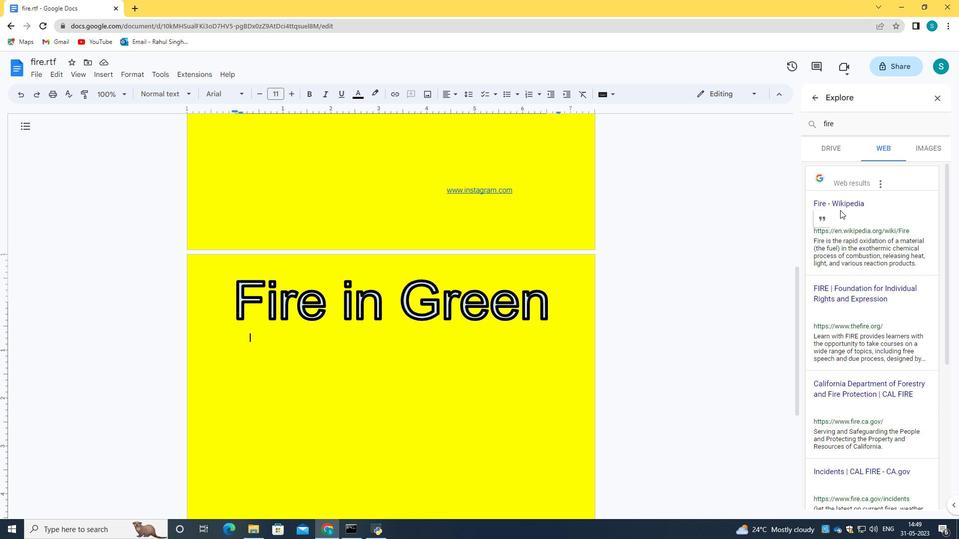 
Action: Mouse pressed left at (842, 201)
Screenshot: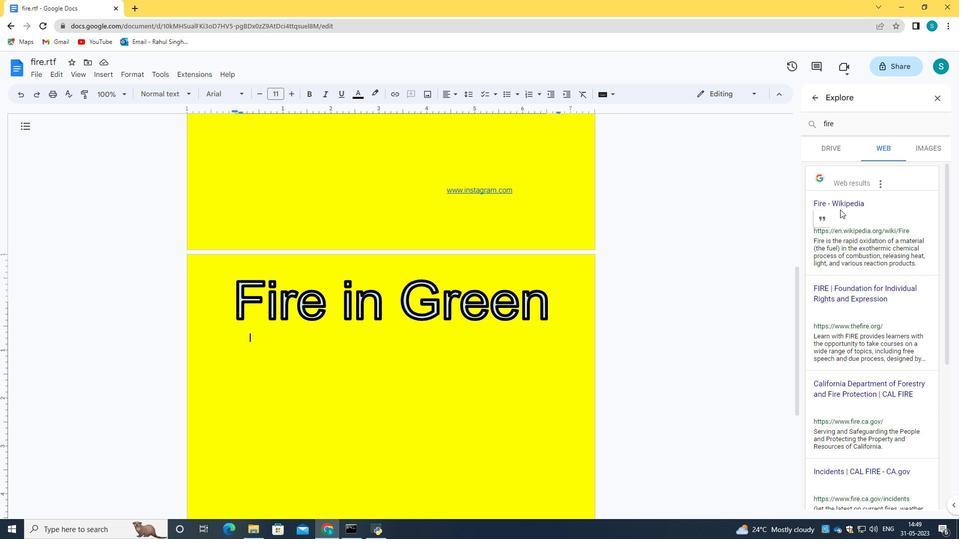 
Action: Mouse moved to (232, 7)
Screenshot: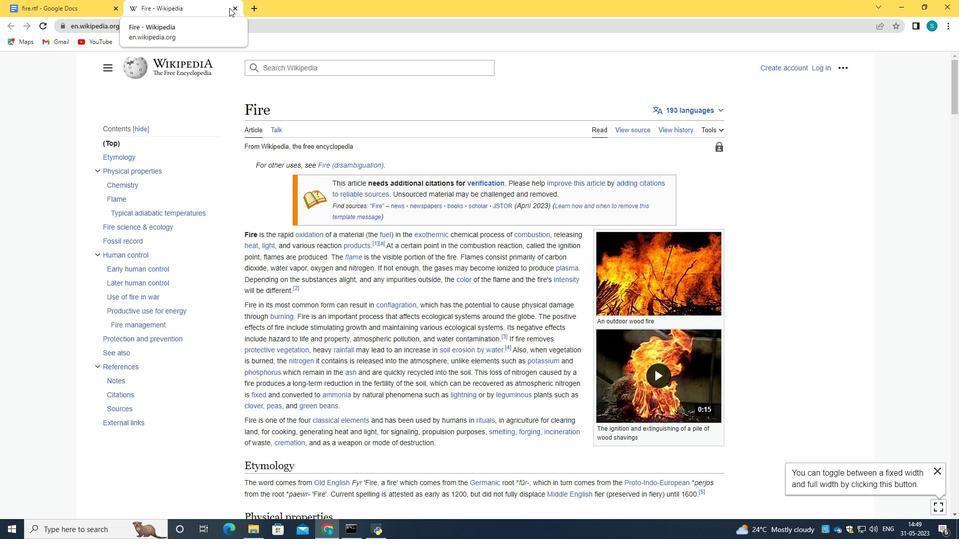 
Action: Mouse pressed left at (232, 7)
Screenshot: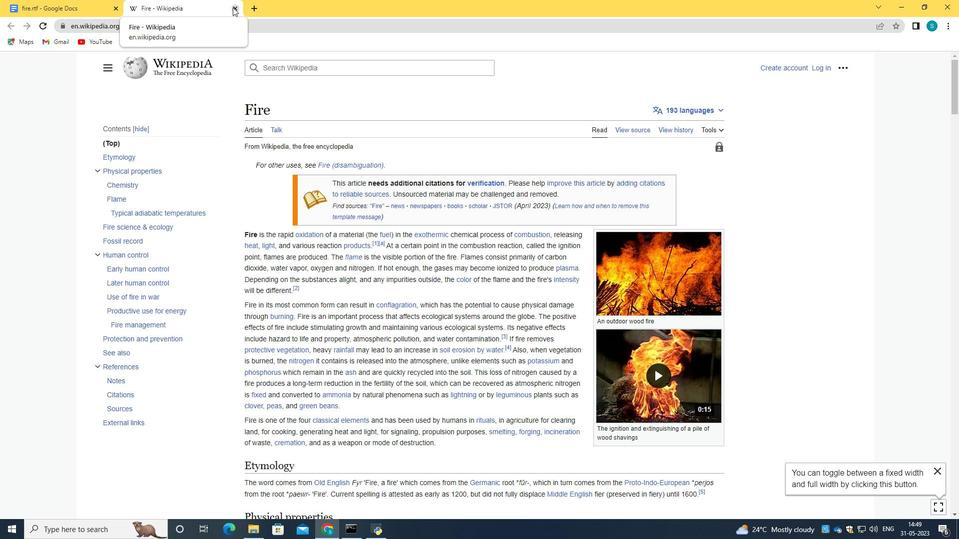 
Action: Mouse moved to (921, 352)
Screenshot: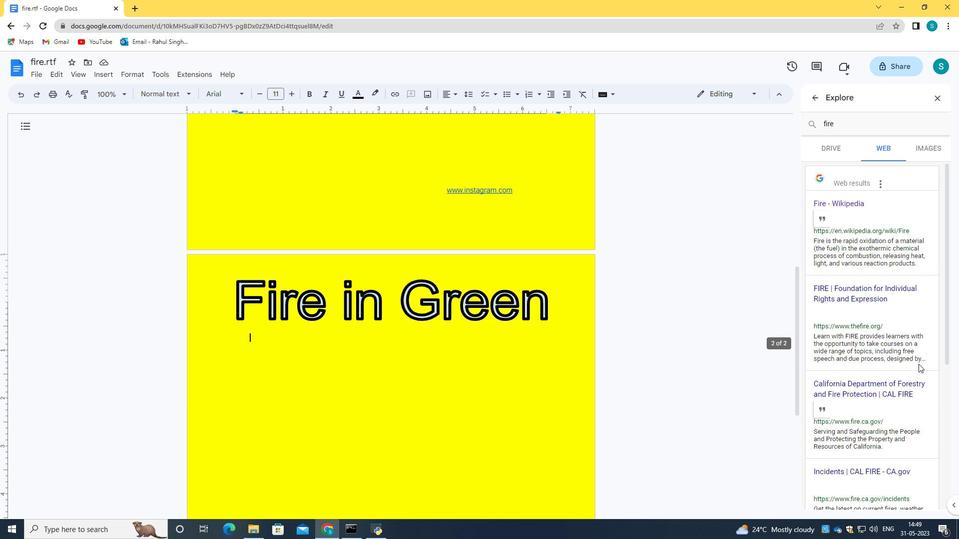 
Action: Mouse scrolled (921, 352) with delta (0, 0)
Screenshot: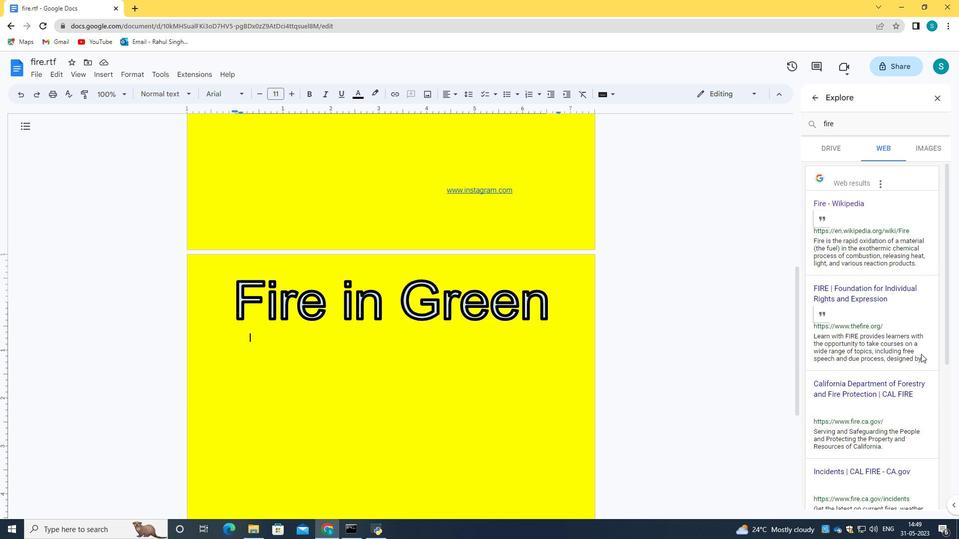 
Action: Mouse scrolled (921, 352) with delta (0, 0)
Screenshot: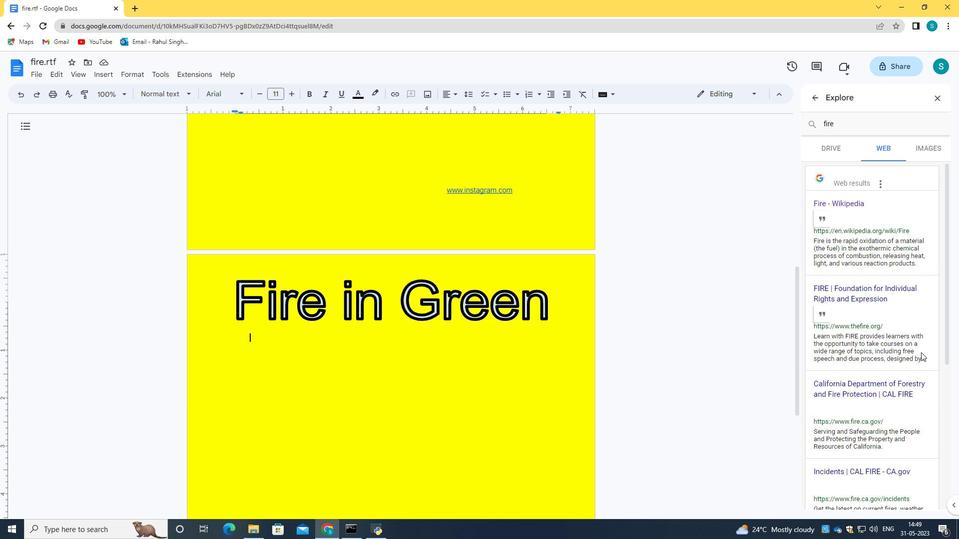 
Action: Mouse moved to (877, 384)
Screenshot: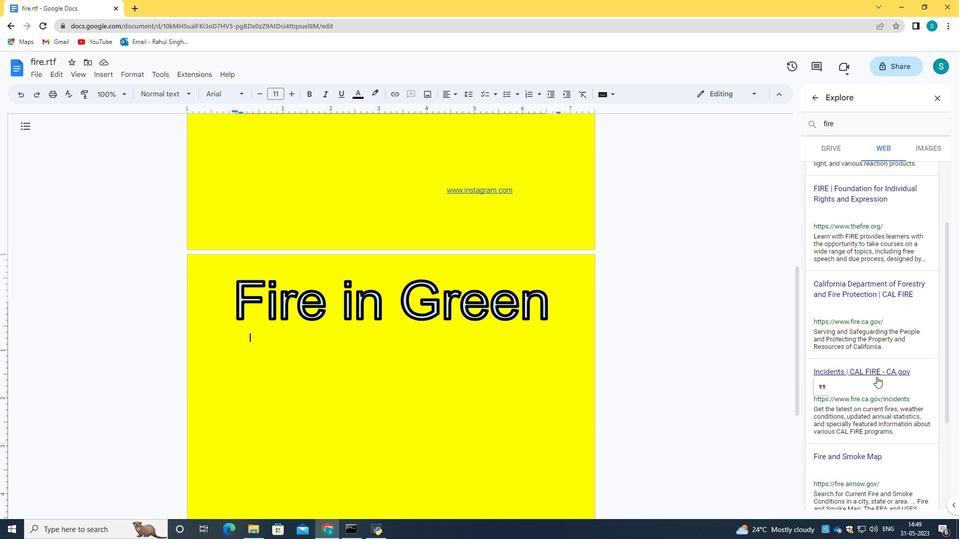 
Action: Mouse scrolled (877, 384) with delta (0, 0)
Screenshot: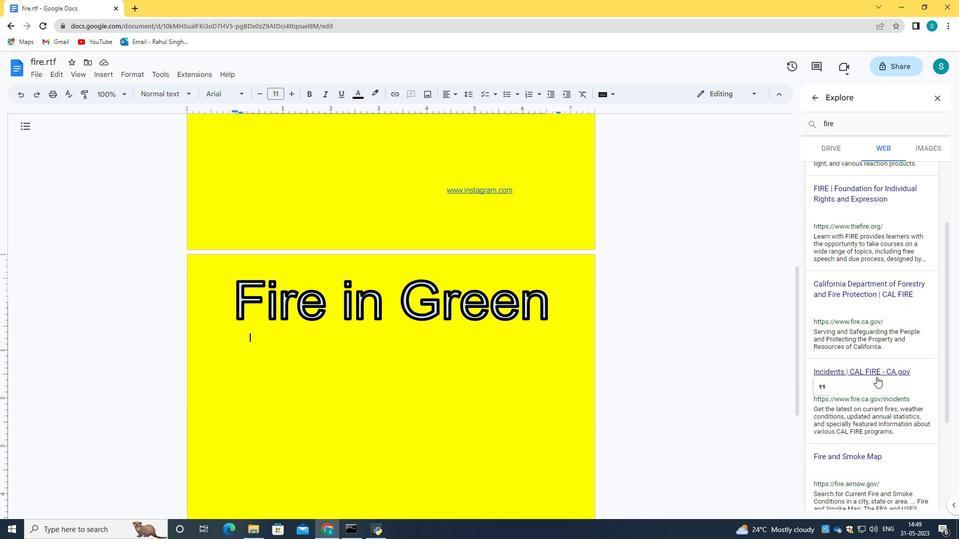 
Action: Mouse scrolled (877, 384) with delta (0, 0)
Screenshot: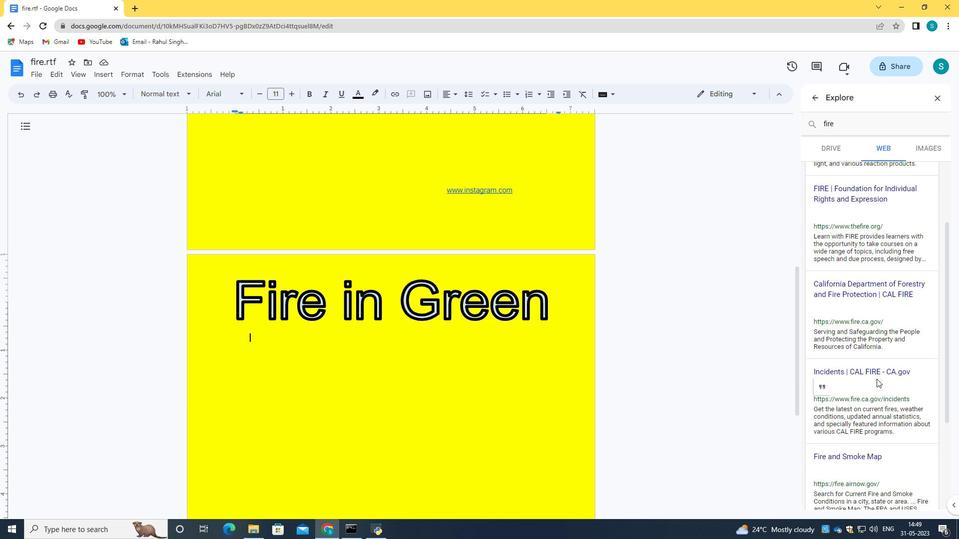 
Action: Mouse moved to (837, 371)
Screenshot: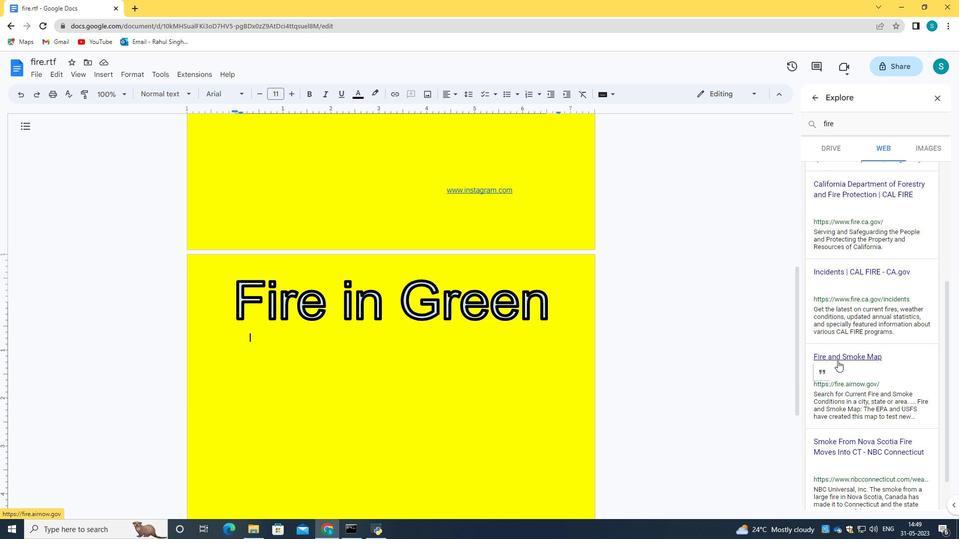 
Action: Mouse scrolled (837, 370) with delta (0, 0)
Screenshot: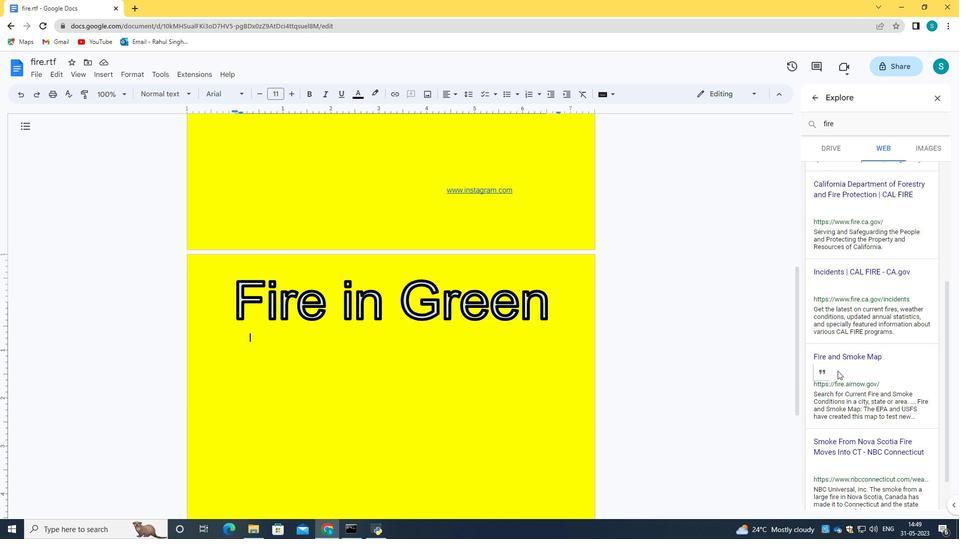 
Action: Mouse scrolled (837, 370) with delta (0, 0)
Screenshot: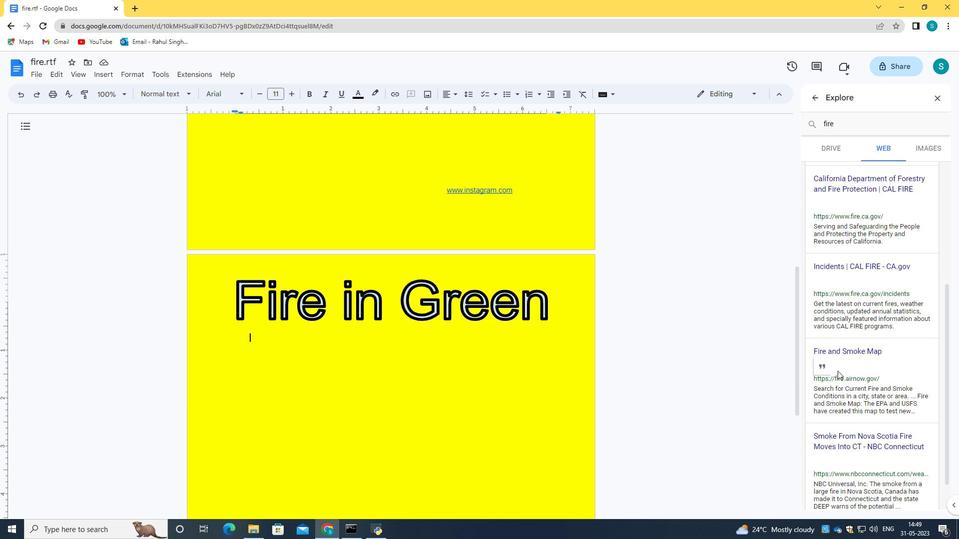 
Action: Mouse moved to (838, 359)
Screenshot: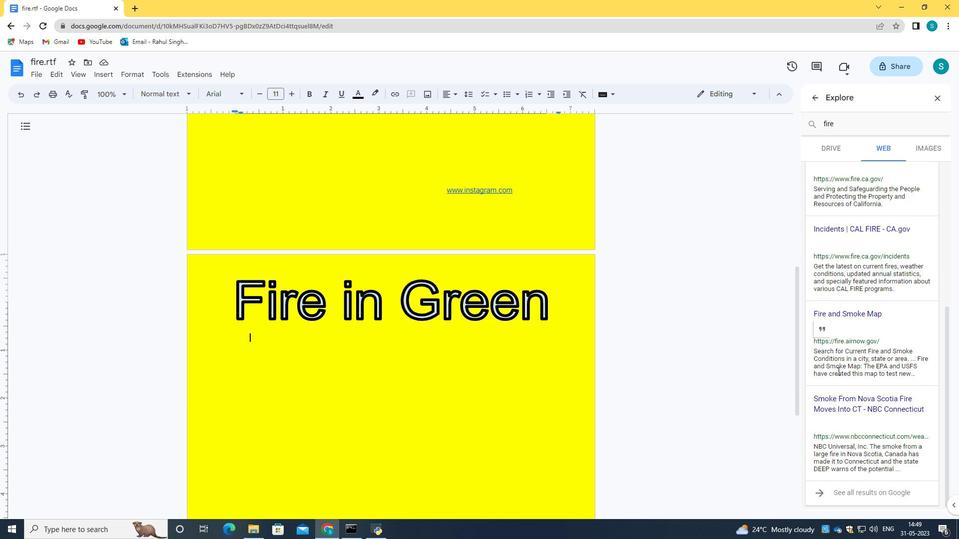 
Action: Mouse scrolled (838, 360) with delta (0, 0)
Screenshot: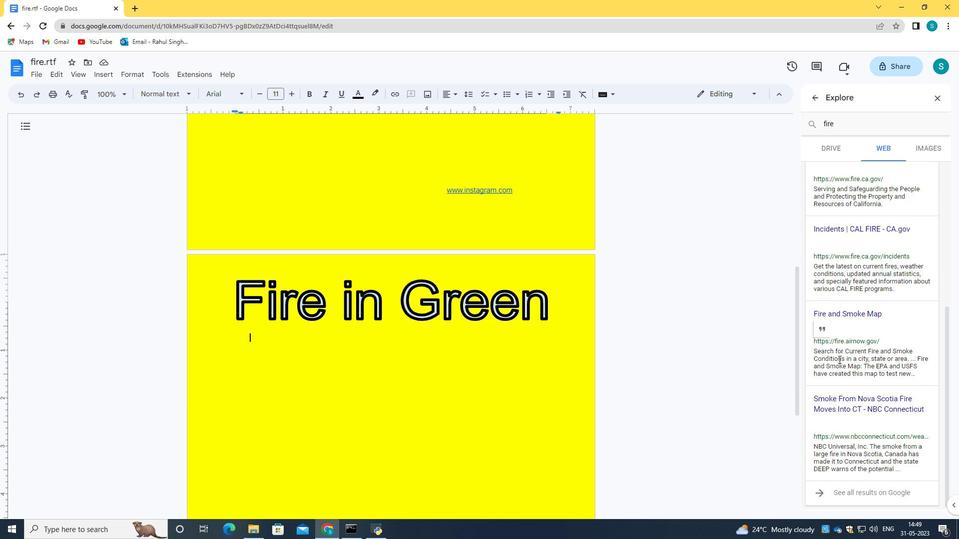 
Action: Mouse scrolled (838, 360) with delta (0, 0)
Screenshot: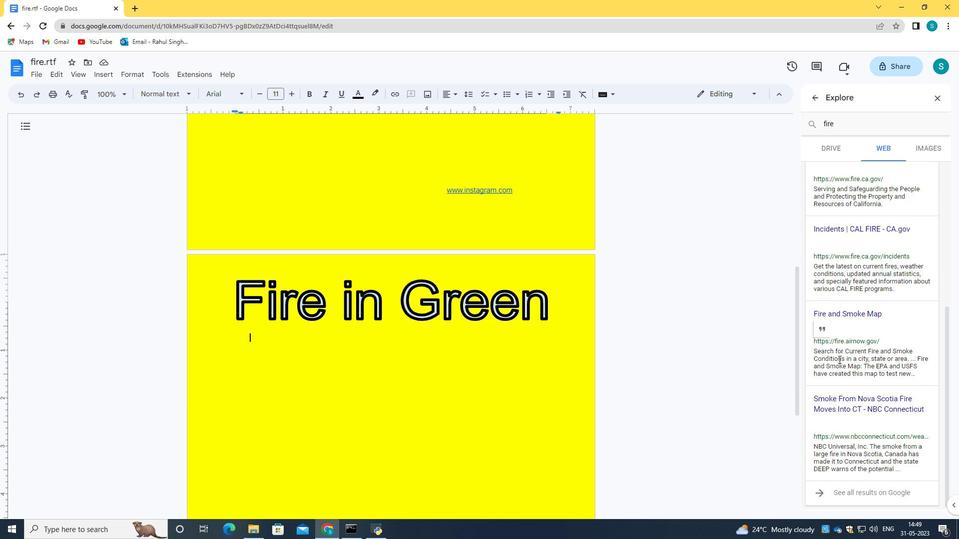 
Action: Mouse scrolled (838, 360) with delta (0, 0)
Screenshot: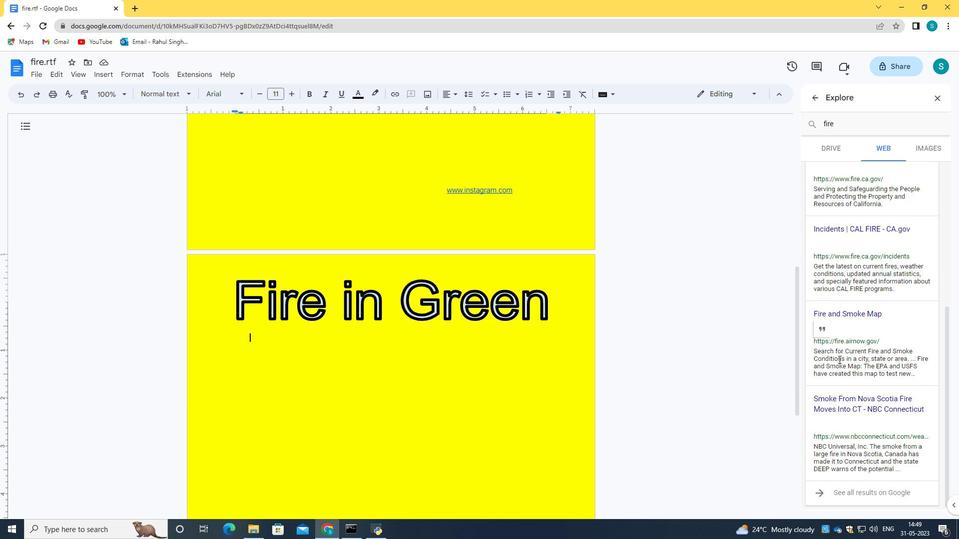 
Action: Mouse moved to (861, 230)
Screenshot: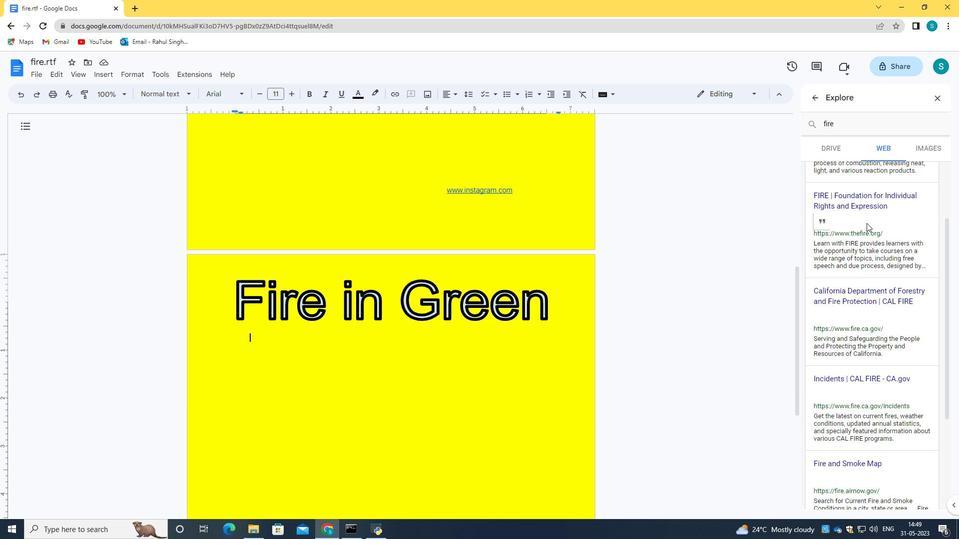 
Action: Mouse scrolled (861, 230) with delta (0, 0)
Screenshot: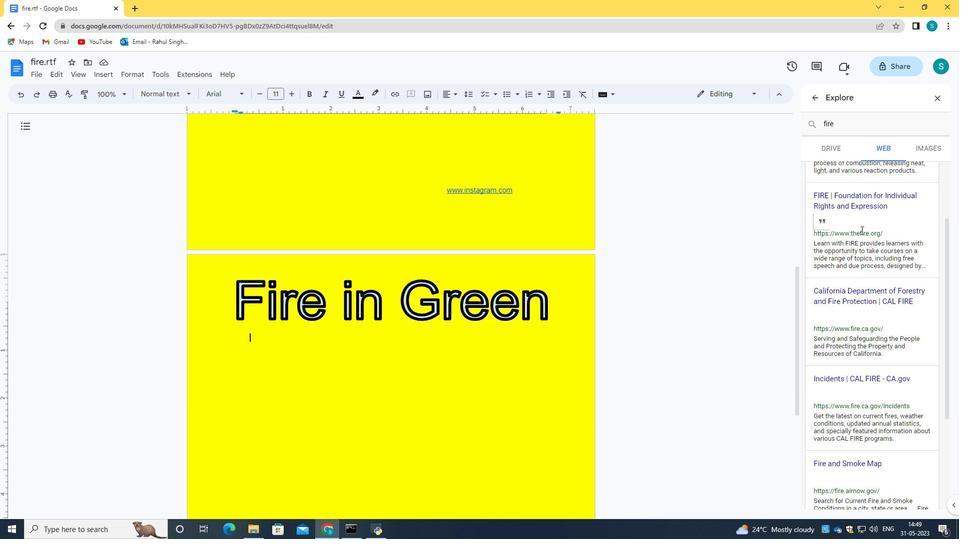 
Action: Mouse moved to (858, 237)
Screenshot: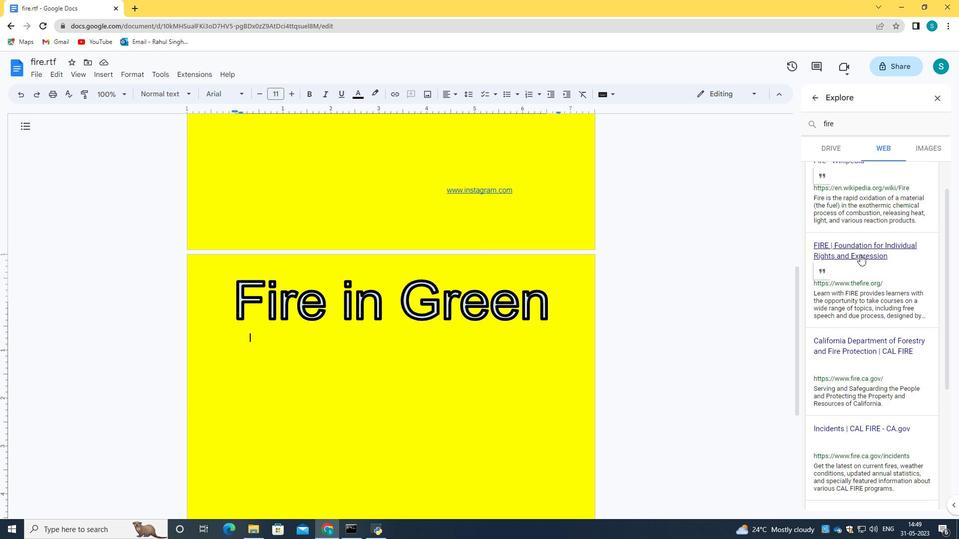 
Action: Mouse scrolled (858, 238) with delta (0, 0)
Screenshot: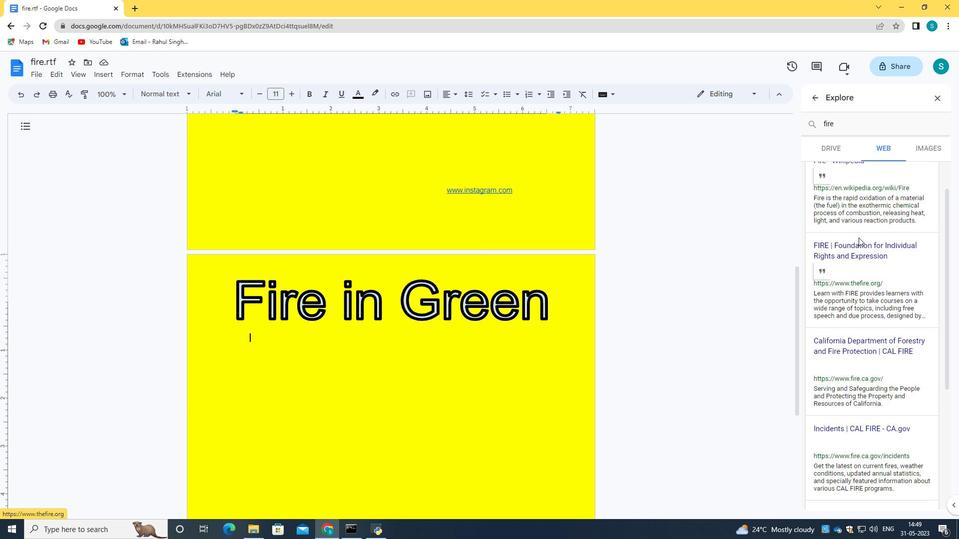 
Action: Mouse scrolled (858, 238) with delta (0, 0)
Screenshot: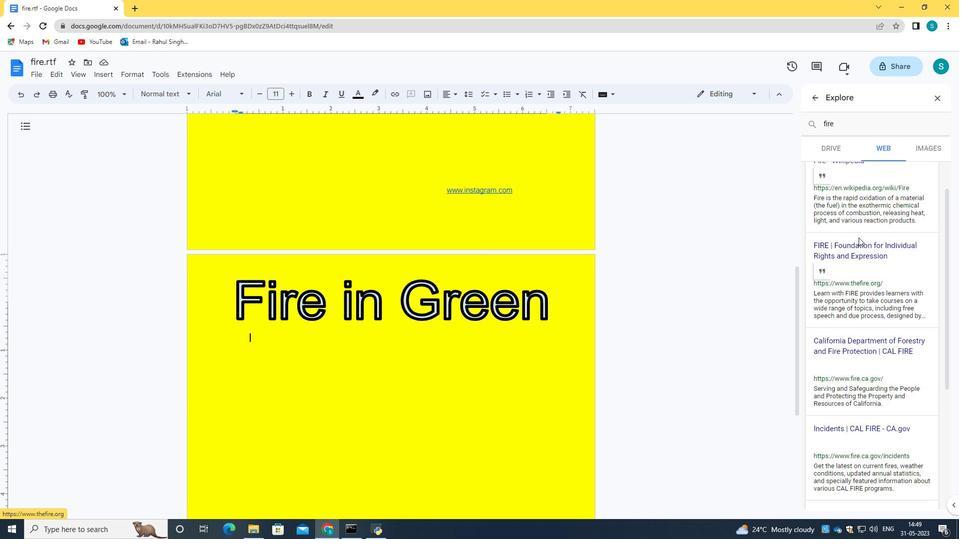 
Action: Mouse moved to (851, 206)
Screenshot: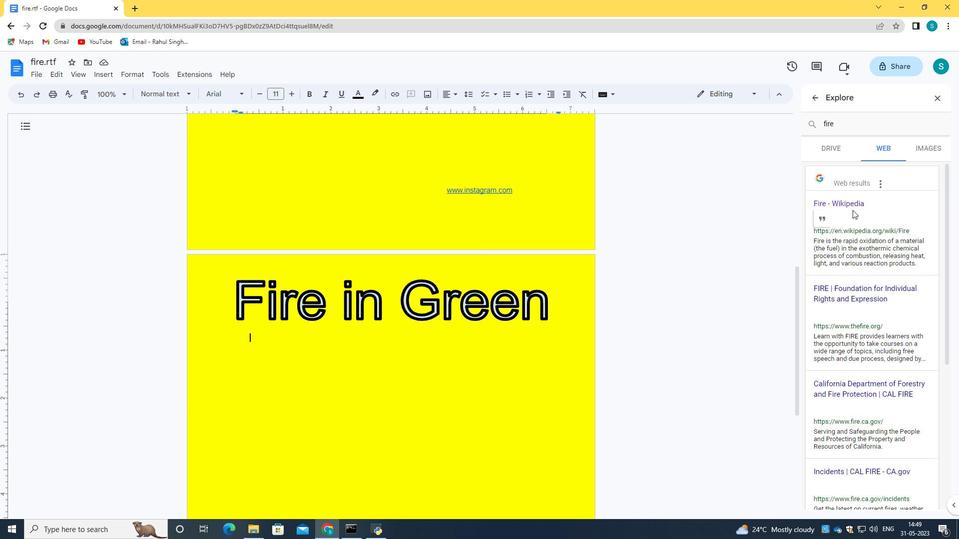 
Action: Mouse pressed left at (851, 206)
Screenshot: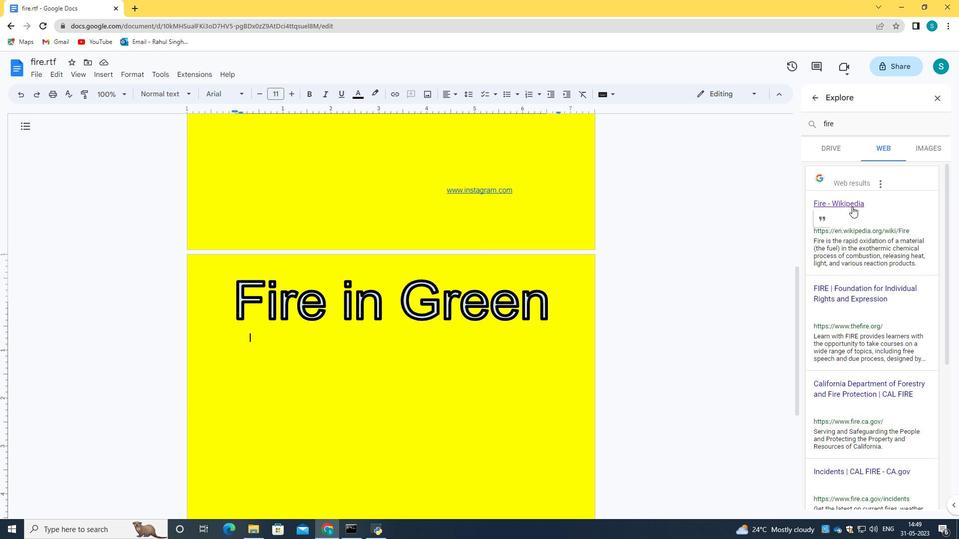 
Action: Mouse moved to (414, 451)
Screenshot: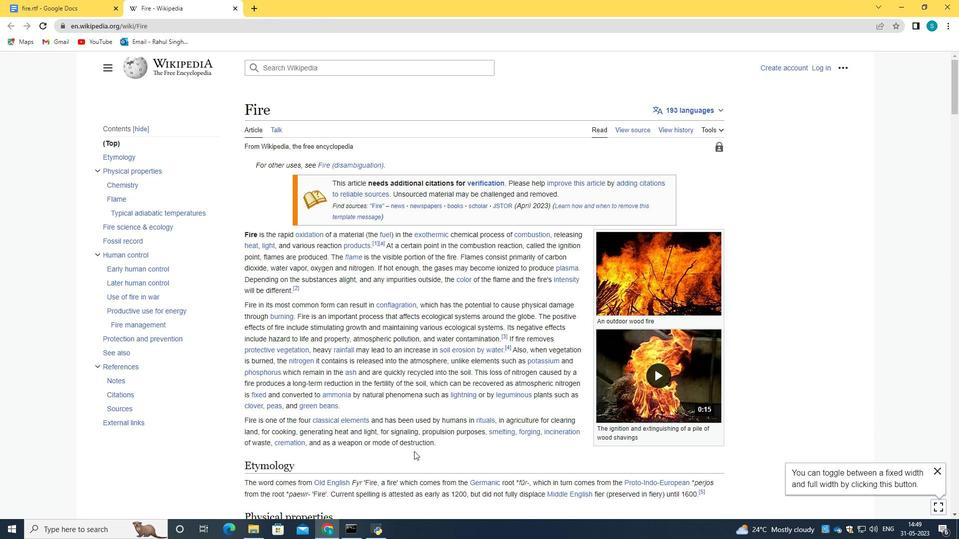 
Action: Mouse scrolled (414, 450) with delta (0, 0)
Screenshot: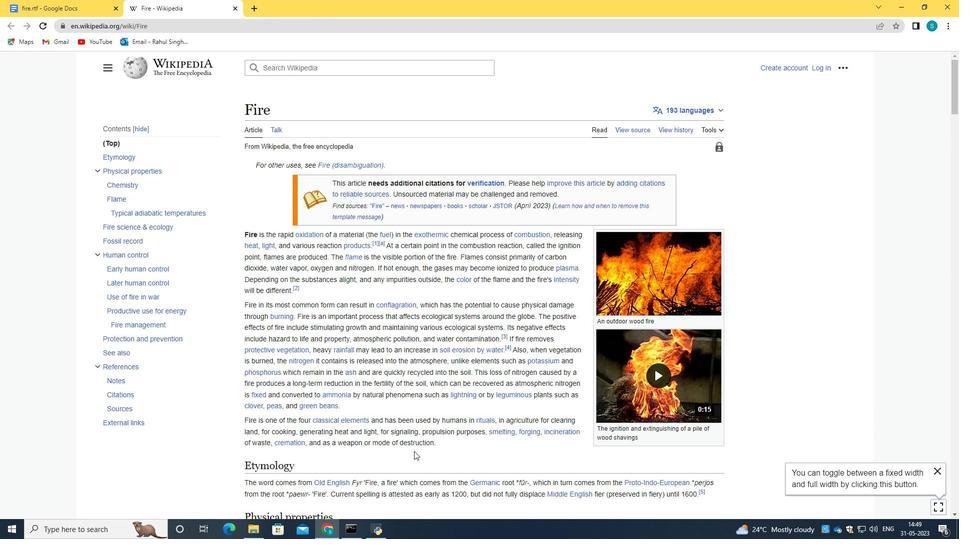 
Action: Mouse scrolled (414, 450) with delta (0, 0)
Screenshot: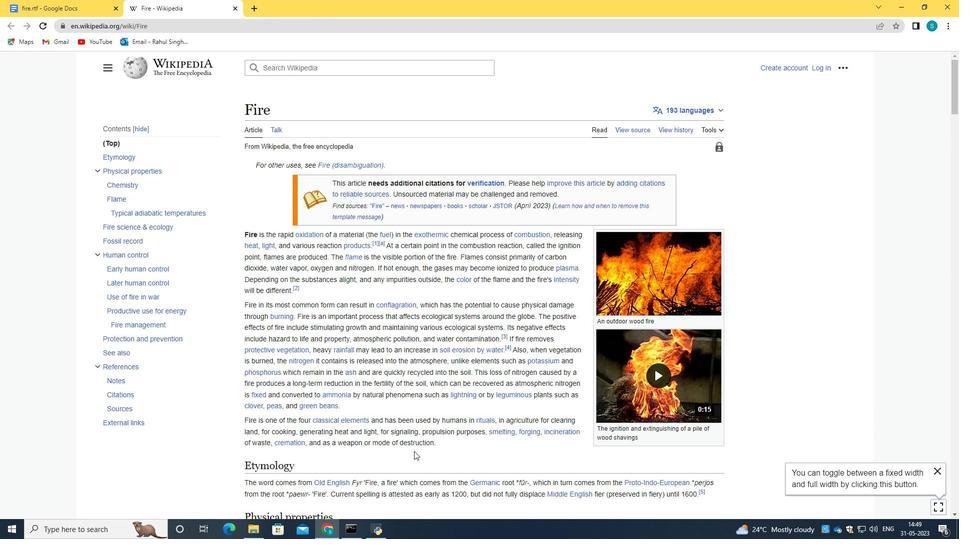 
Action: Mouse scrolled (414, 450) with delta (0, 0)
Screenshot: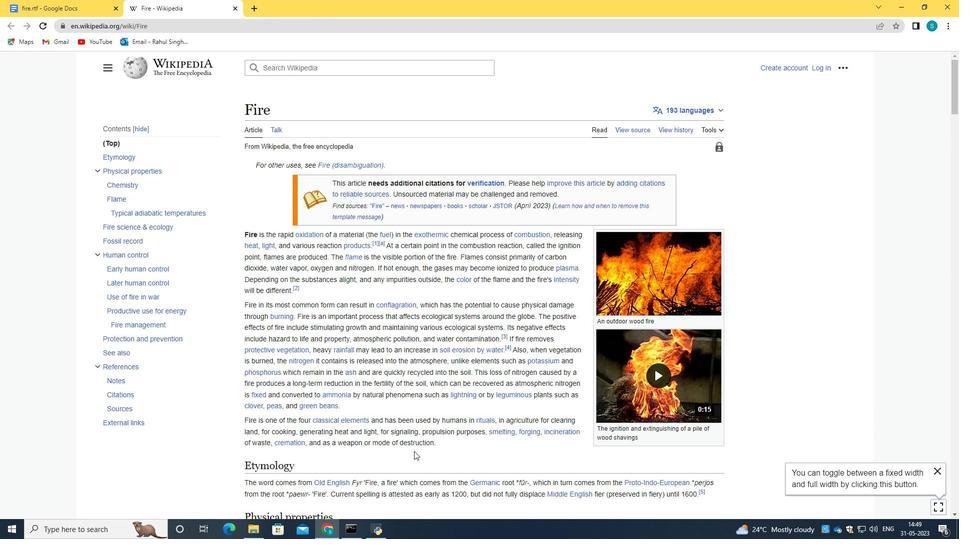 
Action: Mouse moved to (246, 411)
Screenshot: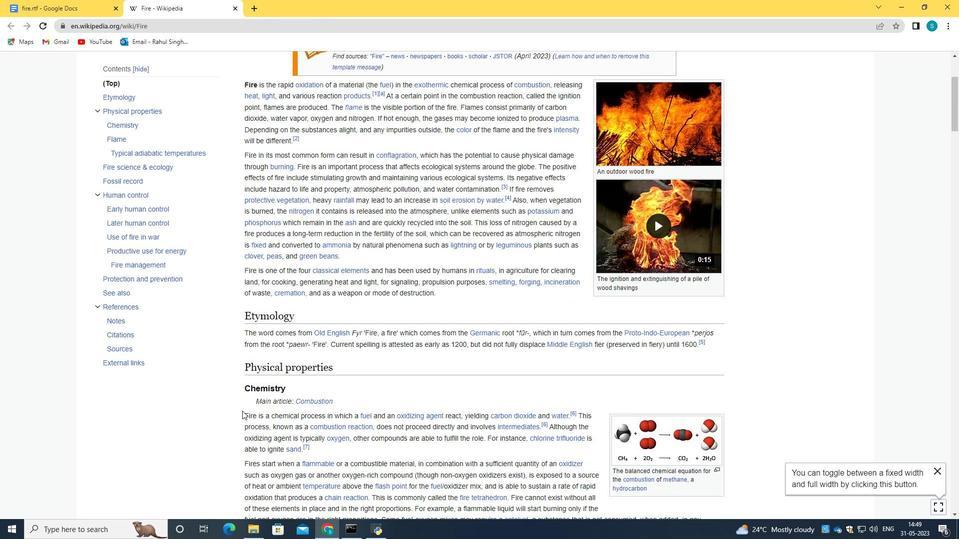 
Action: Mouse pressed left at (246, 411)
Screenshot: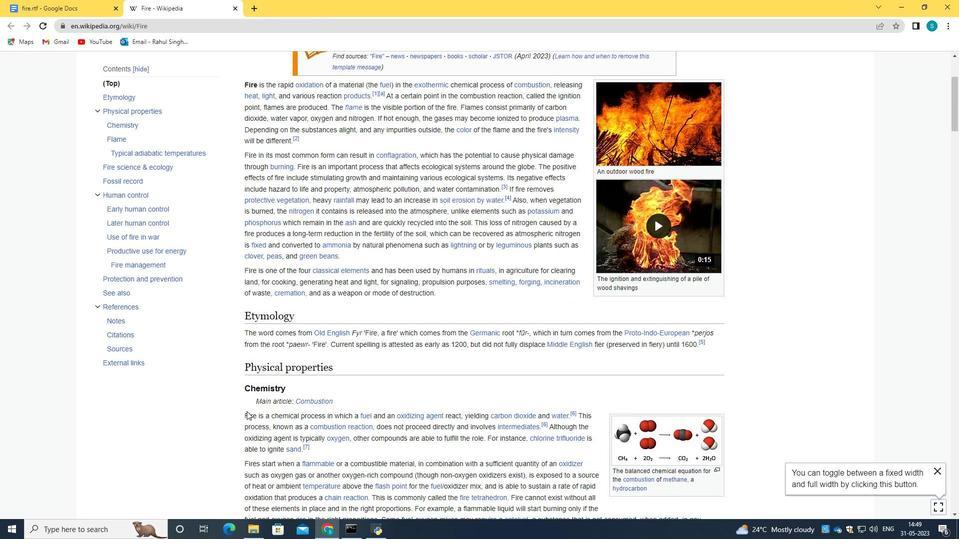 
Action: Mouse moved to (525, 321)
Screenshot: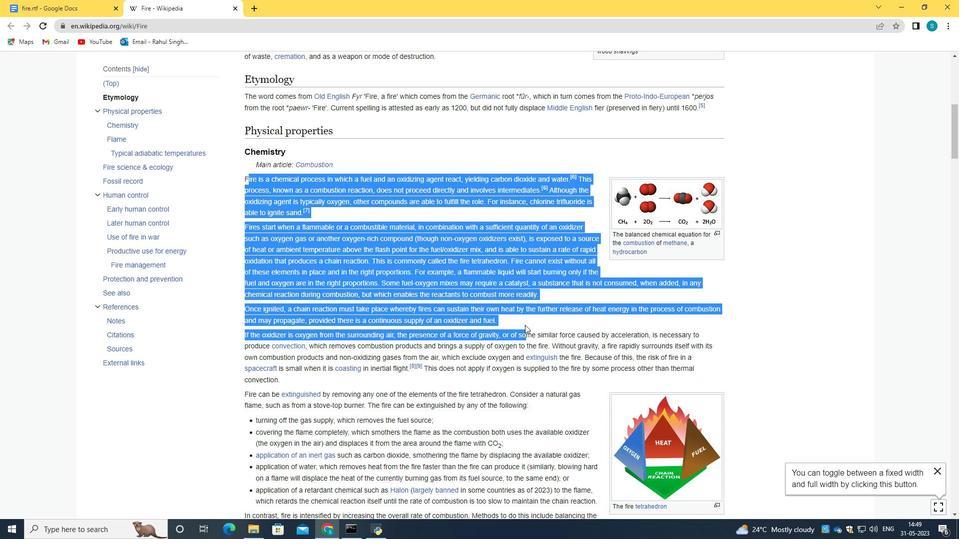 
Action: Key pressed ctrl+C<'\x03'><'\x03'><'\x03'><'\x03'><'\x03'><'\x03'><'\x03'><'\x03'><'\x03'><'\x03'><'\x03'><'\x03'><'\x03'>ctrl+C
Screenshot: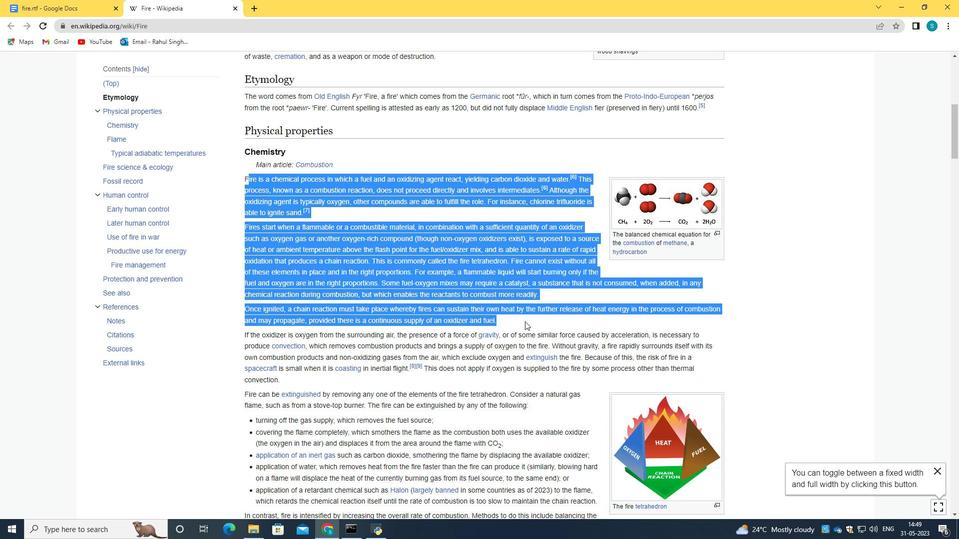 
Action: Mouse moved to (65, 5)
Screenshot: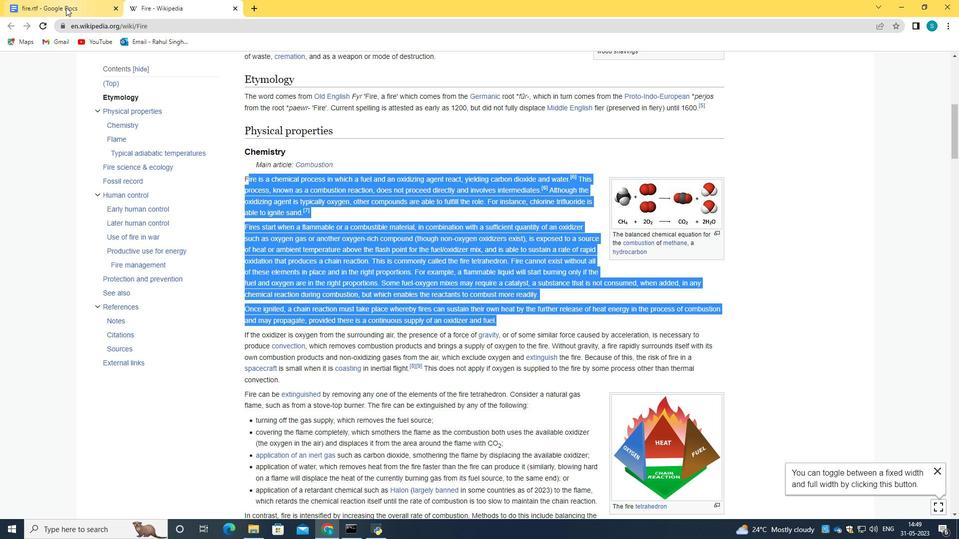 
Action: Mouse pressed left at (65, 5)
Screenshot: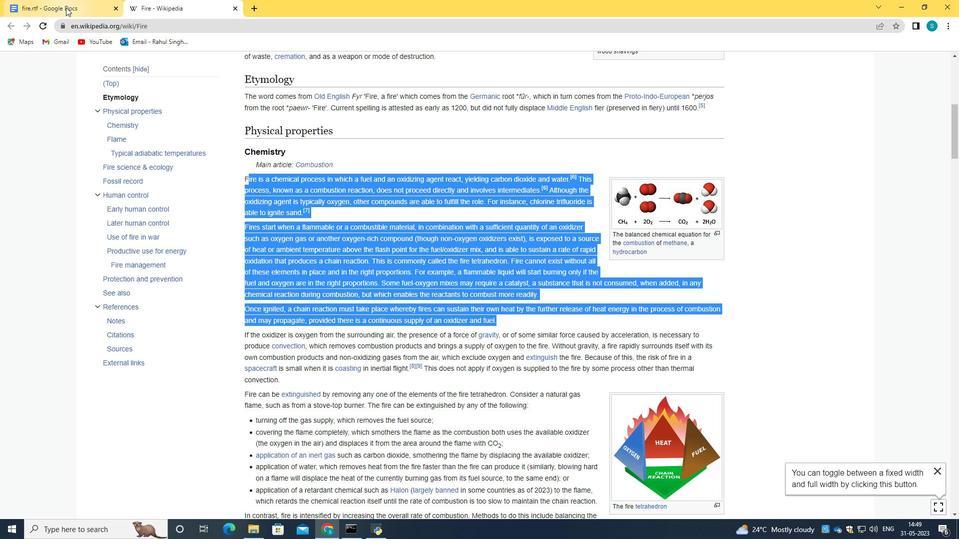 
Action: Mouse moved to (285, 371)
Screenshot: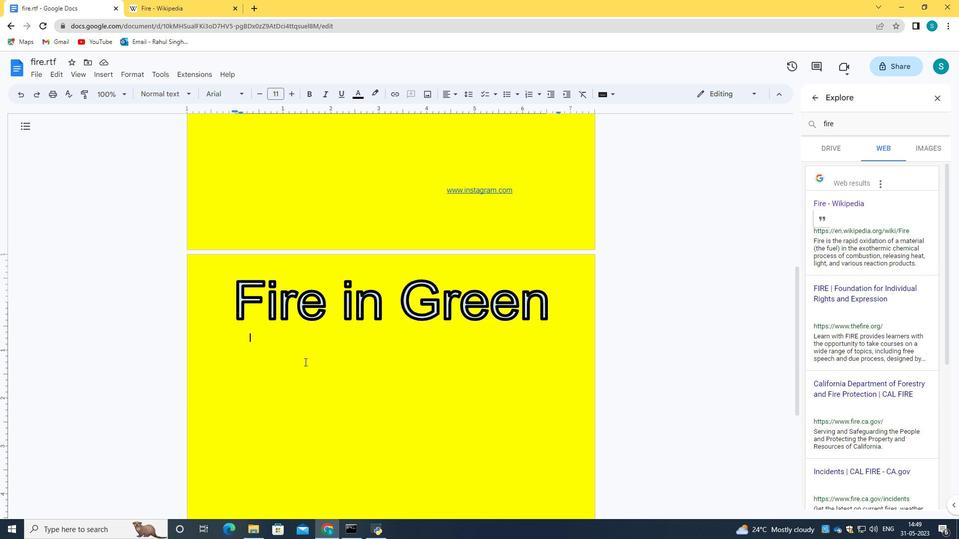 
Action: Key pressed ctrl+V
Screenshot: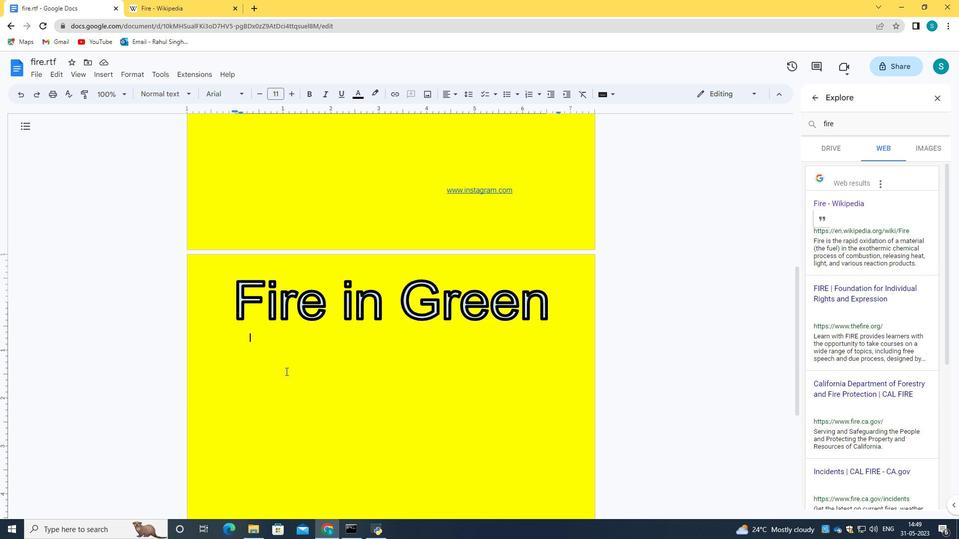 
Action: Mouse pressed left at (285, 371)
Screenshot: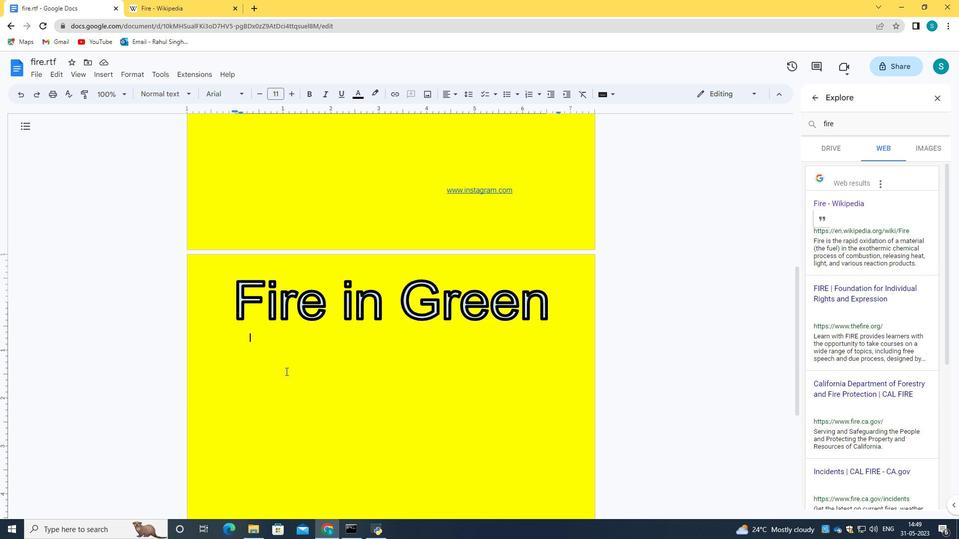 
Action: Mouse moved to (297, 357)
Screenshot: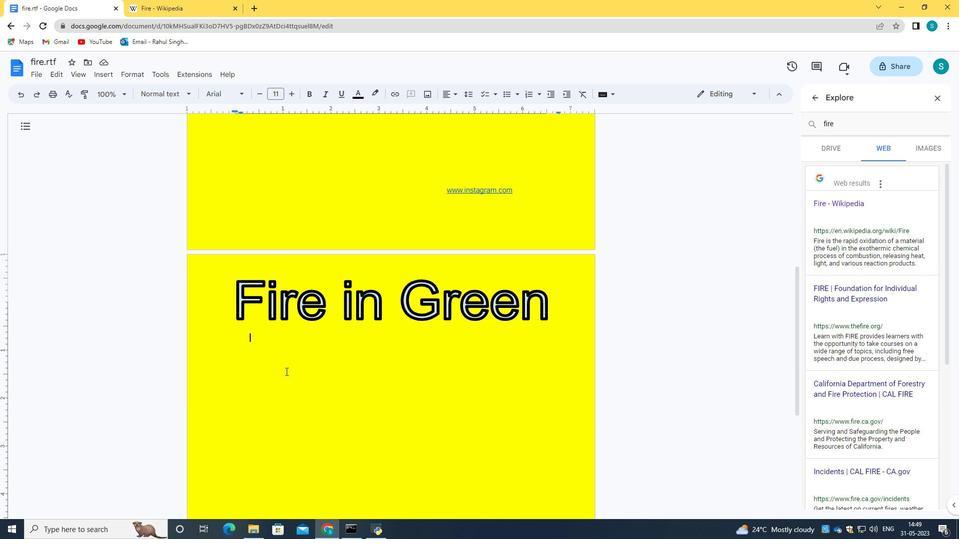 
Action: Key pressed ctrl+V<'\x16'>
Screenshot: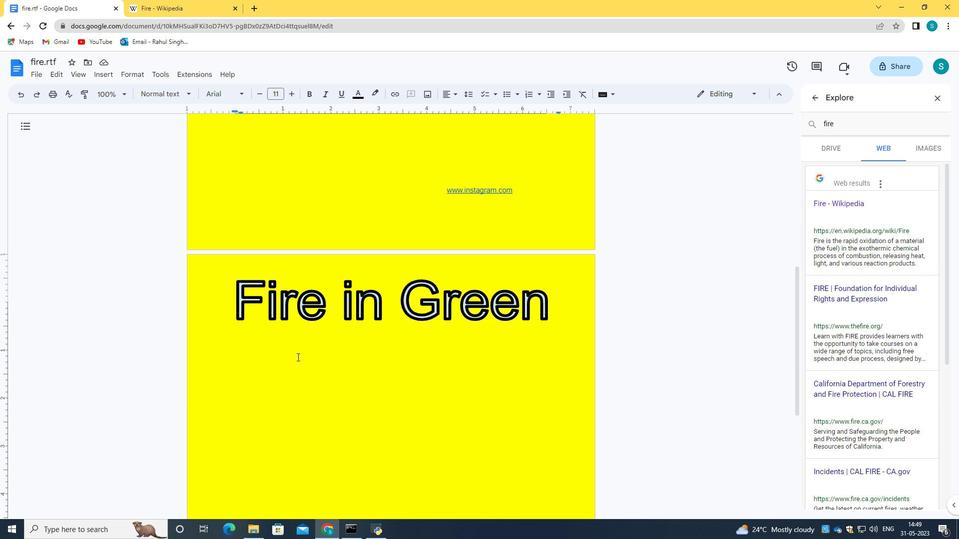 
Action: Mouse scrolled (297, 357) with delta (0, 0)
Screenshot: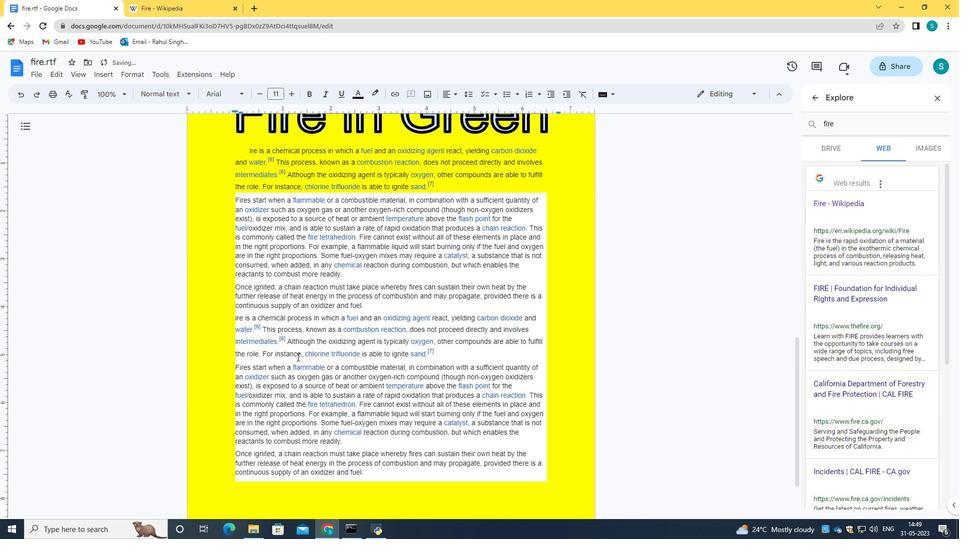 
Action: Mouse scrolled (297, 357) with delta (0, 0)
Screenshot: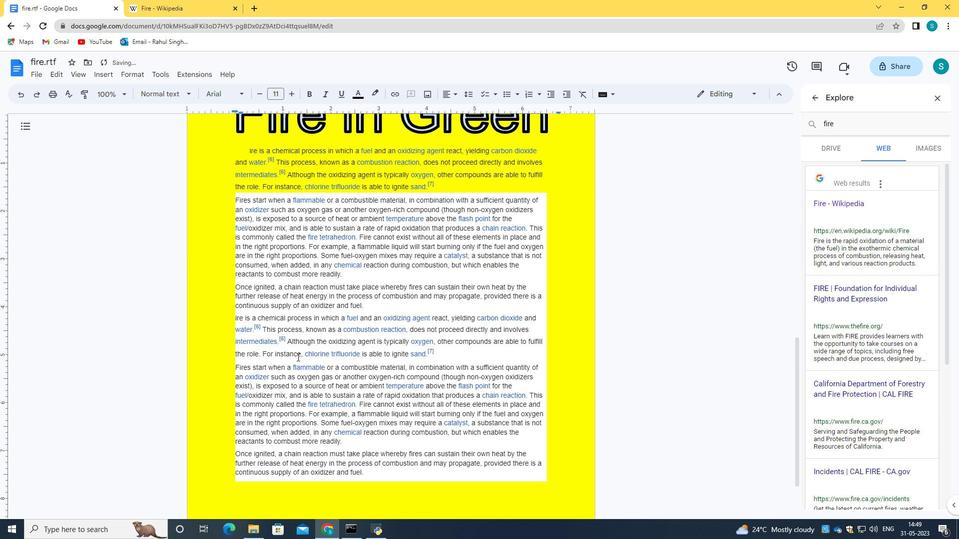 
Action: Mouse scrolled (297, 357) with delta (0, 0)
Screenshot: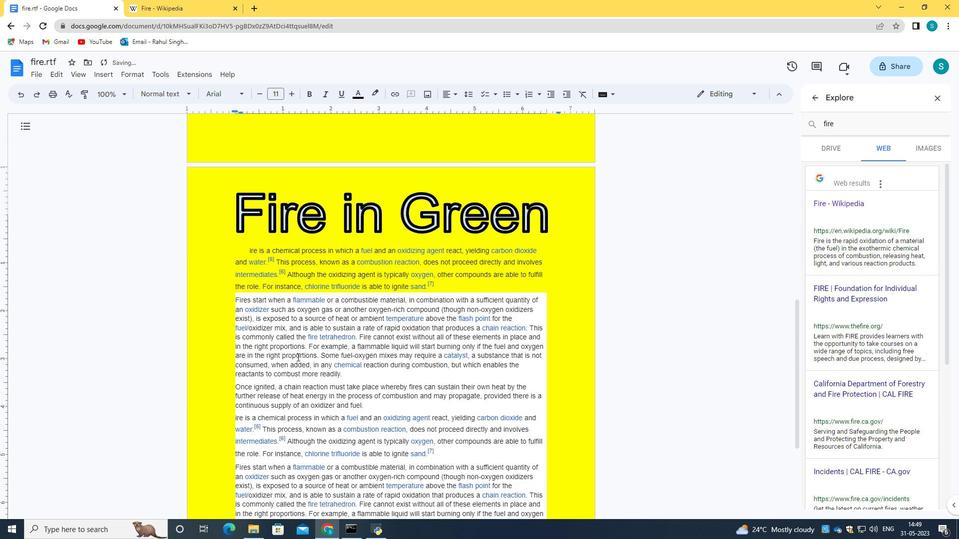 
Action: Mouse moved to (217, 322)
Screenshot: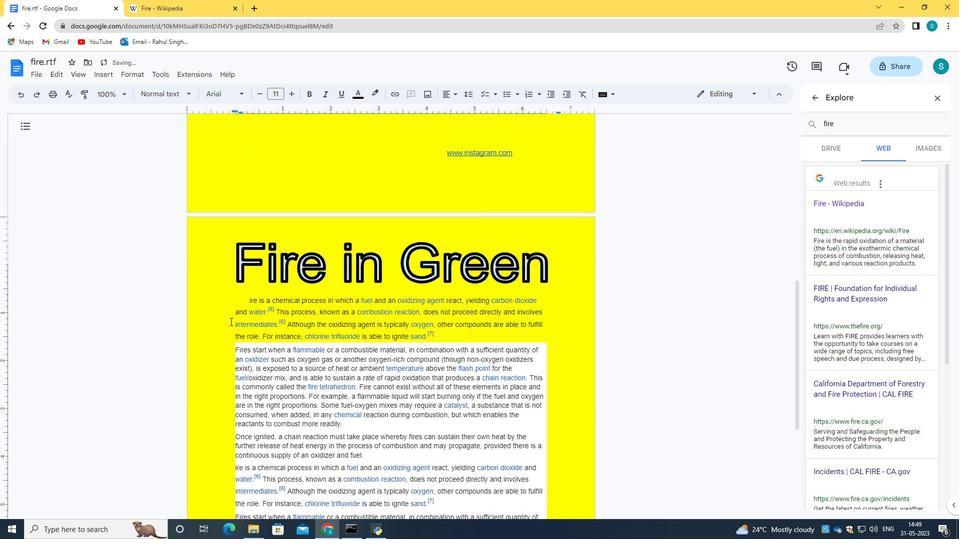 
Action: Mouse pressed left at (217, 322)
Screenshot: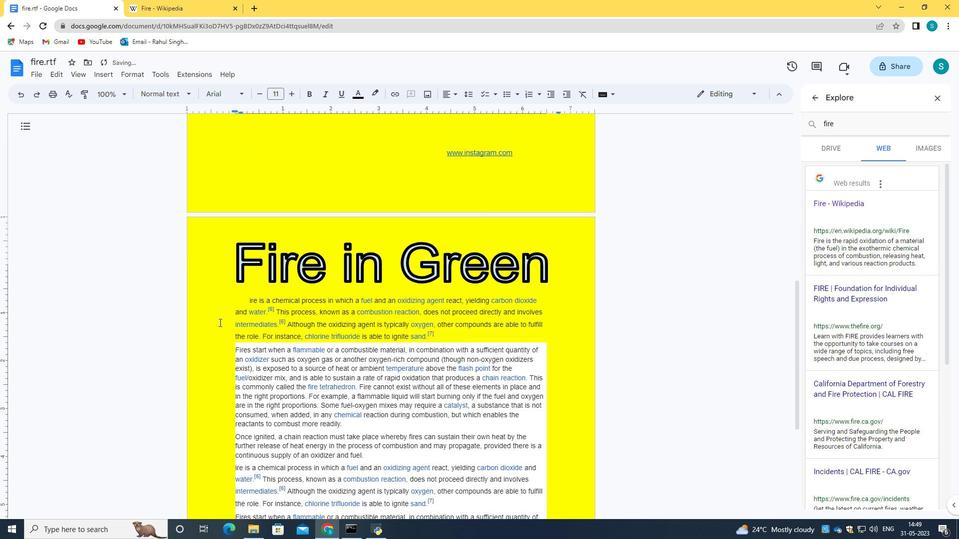 
Action: Mouse moved to (201, 337)
Screenshot: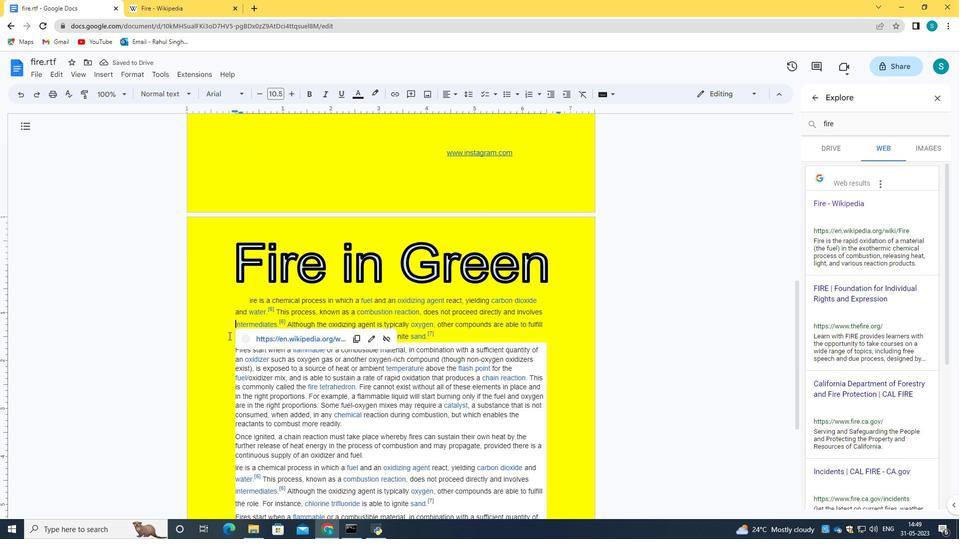 
Action: Mouse pressed left at (201, 337)
Screenshot: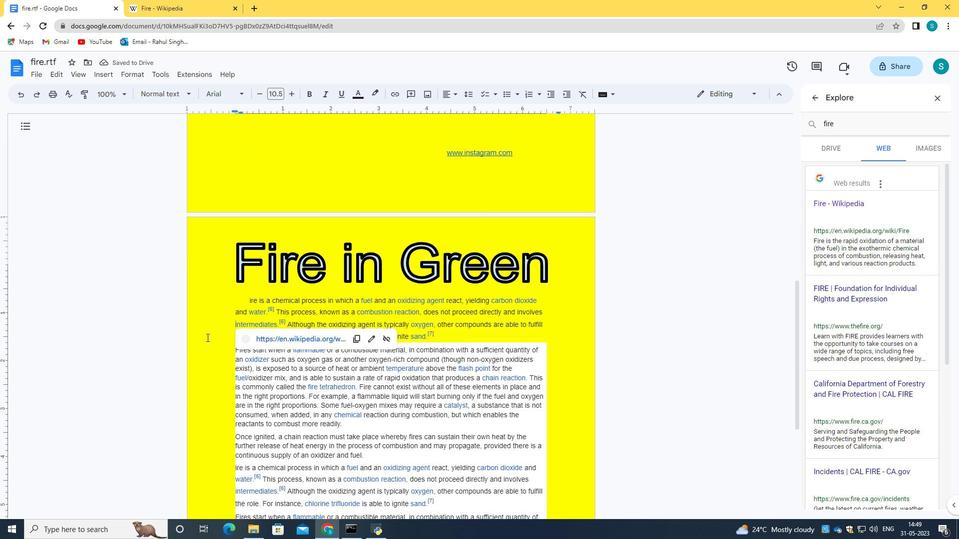 
Action: Mouse moved to (413, 456)
Screenshot: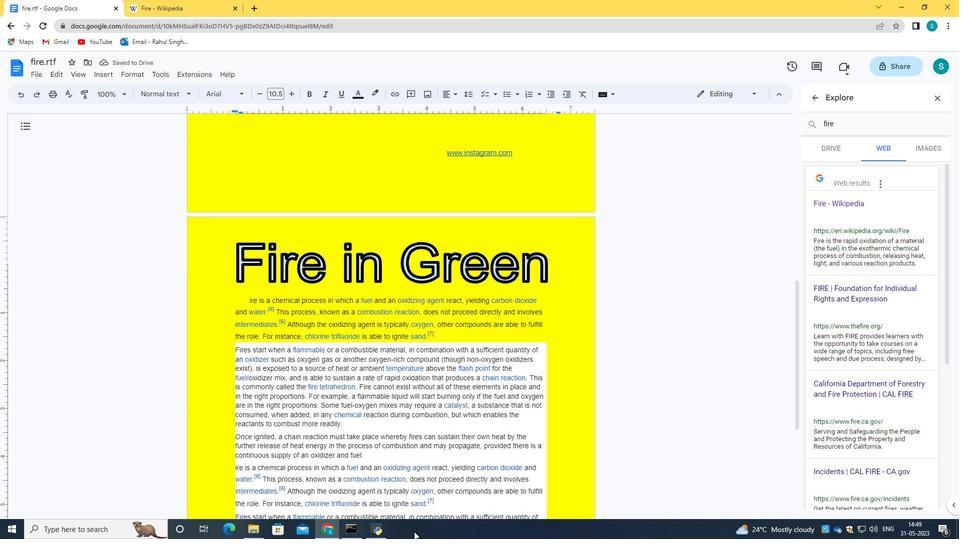 
Action: Mouse scrolled (413, 456) with delta (0, 0)
Screenshot: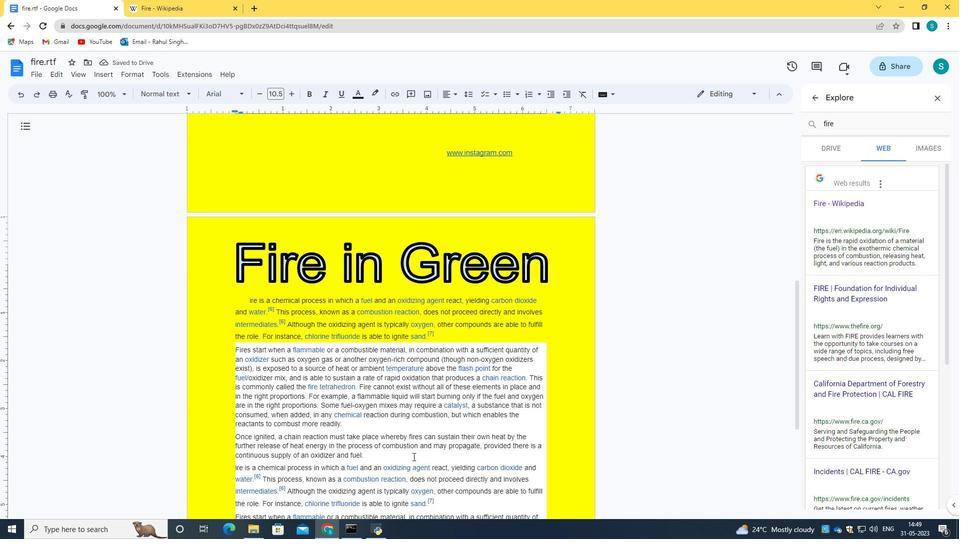 
Action: Mouse scrolled (413, 456) with delta (0, 0)
Screenshot: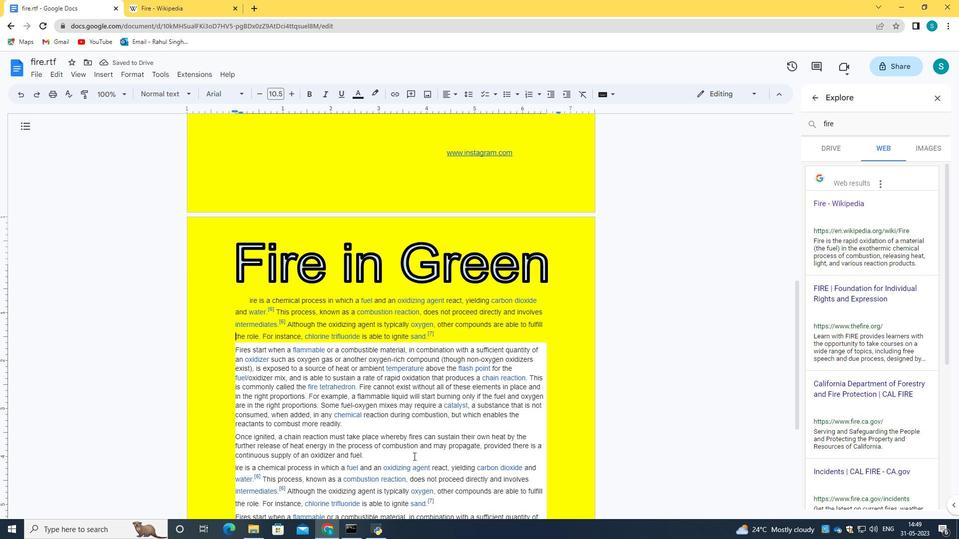 
Action: Mouse moved to (413, 455)
Screenshot: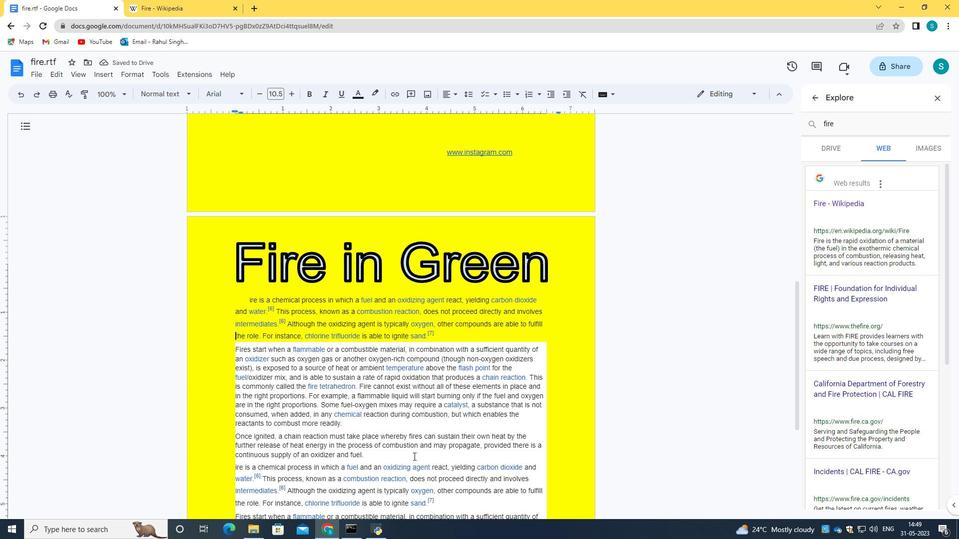 
Action: Mouse scrolled (413, 455) with delta (0, 0)
Screenshot: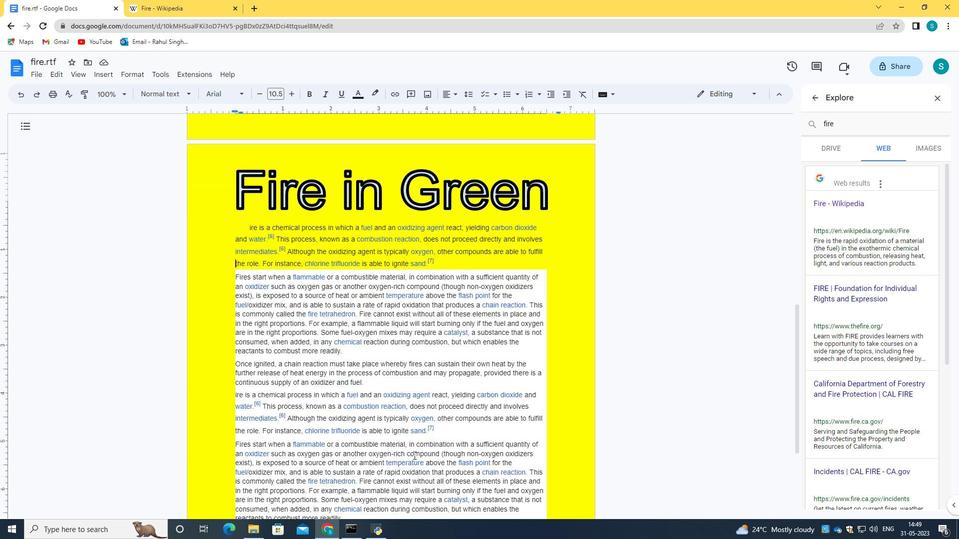 
Action: Mouse scrolled (413, 455) with delta (0, 0)
Screenshot: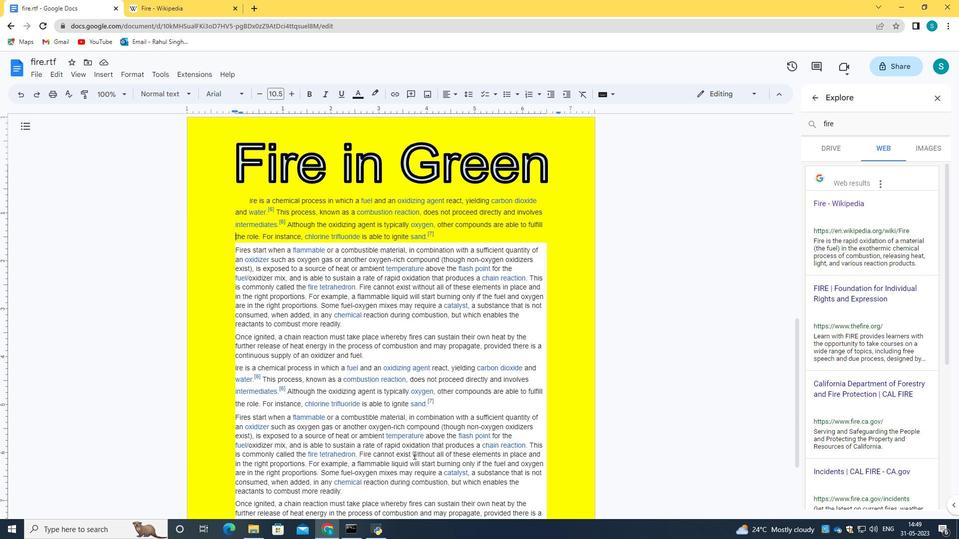 
Action: Mouse moved to (370, 428)
Screenshot: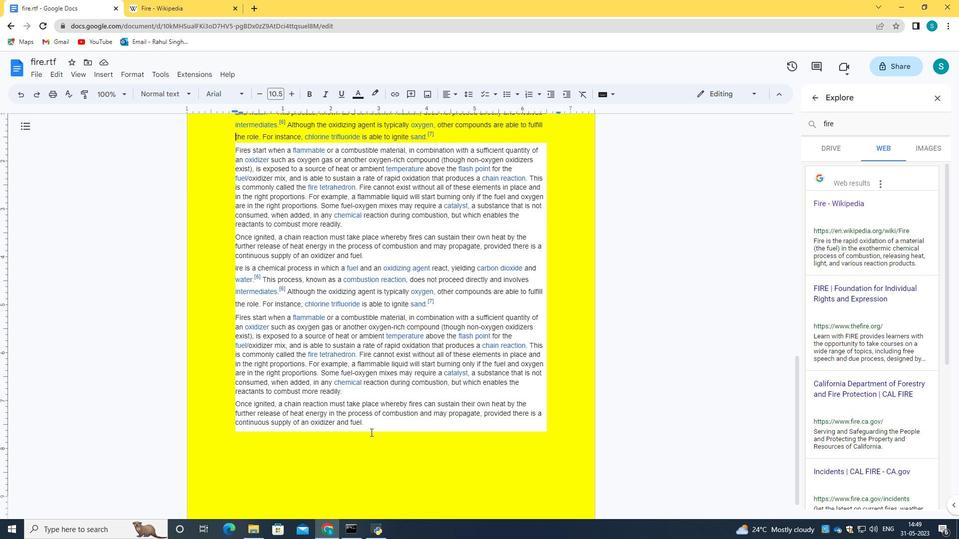 
Action: Mouse pressed left at (370, 428)
Screenshot: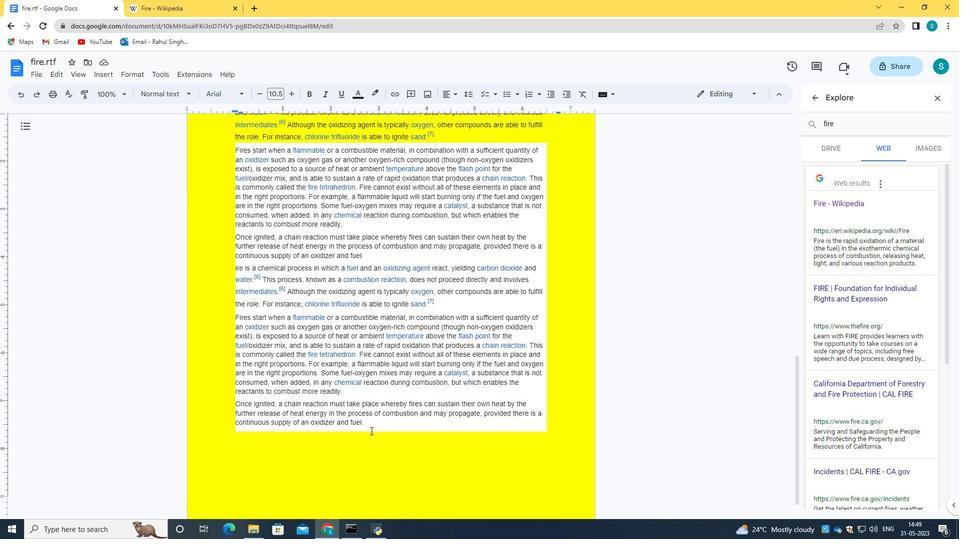 
Action: Mouse pressed left at (370, 428)
Screenshot: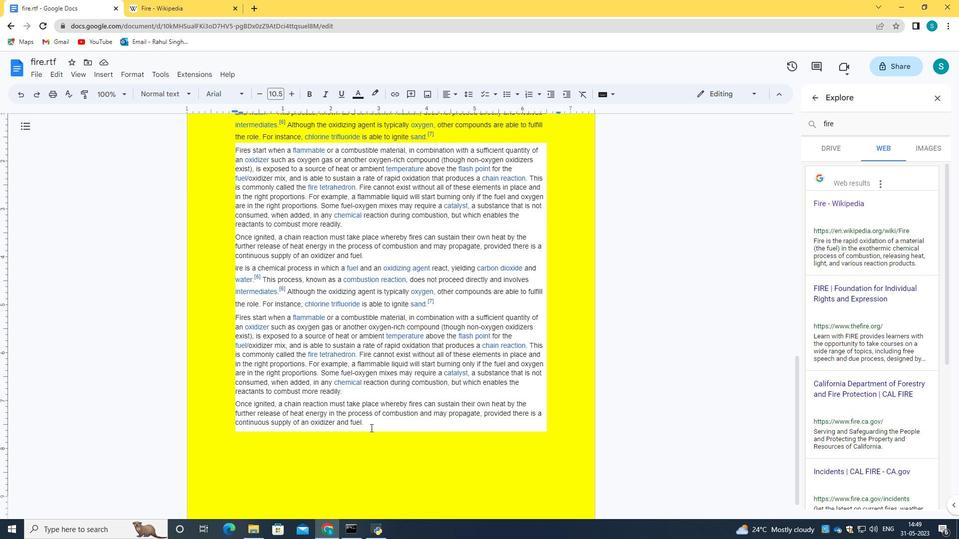 
Action: Mouse moved to (231, 150)
Screenshot: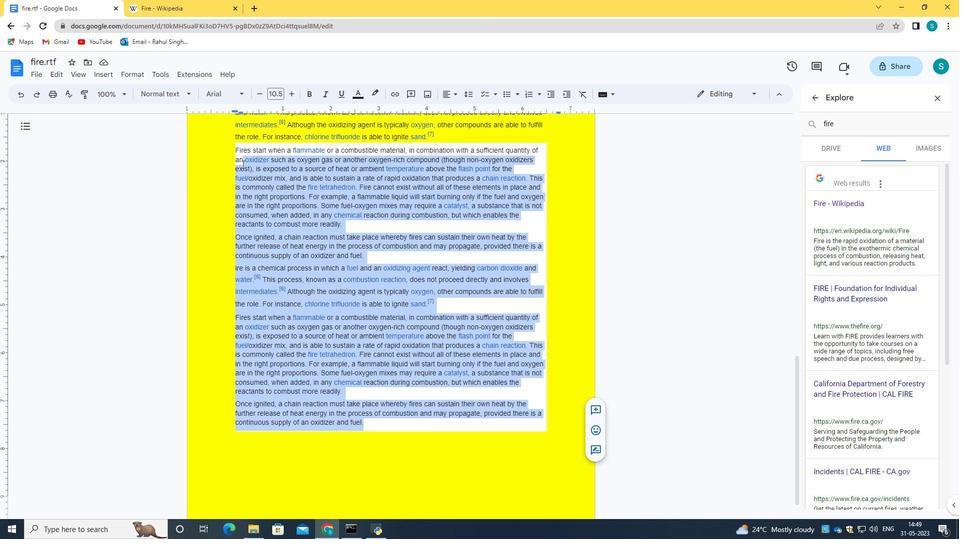 
Action: Key pressed <Key.backspace>
Screenshot: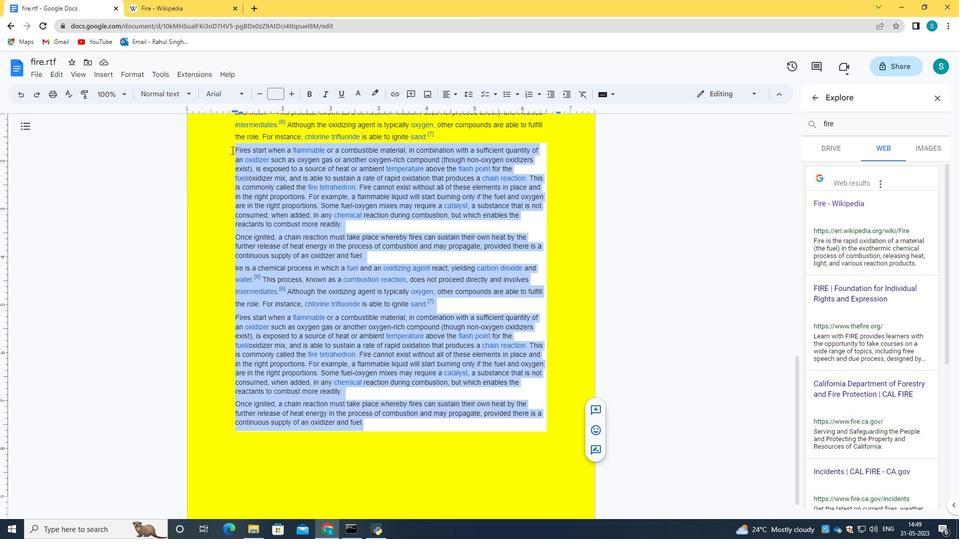 
Action: Mouse moved to (289, 281)
Screenshot: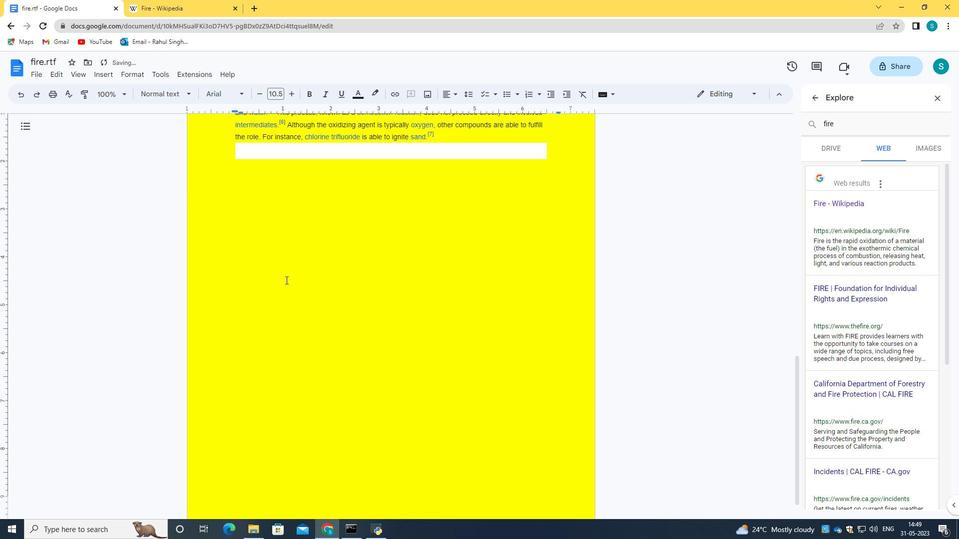 
Action: Mouse scrolled (289, 282) with delta (0, 0)
Screenshot: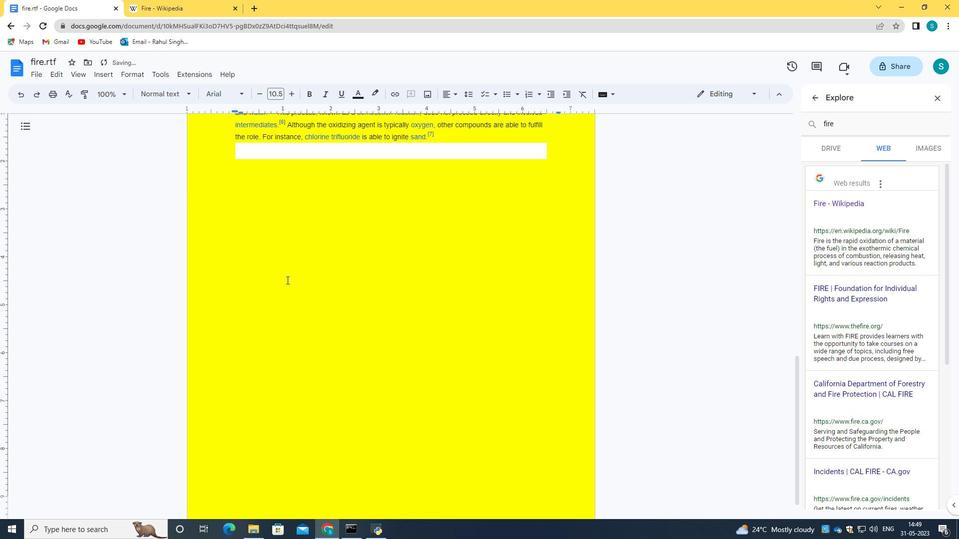 
Action: Mouse scrolled (289, 282) with delta (0, 0)
Screenshot: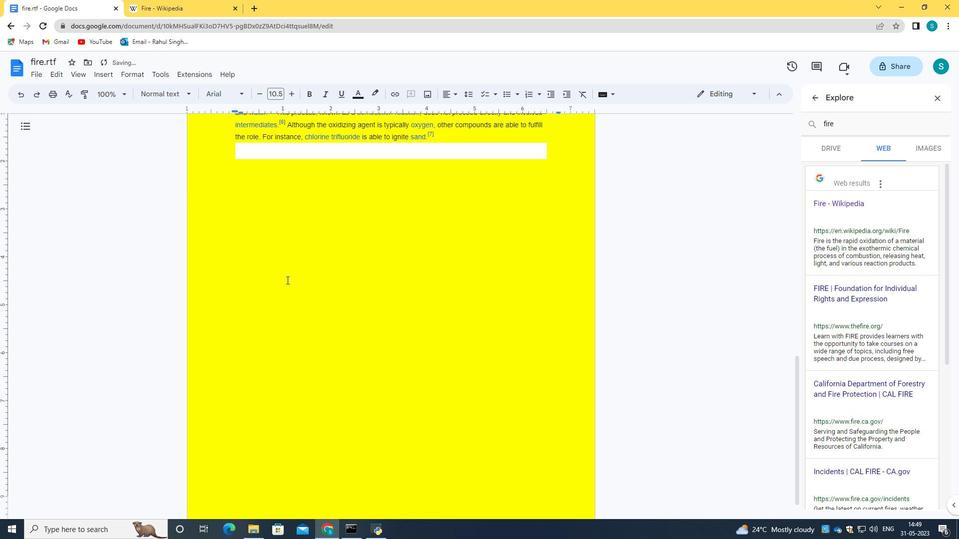 
Action: Mouse scrolled (289, 282) with delta (0, 0)
Screenshot: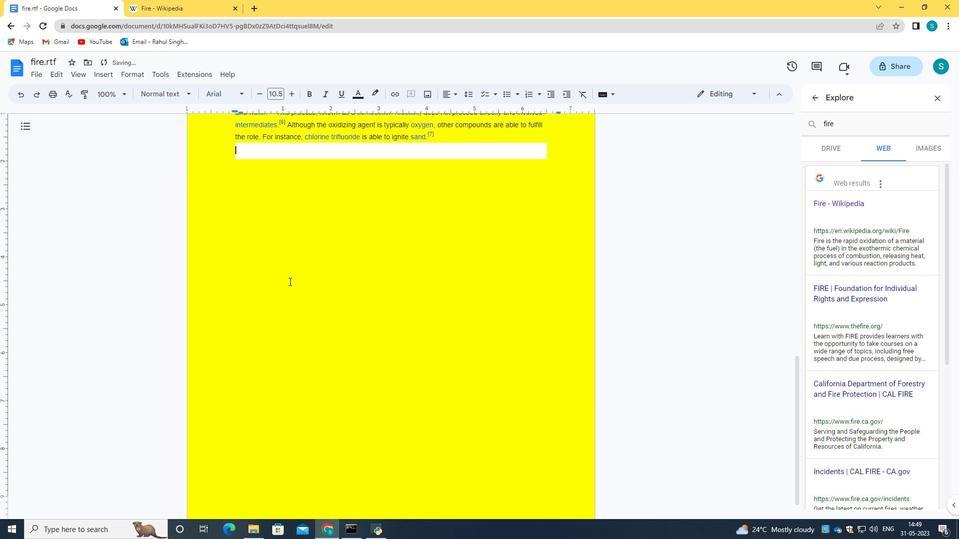 
Action: Mouse moved to (550, 300)
Screenshot: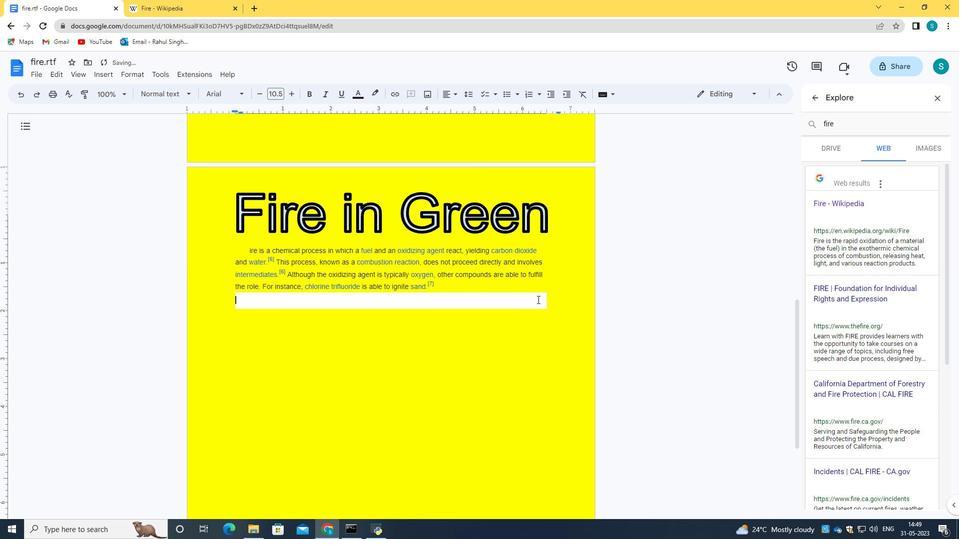 
Action: Mouse pressed left at (550, 300)
Screenshot: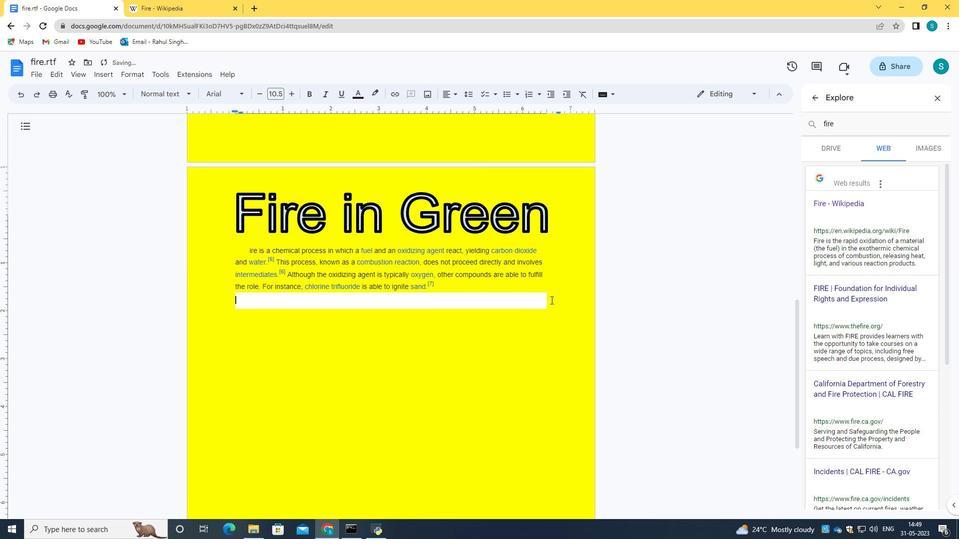 
Action: Mouse moved to (450, 310)
Screenshot: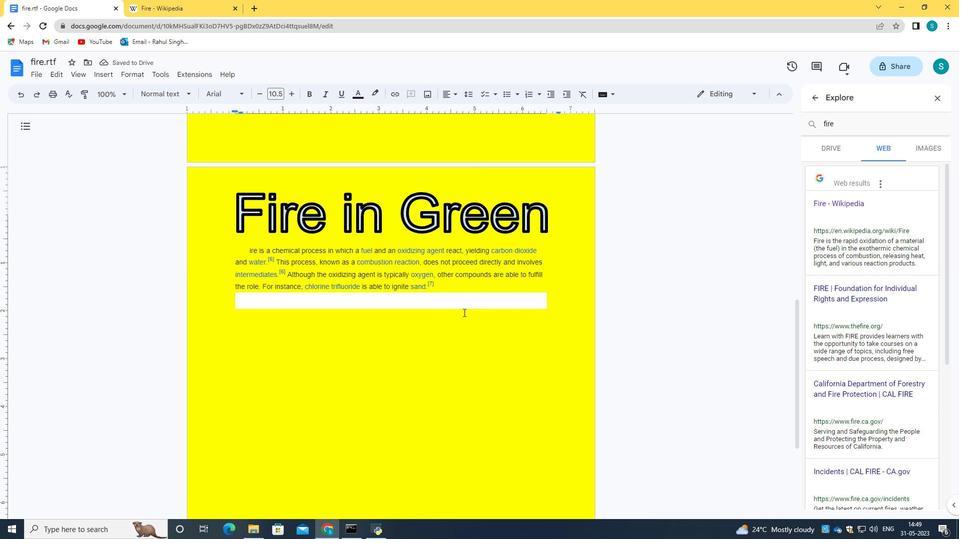 
Action: Key pressed <Key.backspace>
Screenshot: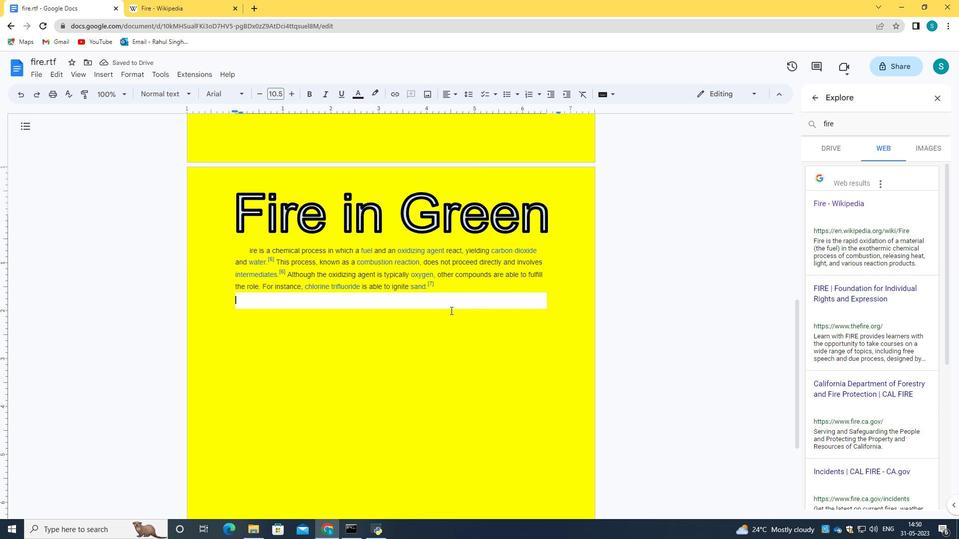 
Action: Mouse moved to (438, 285)
Screenshot: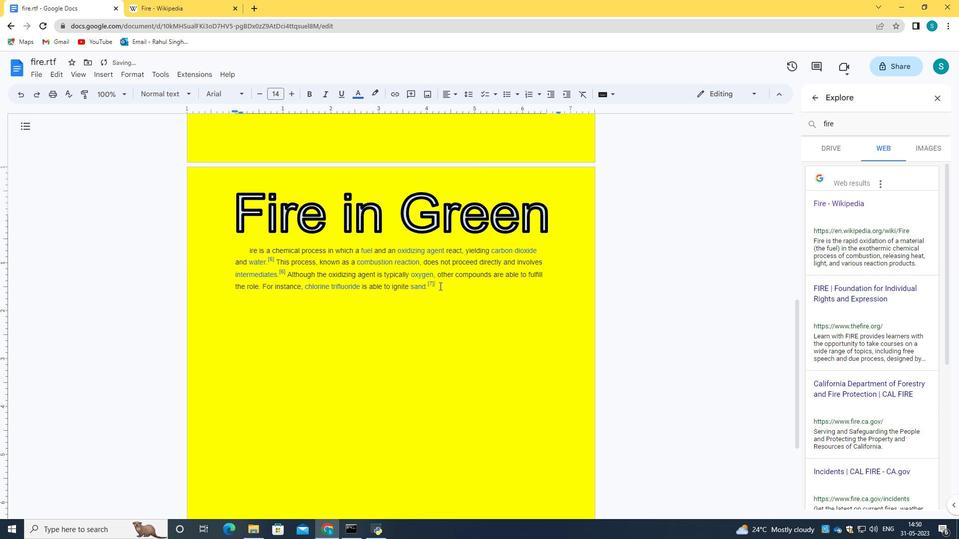 
Action: Mouse pressed left at (438, 285)
Screenshot: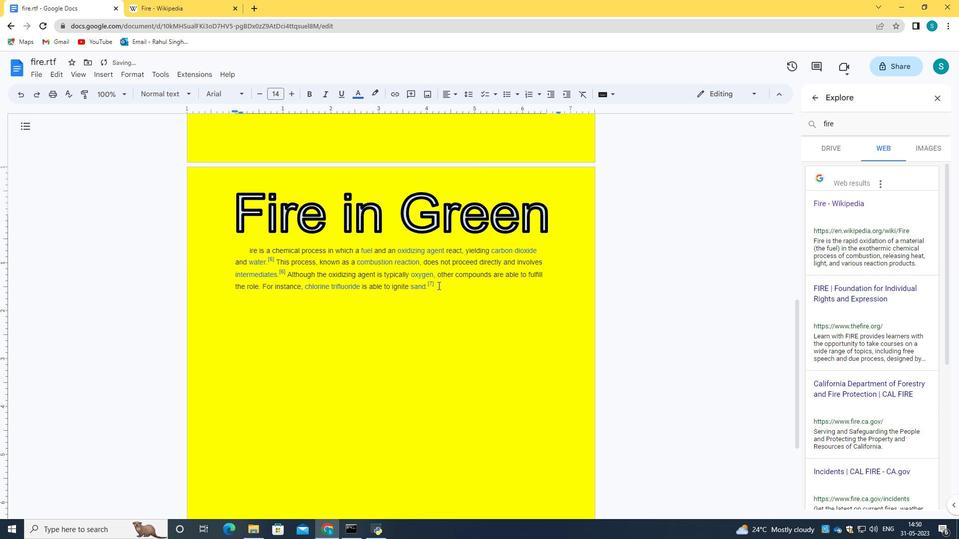 
Action: Mouse moved to (450, 329)
Screenshot: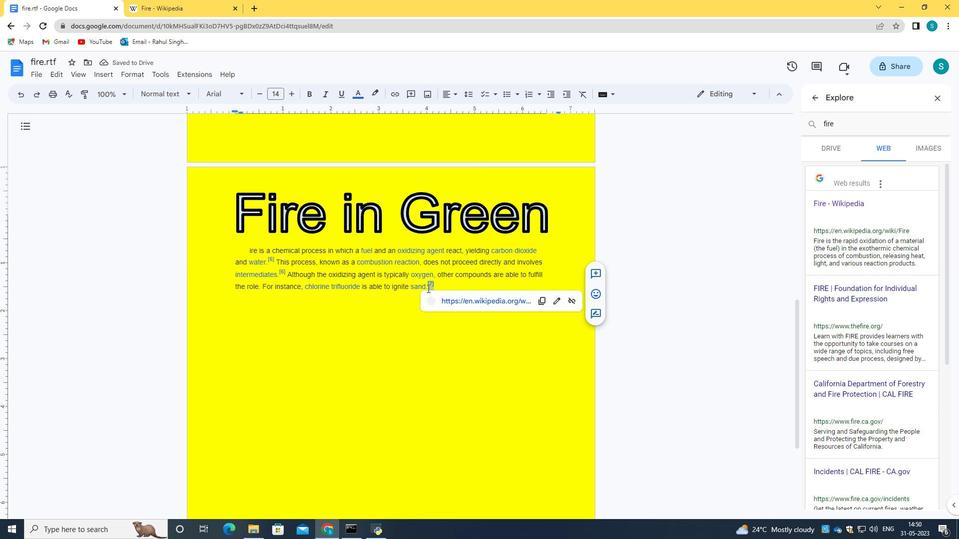 
Action: Key pressed <Key.backspace>
Screenshot: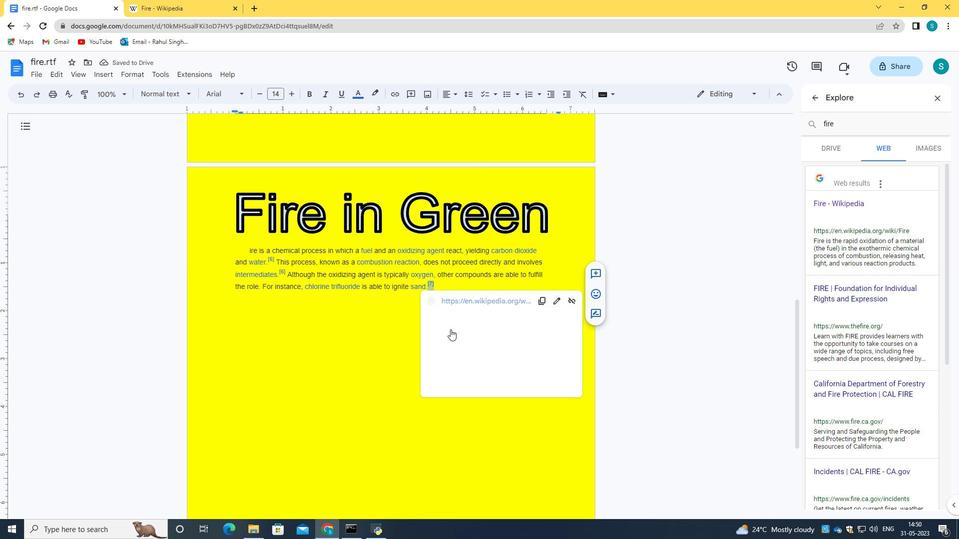 
Action: Mouse moved to (282, 274)
Screenshot: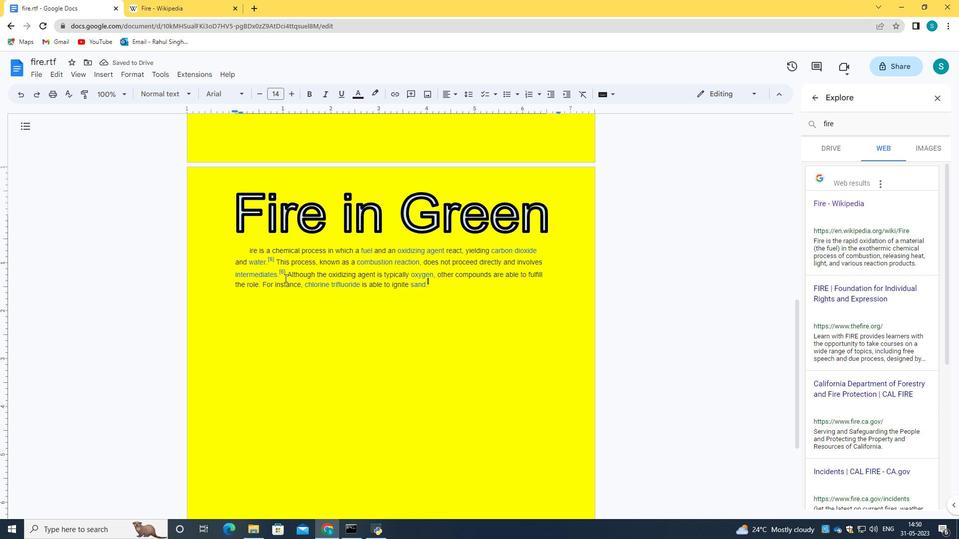 
Action: Mouse pressed left at (282, 274)
Screenshot: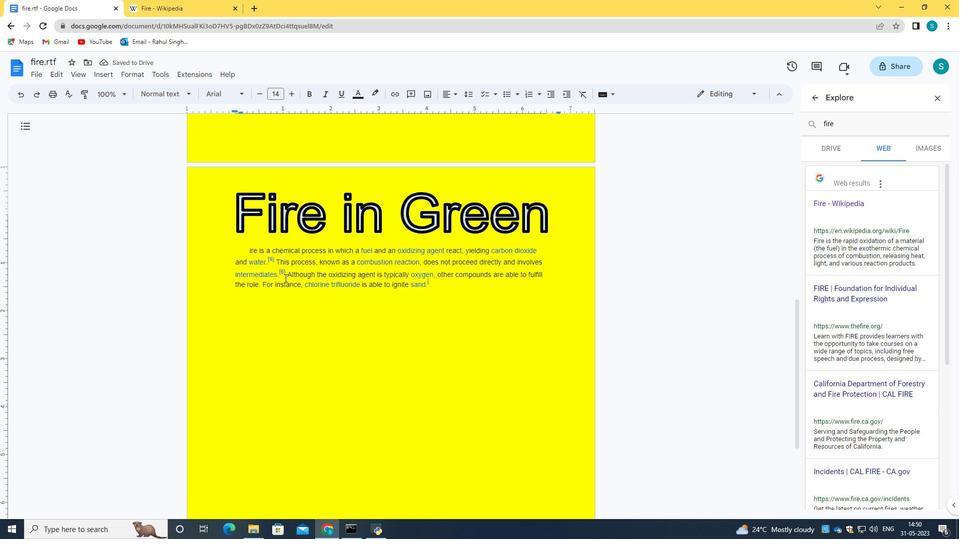 
Action: Mouse moved to (283, 274)
Screenshot: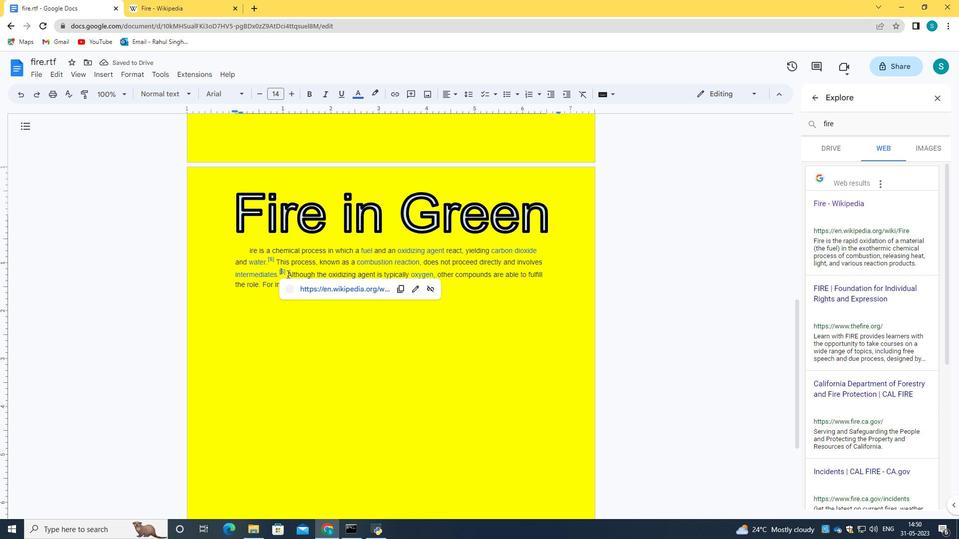 
Action: Mouse pressed left at (283, 274)
Screenshot: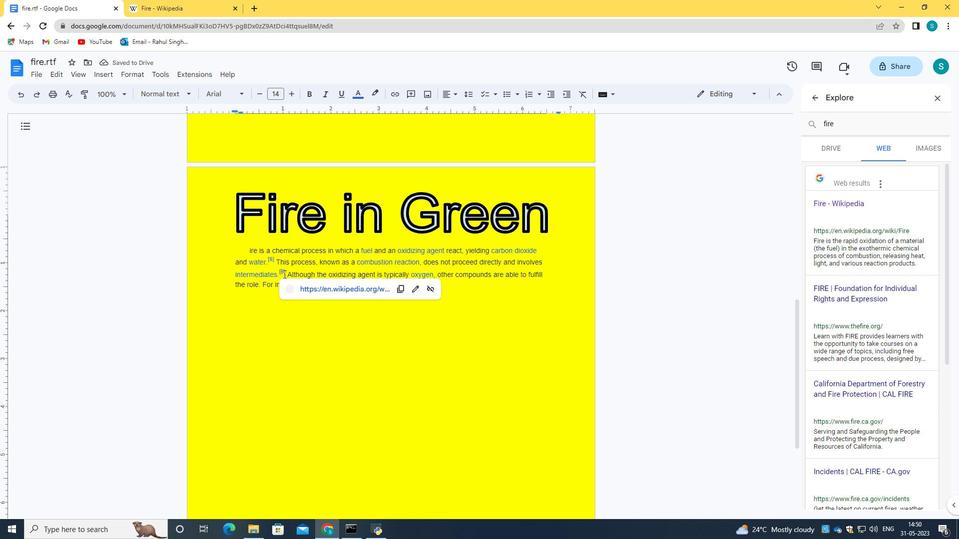 
Action: Mouse moved to (287, 271)
Screenshot: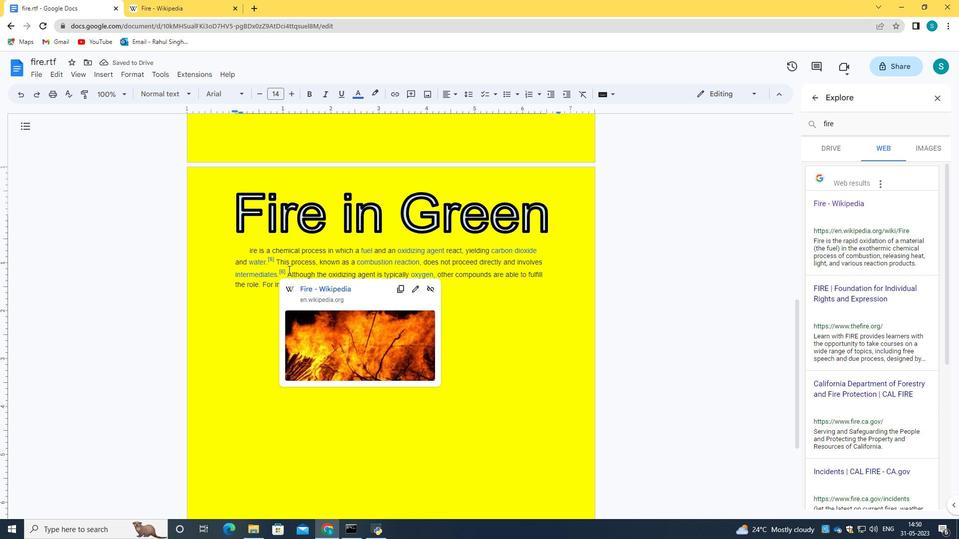 
Action: Mouse pressed left at (287, 271)
Screenshot: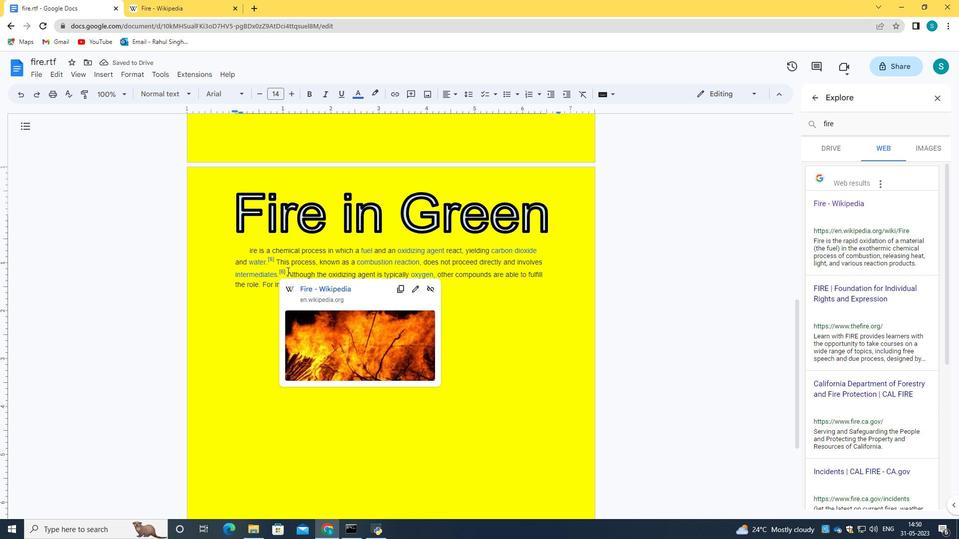 
Action: Mouse moved to (291, 273)
Screenshot: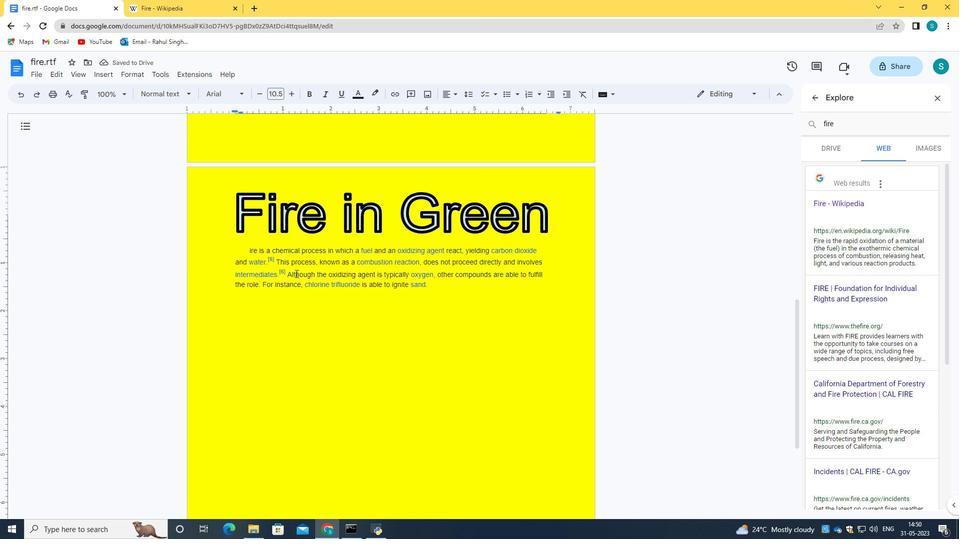 
Action: Key pressed \
Screenshot: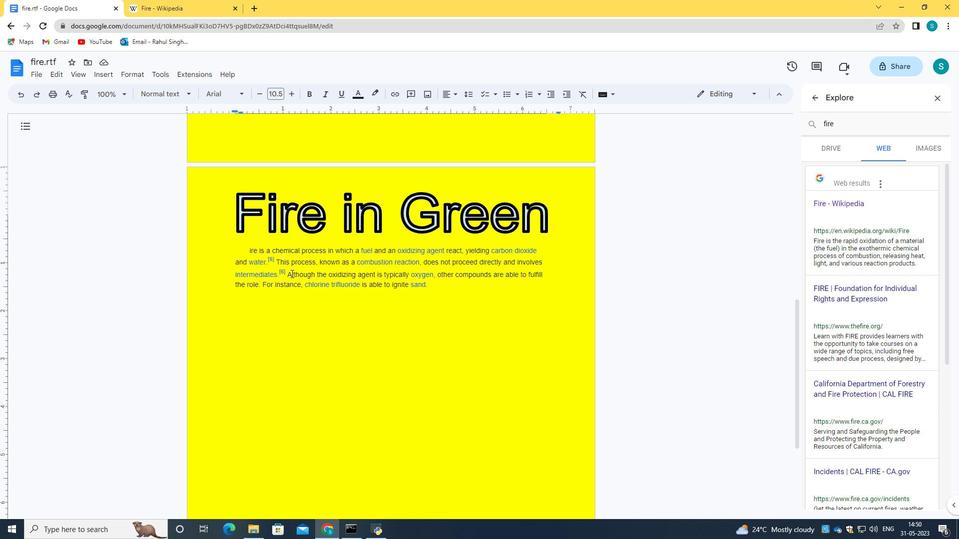 
Action: Mouse moved to (302, 303)
Screenshot: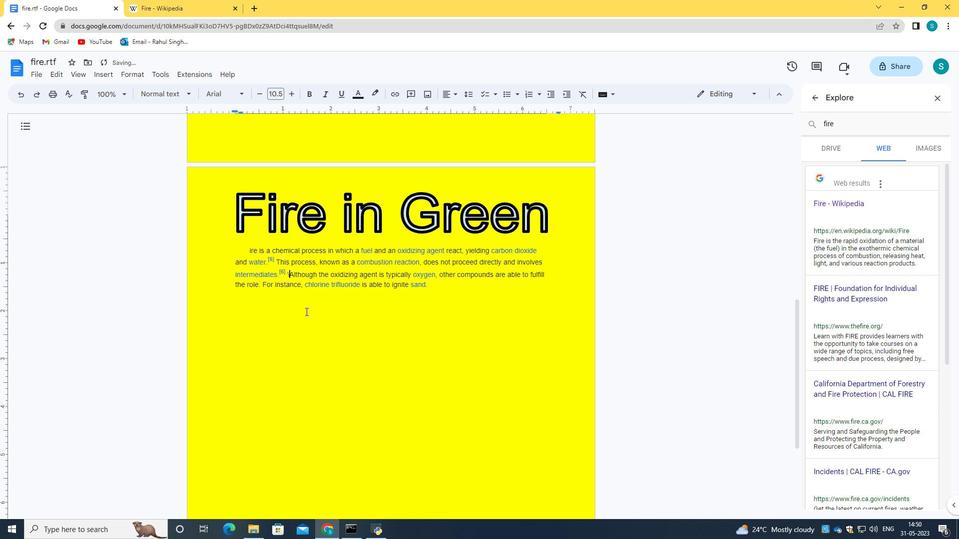 
Action: Key pressed <Key.backspace>
Screenshot: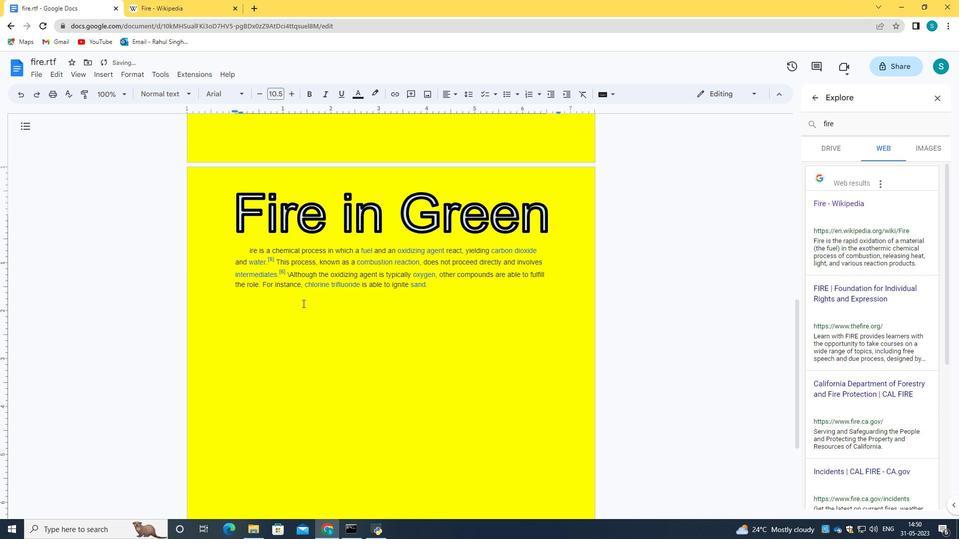 
Action: Mouse moved to (347, 314)
Screenshot: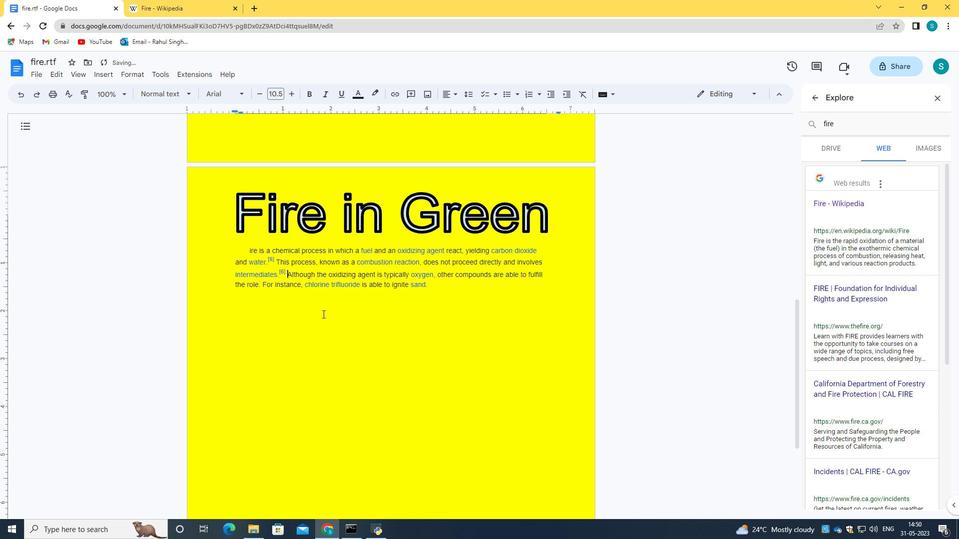 
Action: Mouse scrolled (347, 314) with delta (0, 0)
Screenshot: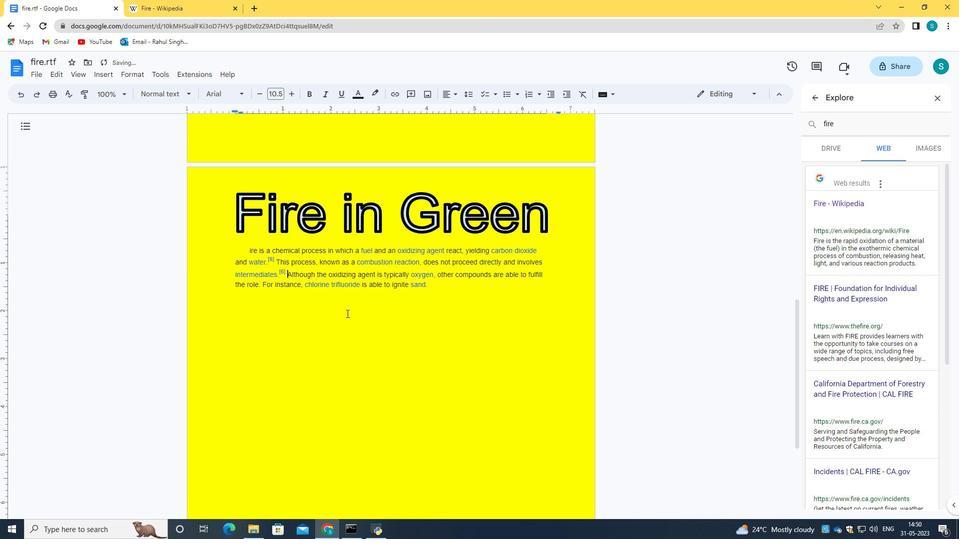 
Action: Mouse scrolled (347, 314) with delta (0, 0)
Screenshot: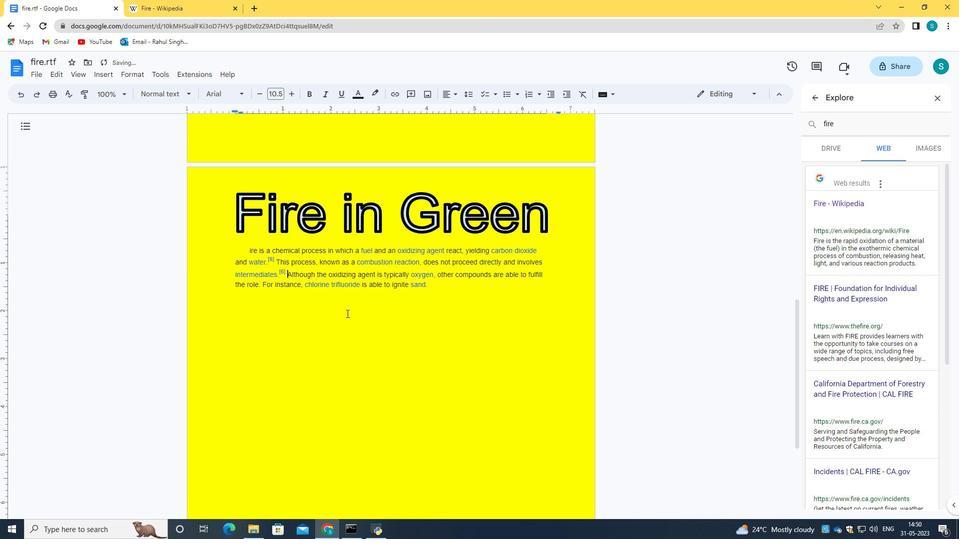 
Action: Mouse scrolled (347, 314) with delta (0, 0)
Screenshot: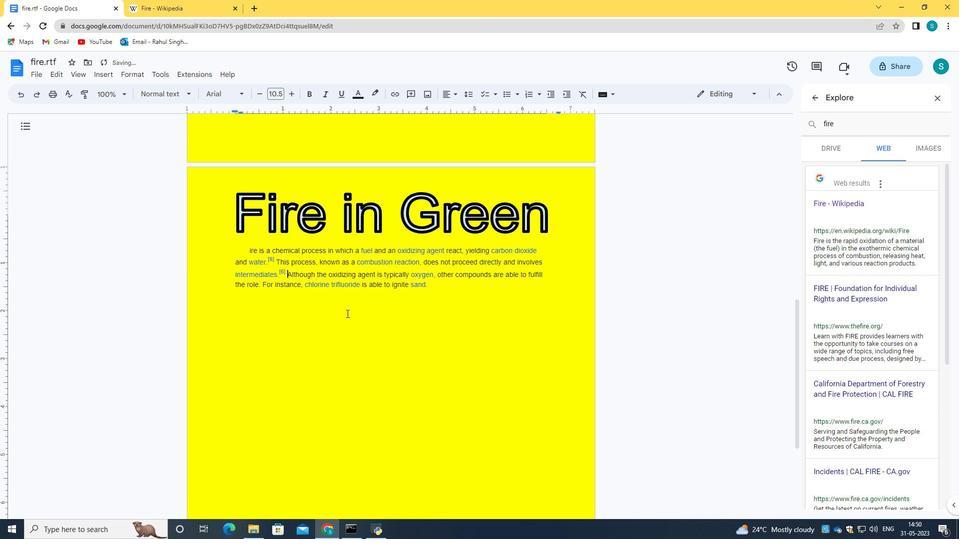 
Action: Mouse scrolled (347, 314) with delta (0, 0)
Screenshot: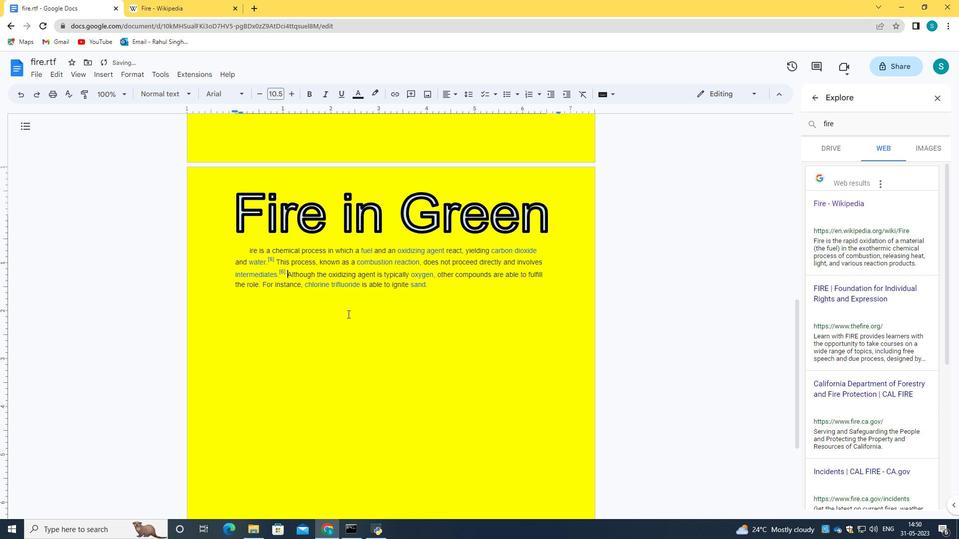 
Action: Mouse scrolled (347, 314) with delta (0, 0)
Screenshot: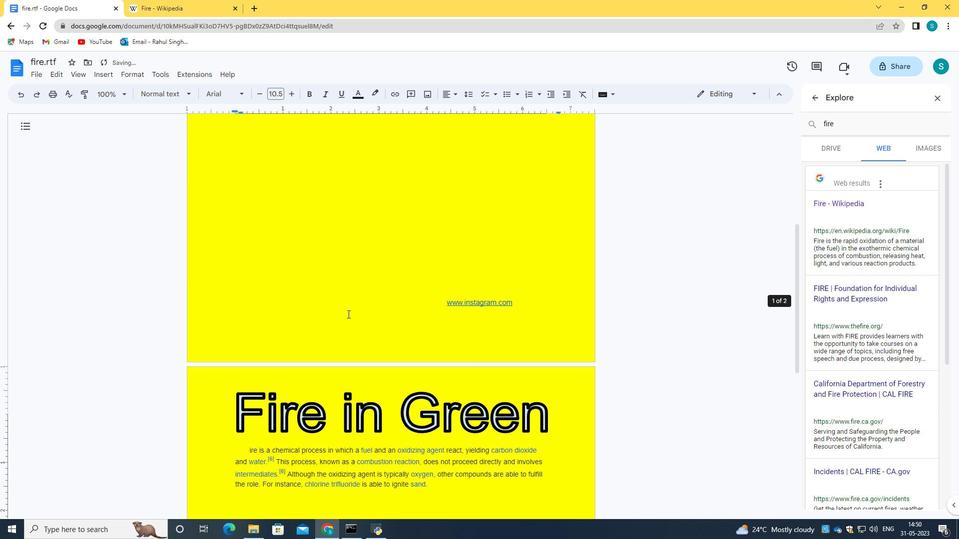 
Action: Mouse scrolled (347, 314) with delta (0, 0)
Screenshot: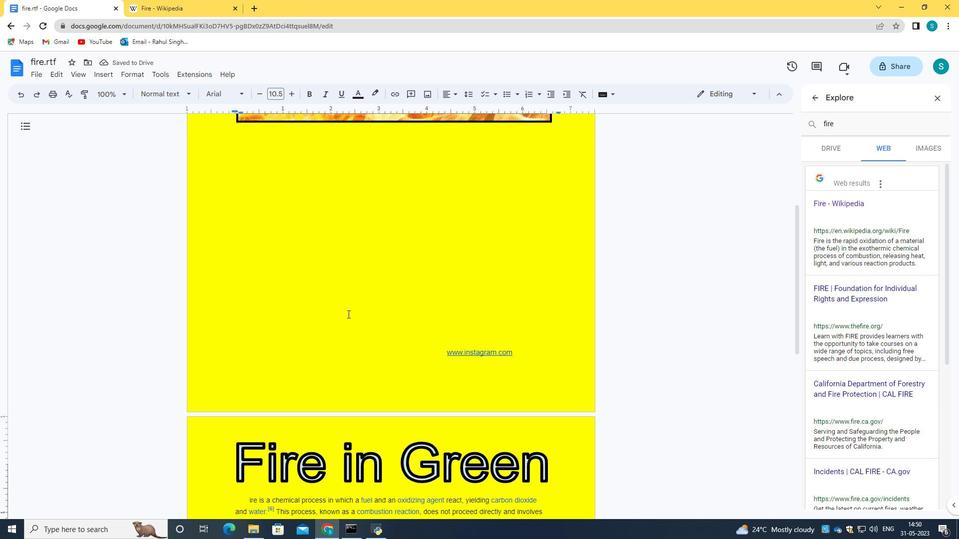 
Action: Mouse scrolled (347, 314) with delta (0, 0)
Screenshot: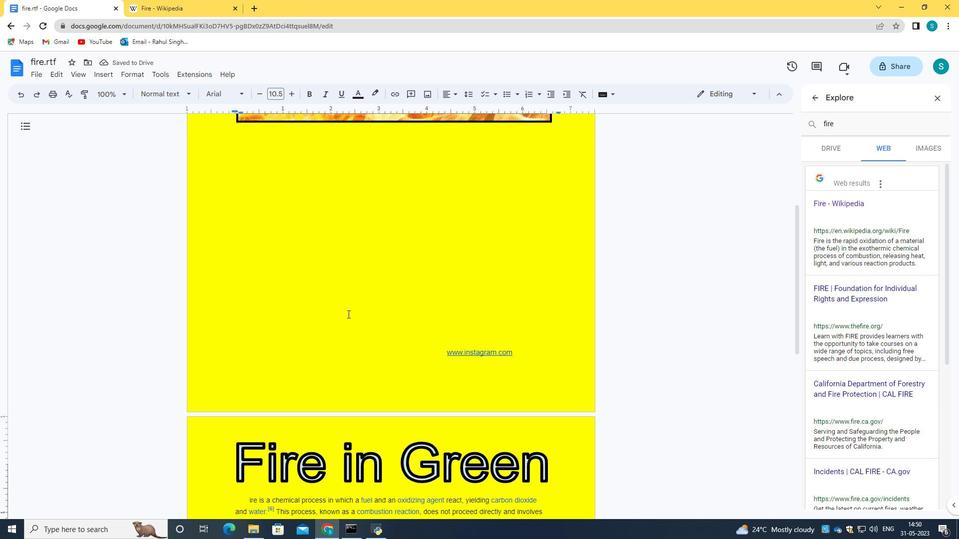 
Action: Mouse moved to (333, 360)
Screenshot: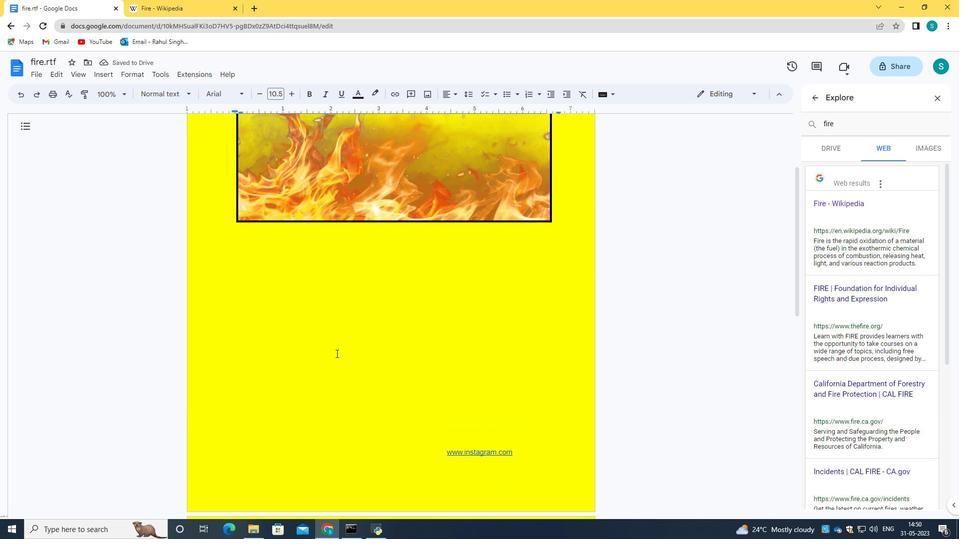 
Action: Mouse scrolled (333, 360) with delta (0, 0)
Screenshot: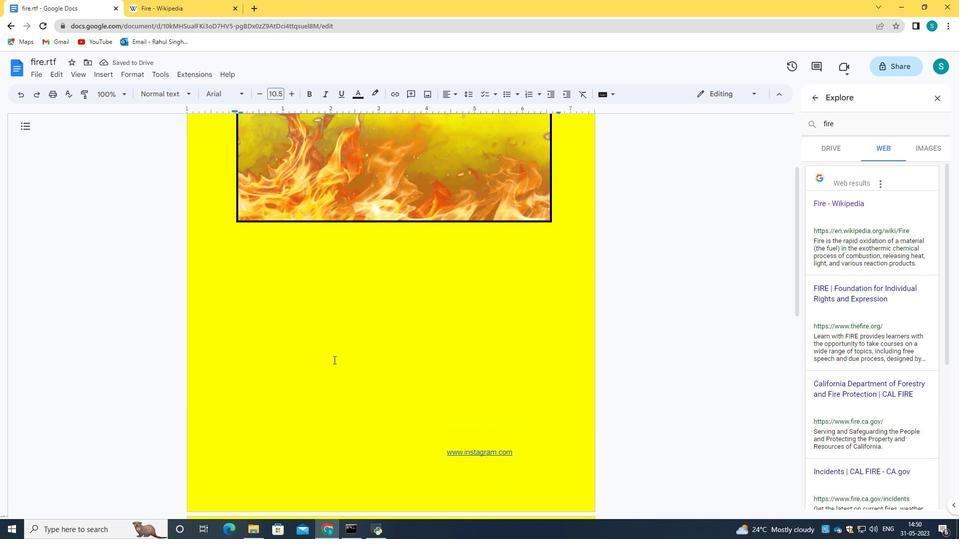 
Action: Mouse scrolled (333, 360) with delta (0, 0)
Screenshot: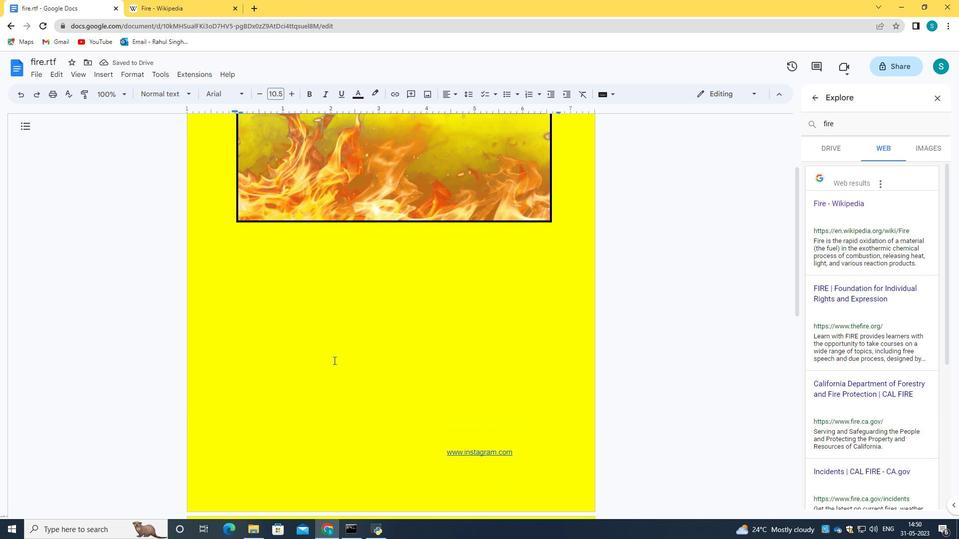 
Action: Mouse scrolled (333, 360) with delta (0, 0)
Screenshot: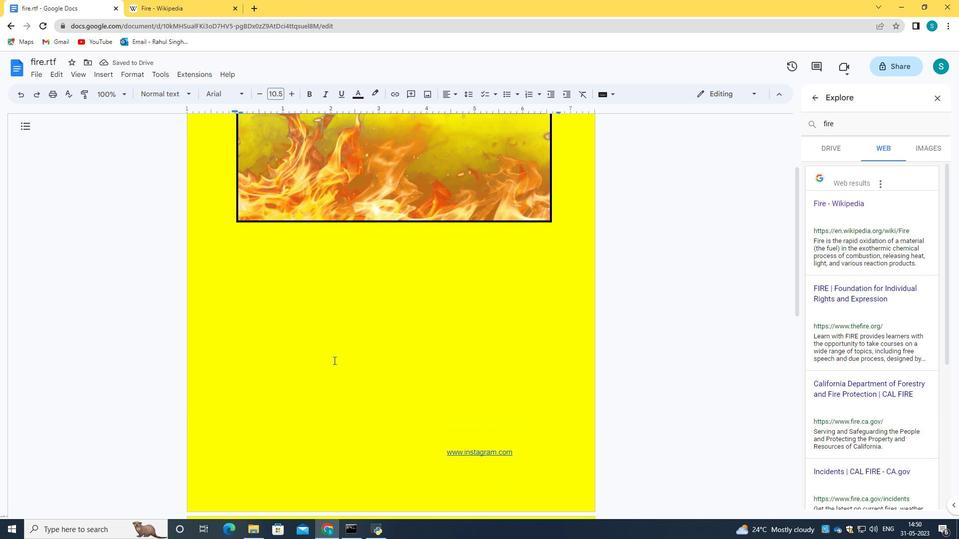 
Action: Mouse scrolled (333, 360) with delta (0, 0)
Screenshot: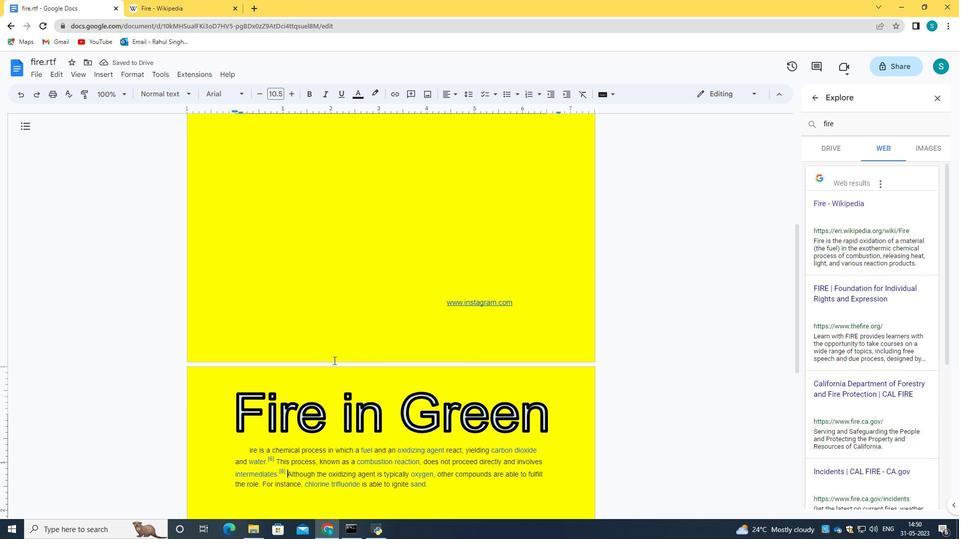 
Action: Mouse scrolled (333, 360) with delta (0, 0)
Screenshot: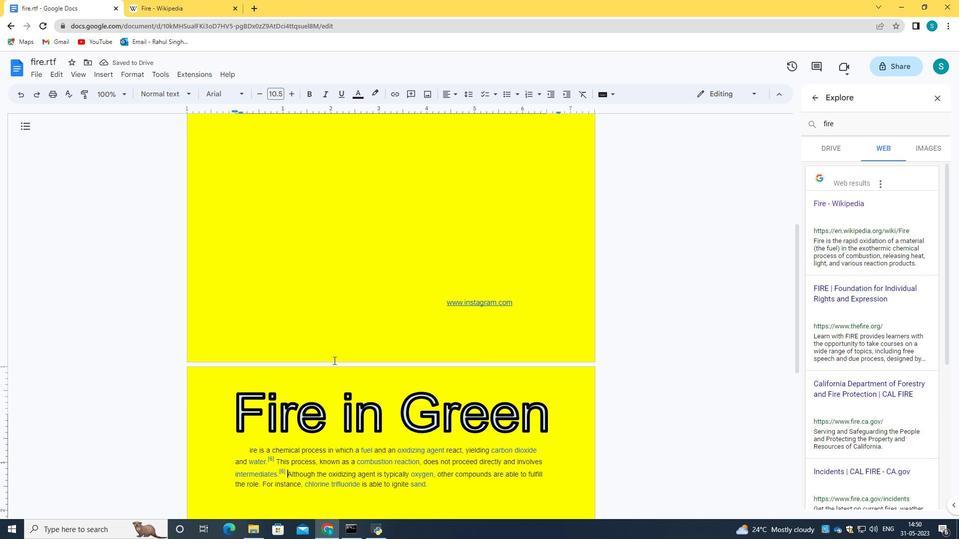 
Action: Mouse moved to (247, 351)
Screenshot: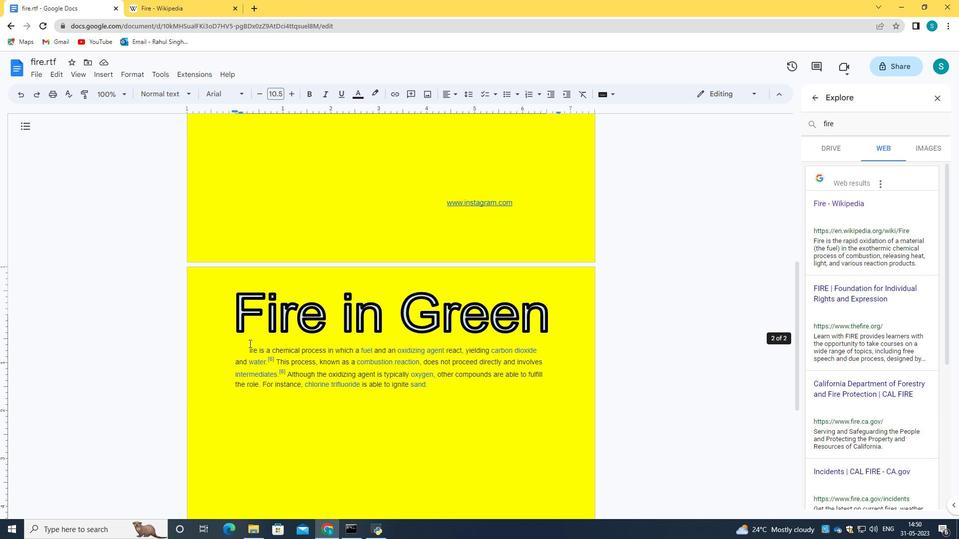 
Action: Mouse pressed left at (247, 351)
Screenshot: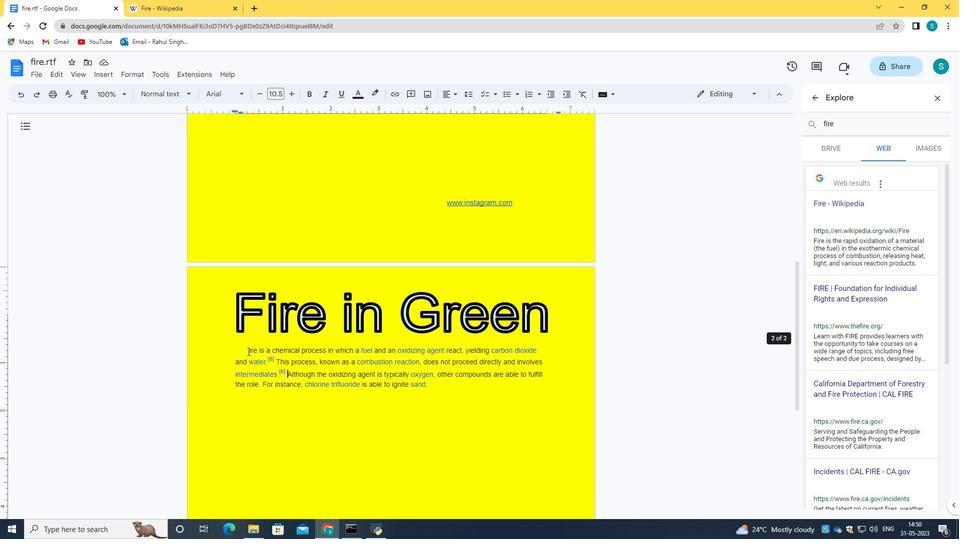 
Action: Mouse moved to (242, 337)
Screenshot: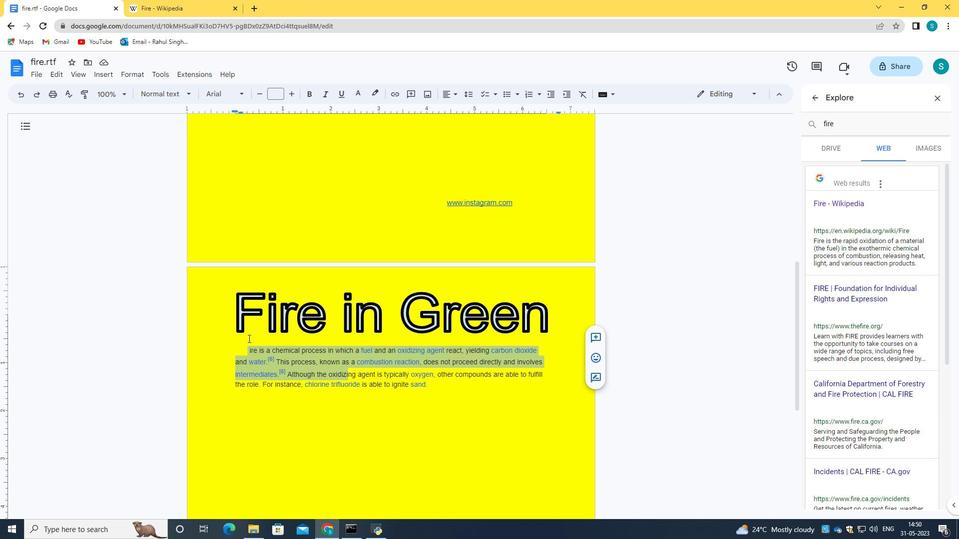 
Action: Mouse pressed left at (242, 337)
Screenshot: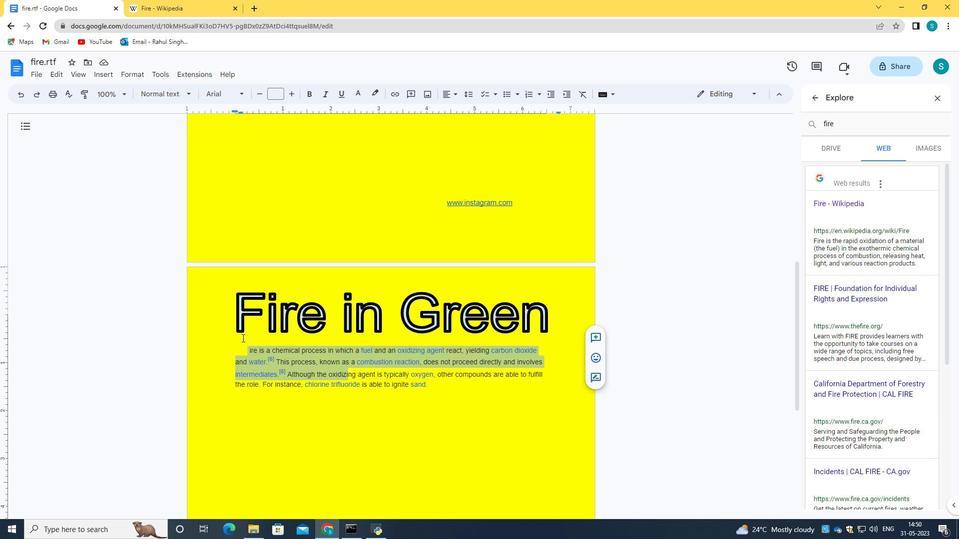 
Action: Mouse moved to (248, 345)
Screenshot: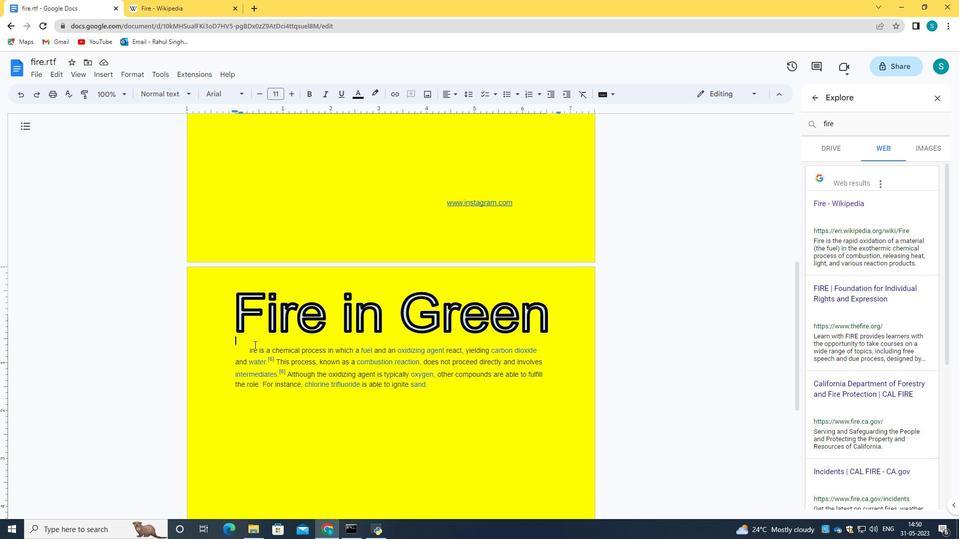 
Action: Mouse pressed left at (248, 345)
Screenshot: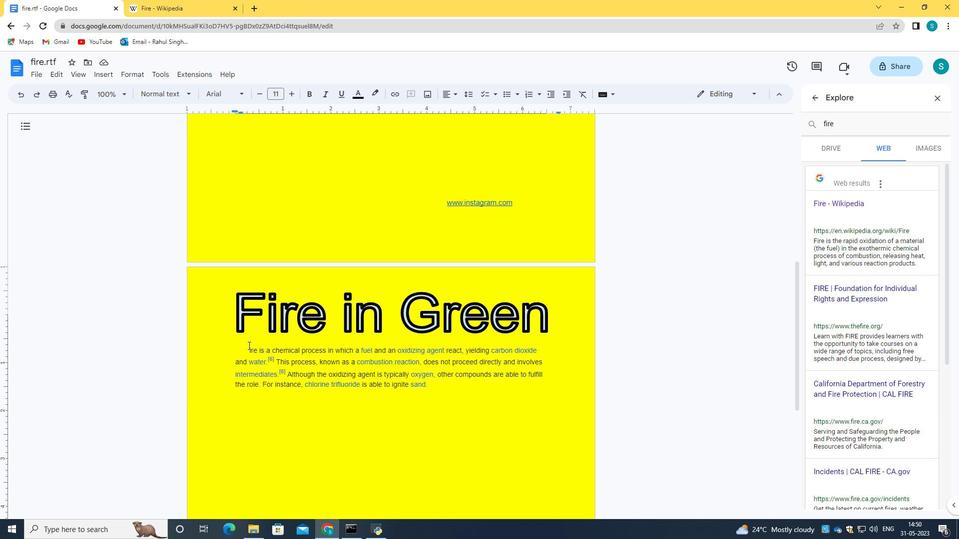 
Action: Mouse moved to (250, 349)
Screenshot: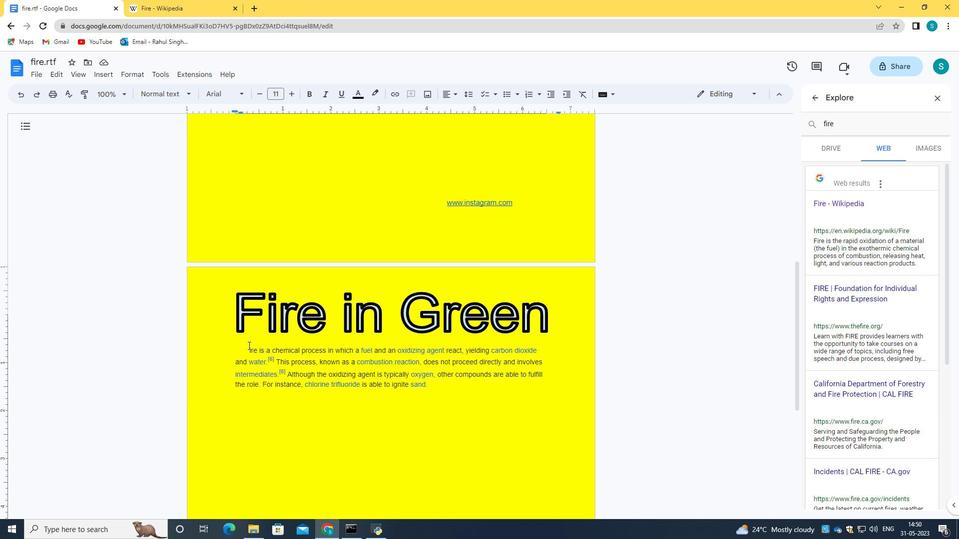 
Action: Mouse pressed left at (250, 349)
Screenshot: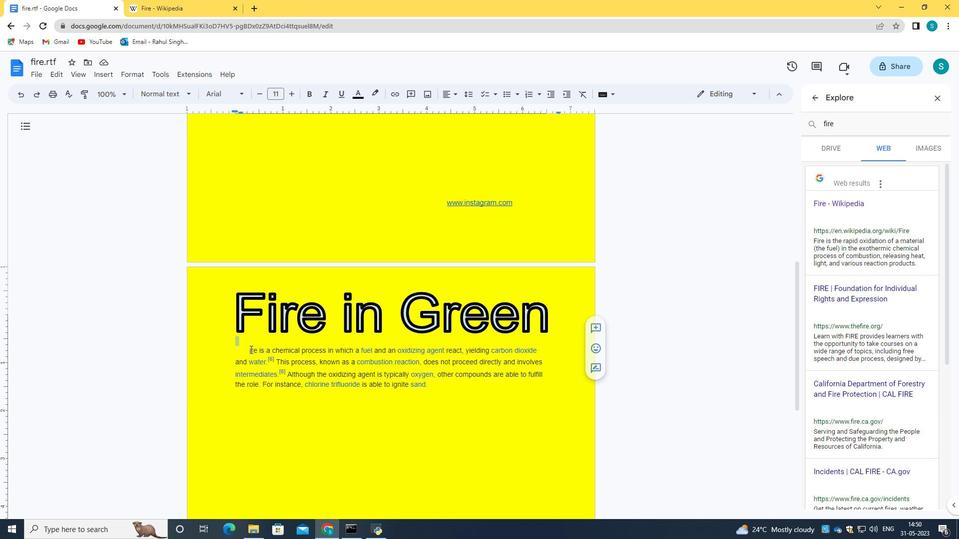 
Action: Mouse moved to (262, 354)
Screenshot: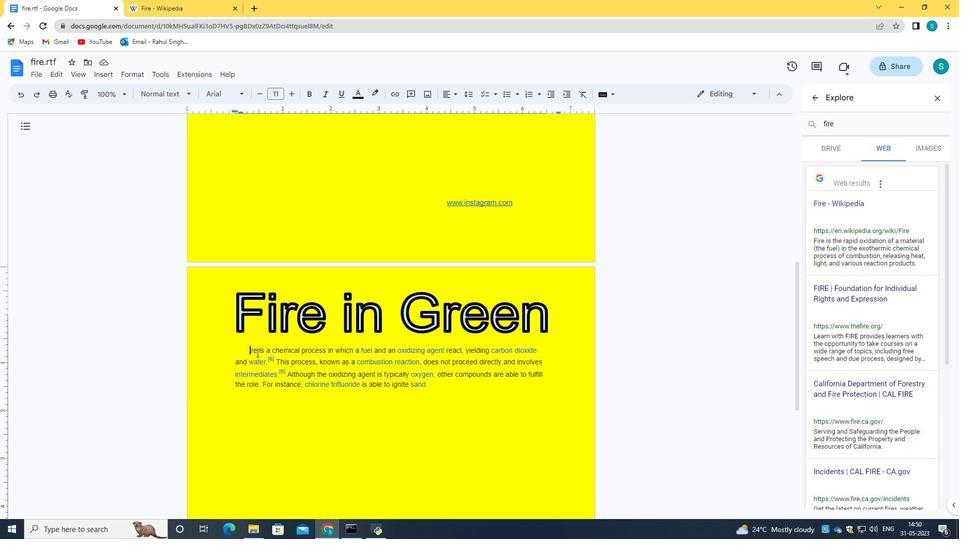 
Action: Key pressed <Key.left>f
Screenshot: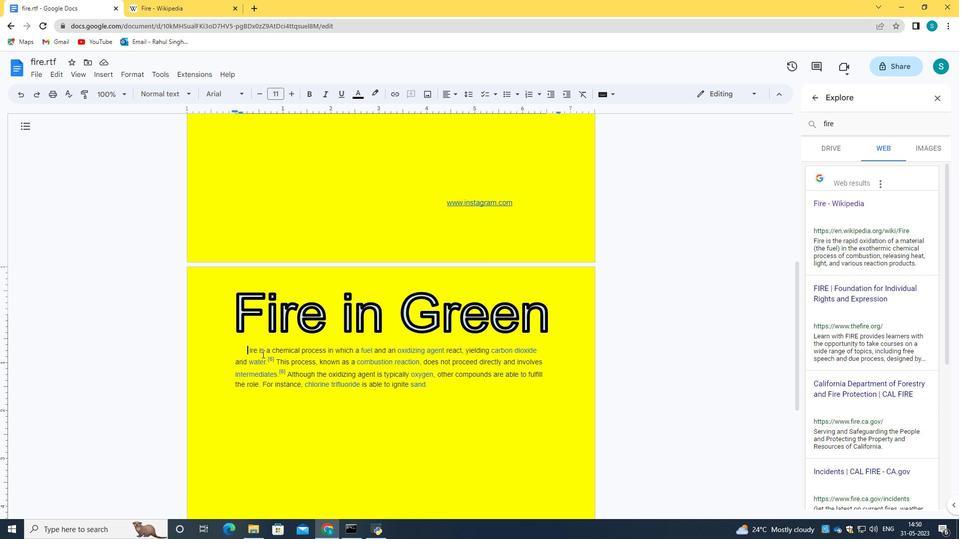 
Action: Mouse moved to (277, 353)
Screenshot: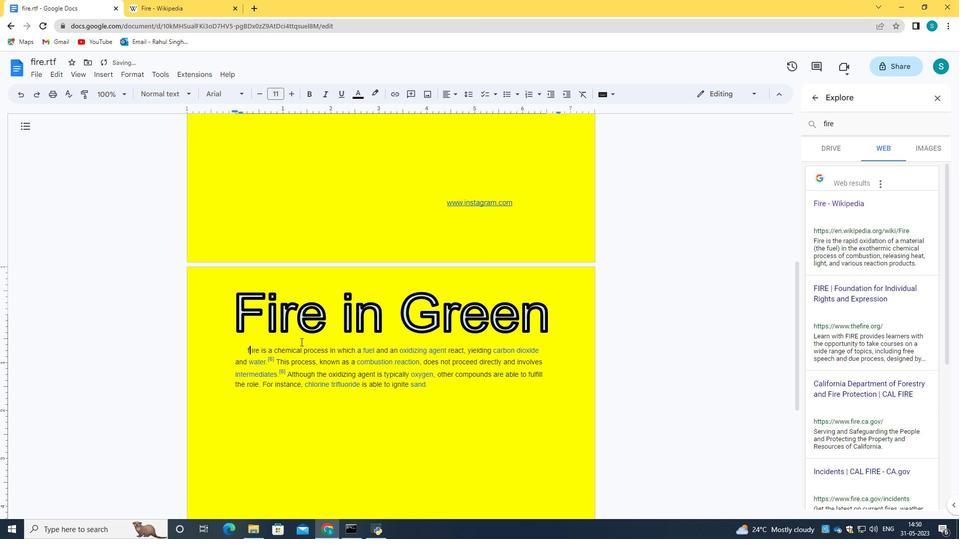 
Action: Key pressed <Key.backspace><Key.right>f
Screenshot: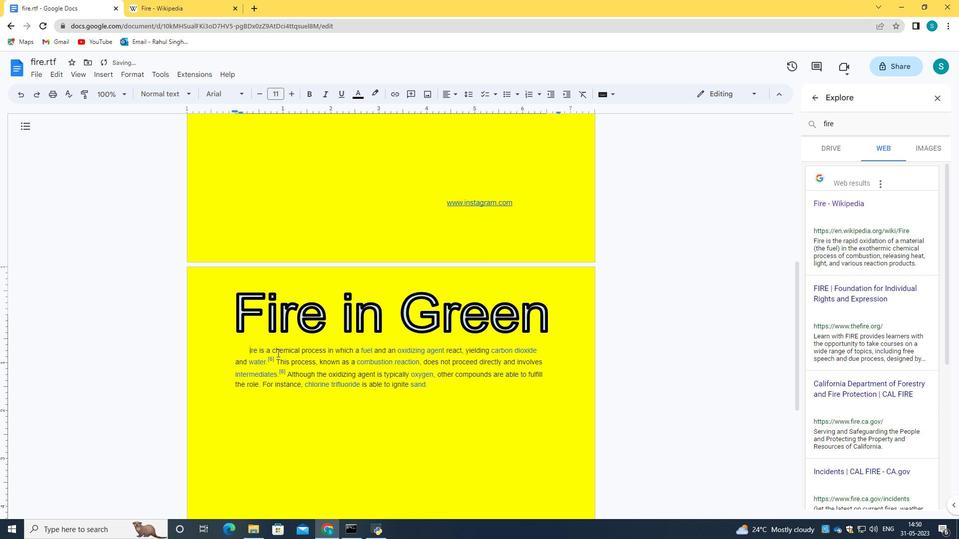 
Action: Mouse moved to (286, 401)
Screenshot: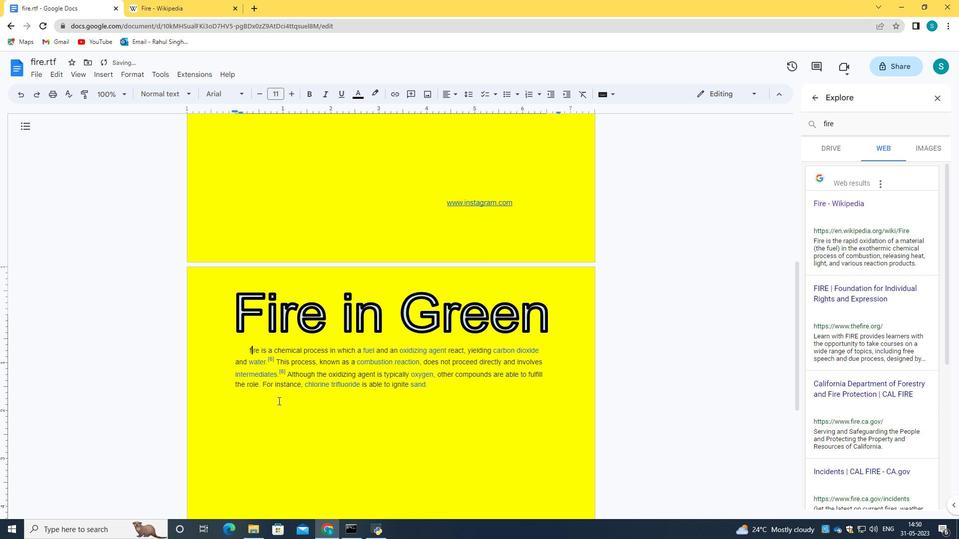 
Action: Mouse scrolled (286, 402) with delta (0, 0)
Screenshot: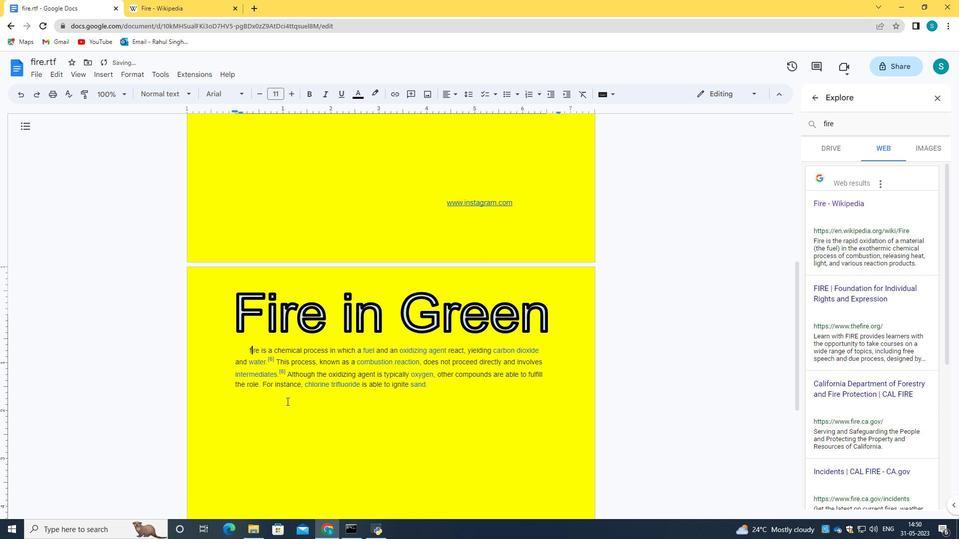 
Action: Mouse scrolled (286, 402) with delta (0, 0)
Screenshot: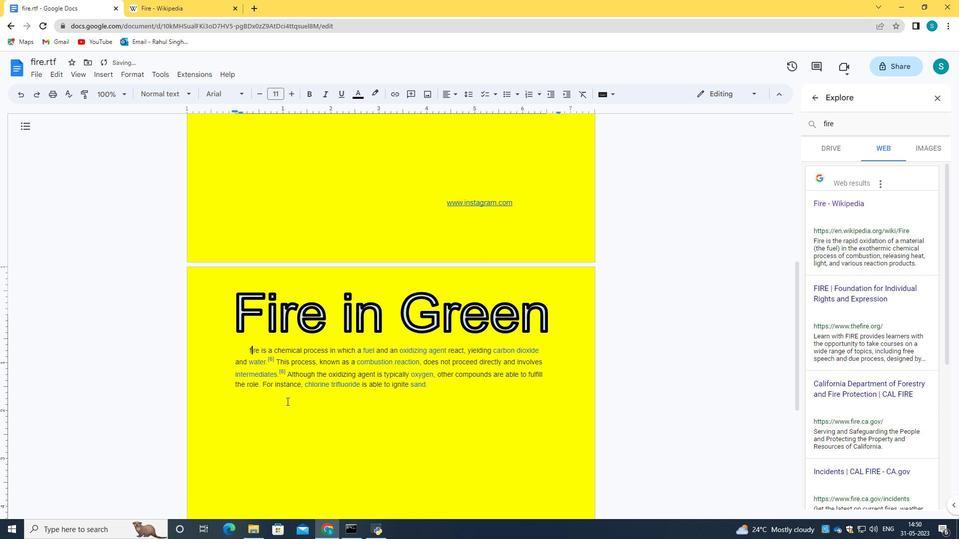 
Action: Mouse moved to (287, 401)
Screenshot: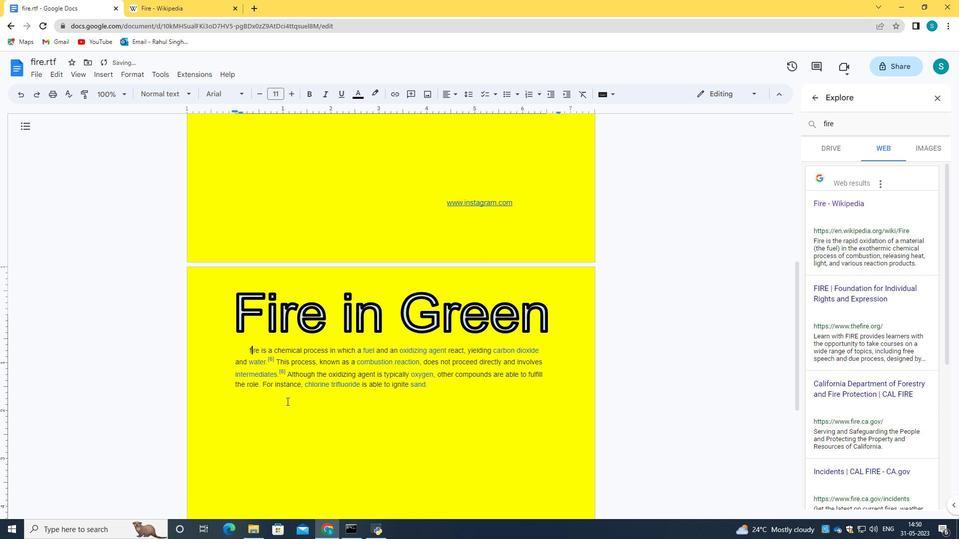 
Action: Mouse scrolled (287, 402) with delta (0, 0)
Screenshot: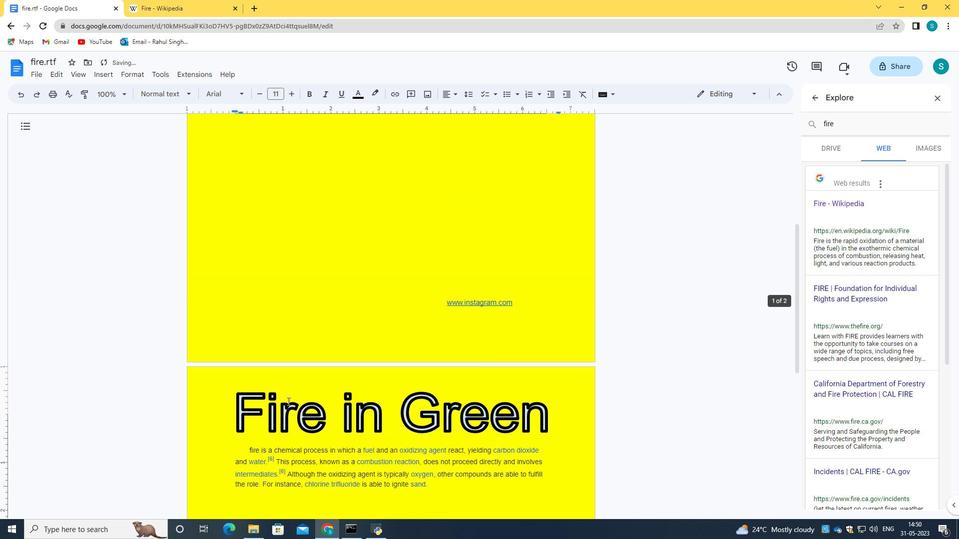 
Action: Mouse scrolled (287, 402) with delta (0, 0)
Screenshot: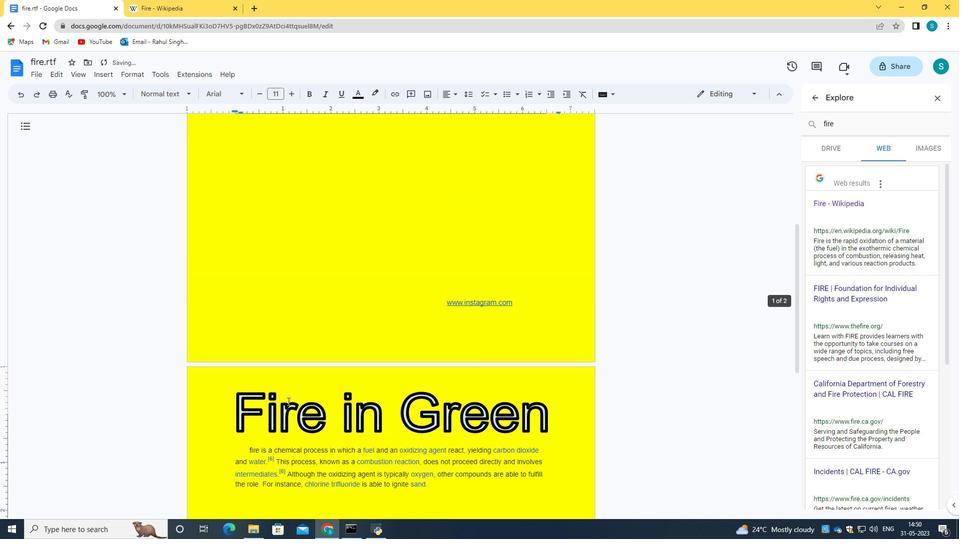 
Action: Mouse scrolled (287, 402) with delta (0, 0)
Screenshot: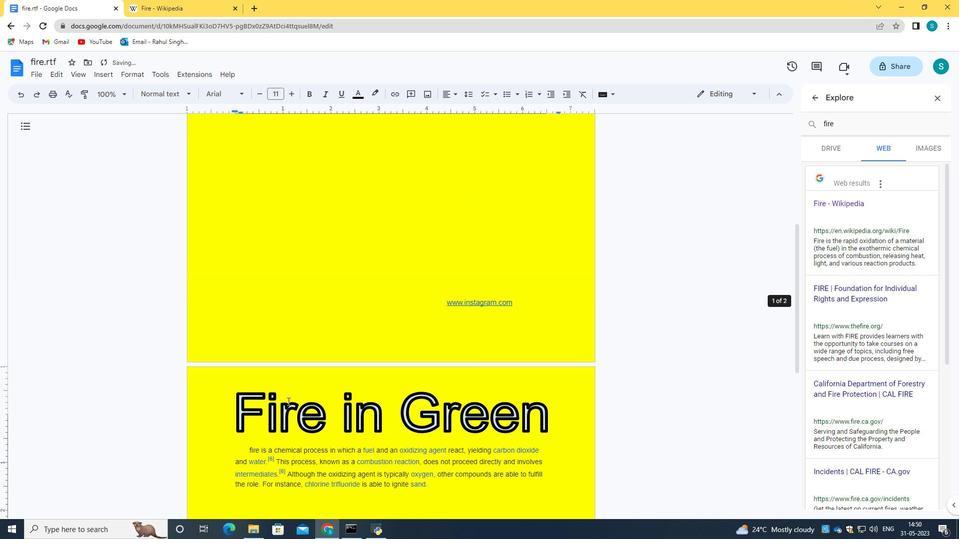 
Action: Mouse scrolled (287, 402) with delta (0, 0)
Screenshot: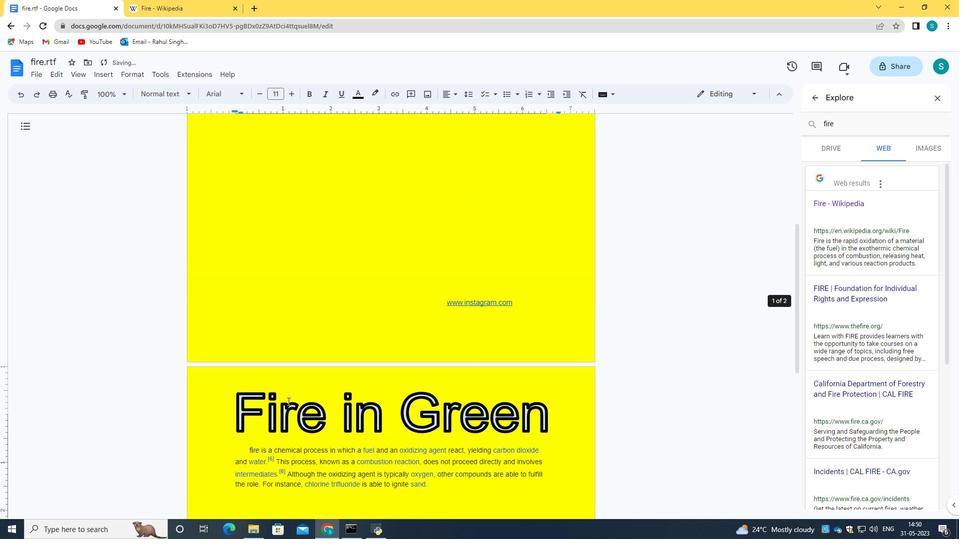 
Action: Mouse scrolled (287, 402) with delta (0, 0)
Screenshot: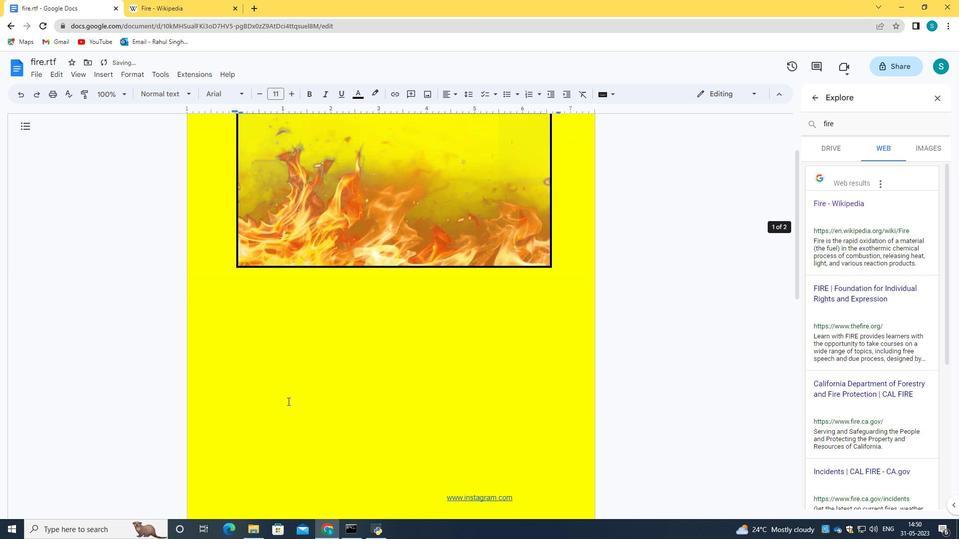 
Action: Mouse scrolled (287, 402) with delta (0, 0)
Screenshot: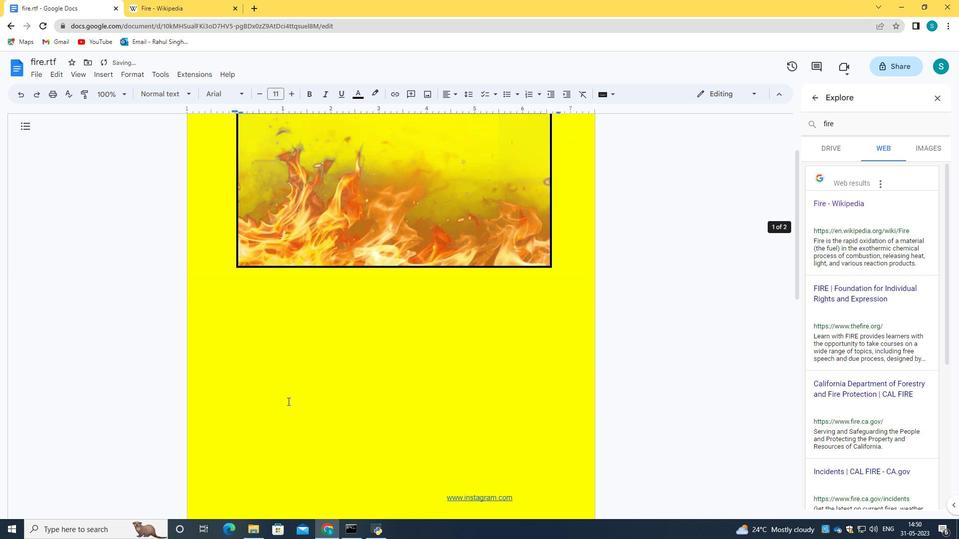 
Action: Mouse scrolled (287, 401) with delta (0, 0)
Screenshot: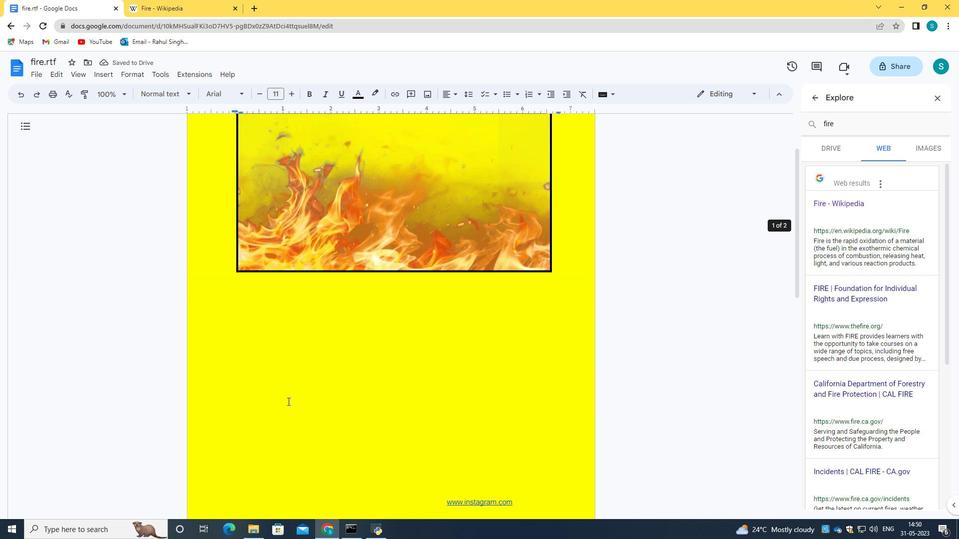 
Action: Mouse scrolled (287, 401) with delta (0, 0)
Screenshot: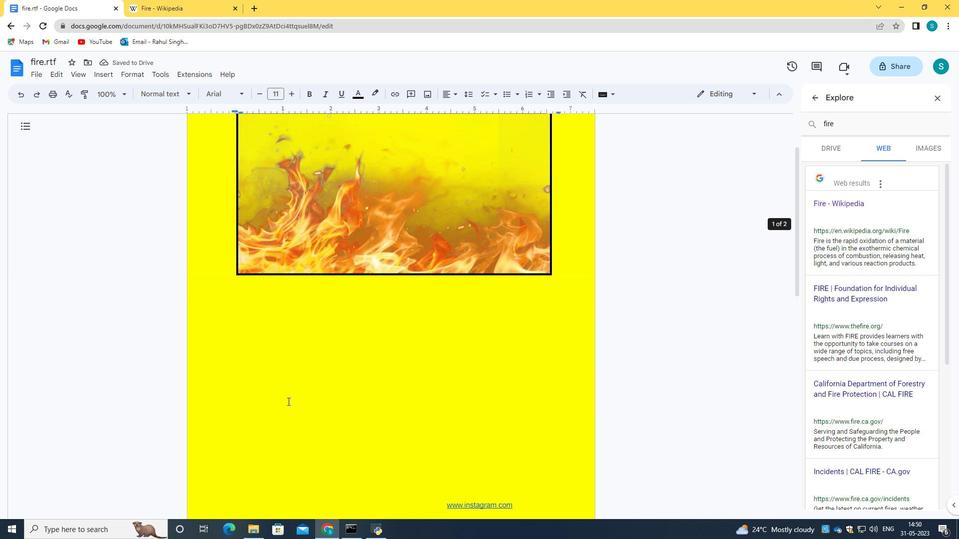 
Action: Mouse scrolled (287, 401) with delta (0, 0)
Screenshot: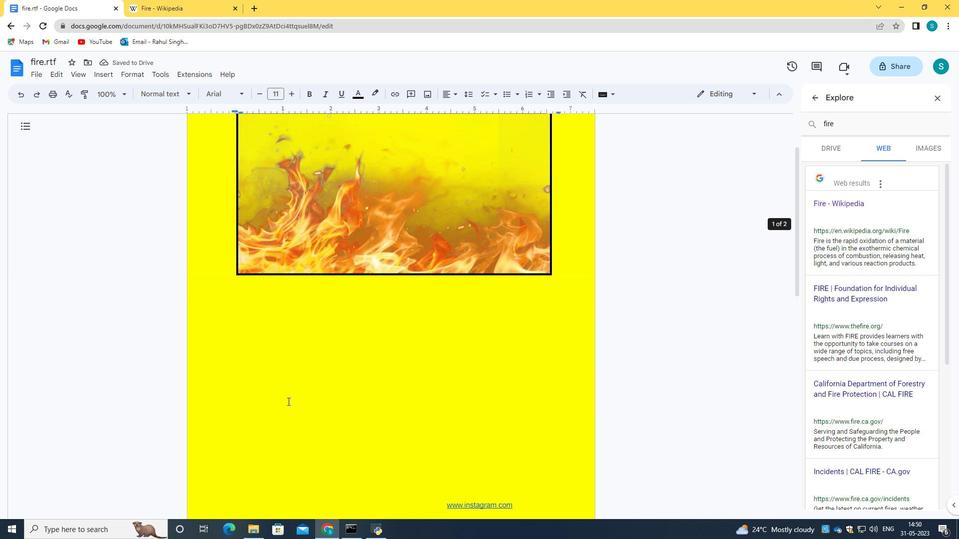 
Action: Mouse scrolled (287, 401) with delta (0, 0)
Screenshot: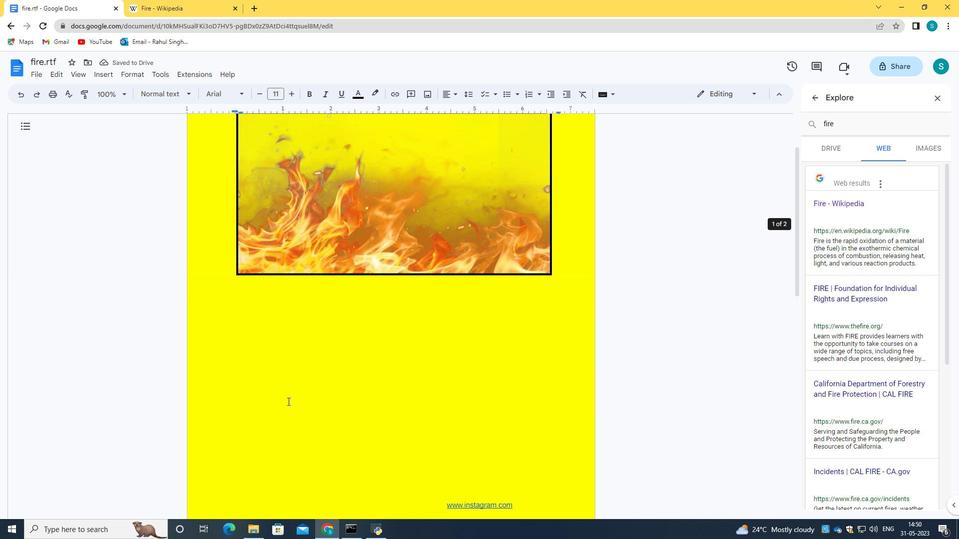 
Action: Mouse moved to (287, 401)
Screenshot: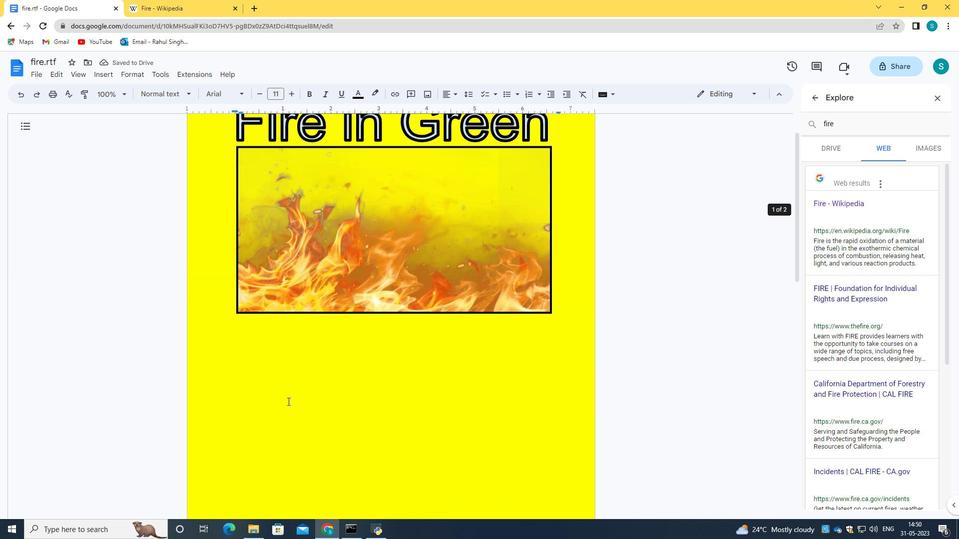 
Action: Mouse scrolled (287, 401) with delta (0, 0)
Screenshot: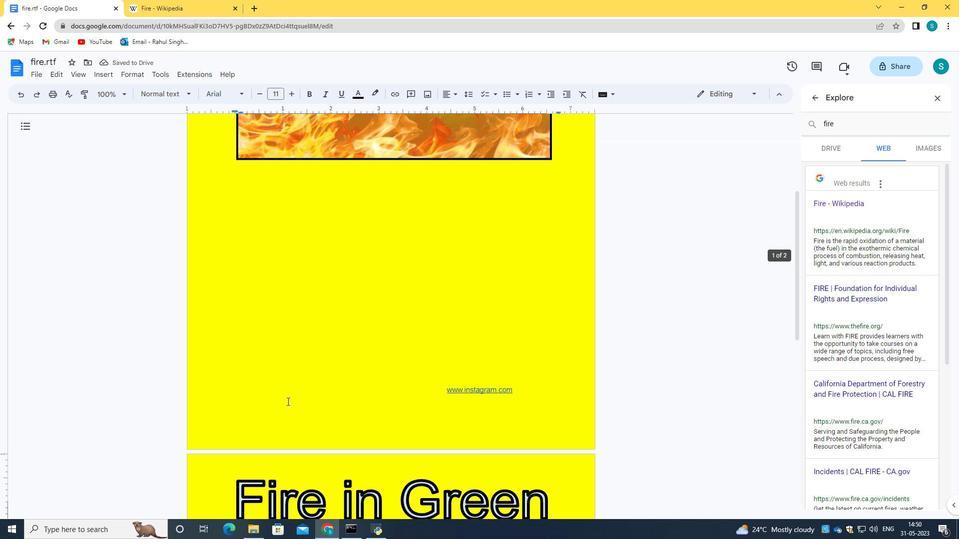 
Action: Mouse scrolled (287, 401) with delta (0, 0)
Screenshot: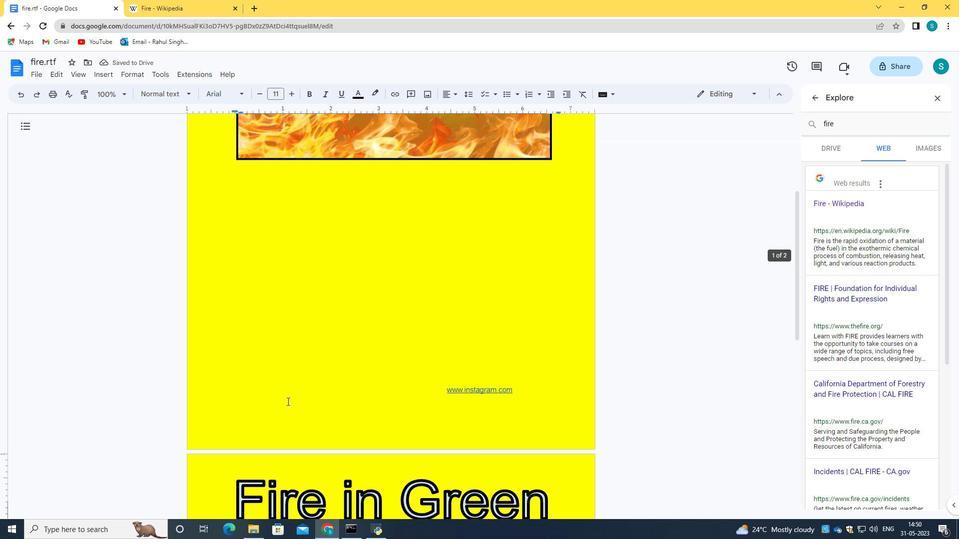 
Action: Mouse scrolled (287, 401) with delta (0, 0)
Screenshot: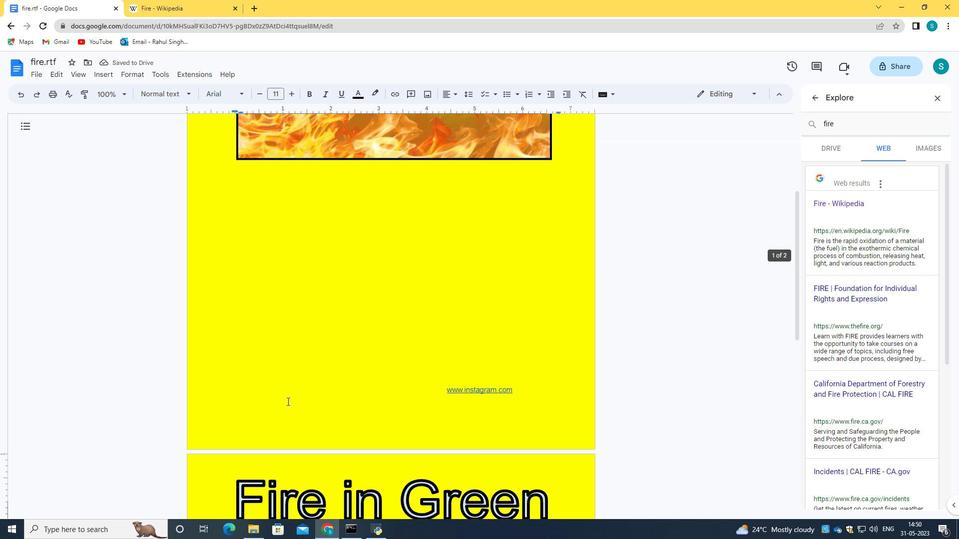 
Action: Mouse scrolled (287, 401) with delta (0, 0)
Screenshot: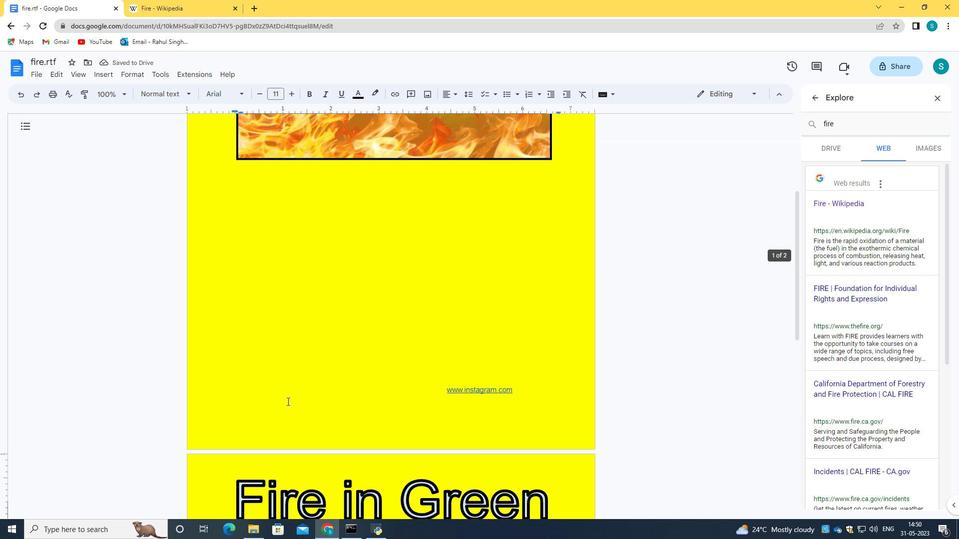 
Action: Mouse moved to (244, 339)
Screenshot: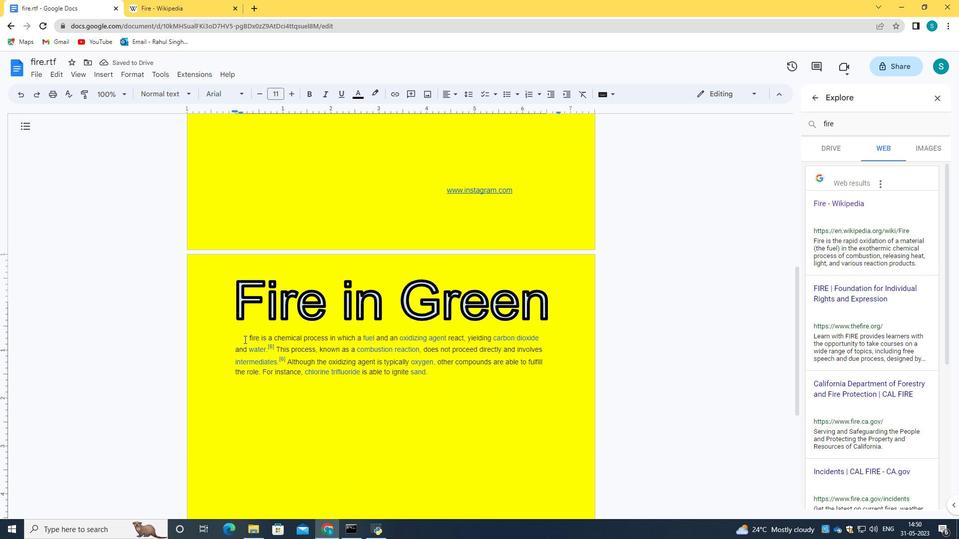 
Action: Mouse pressed left at (244, 339)
Screenshot: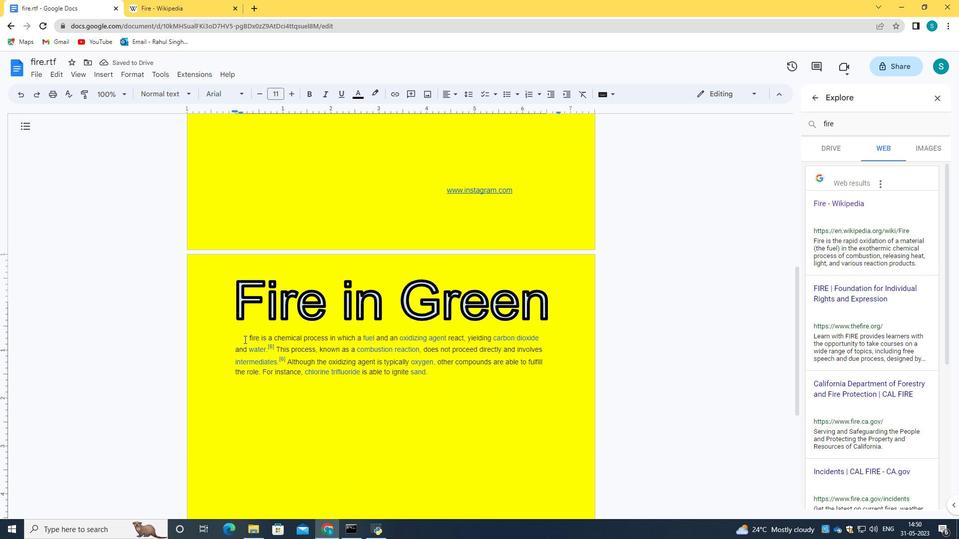 
Action: Mouse moved to (445, 98)
Screenshot: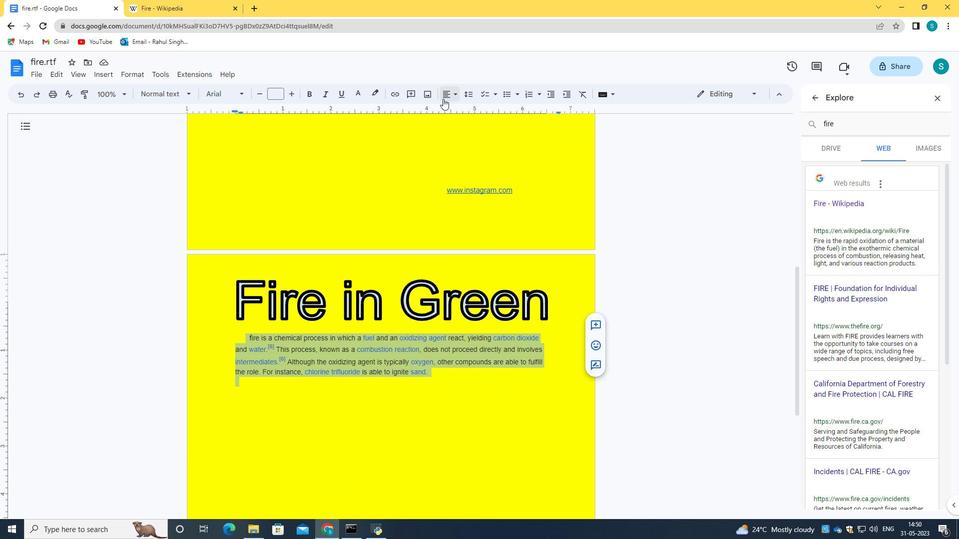 
Action: Mouse pressed left at (445, 98)
